 Task: Use an email tracking extension to know when your emails are read.
Action: Mouse moved to (956, 30)
Screenshot: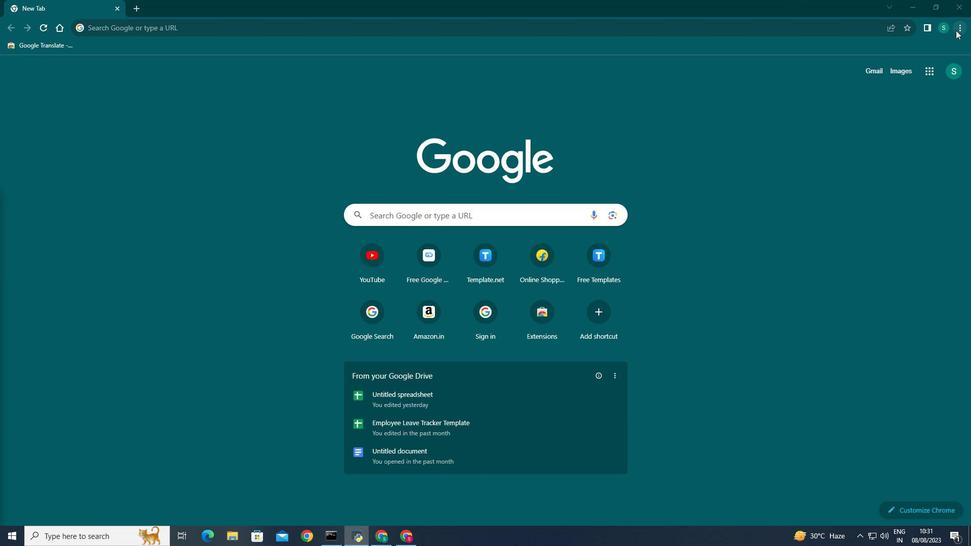 
Action: Mouse pressed left at (956, 30)
Screenshot: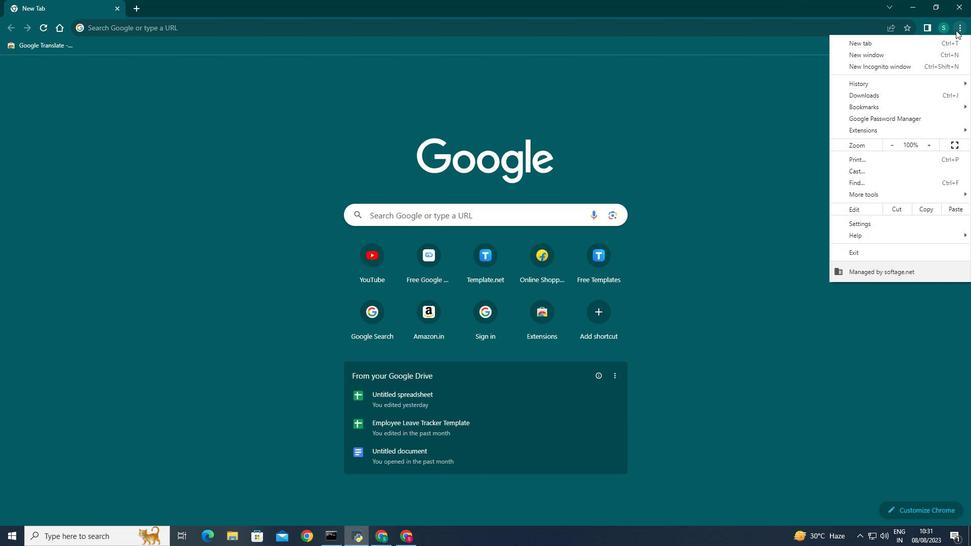 
Action: Mouse moved to (854, 221)
Screenshot: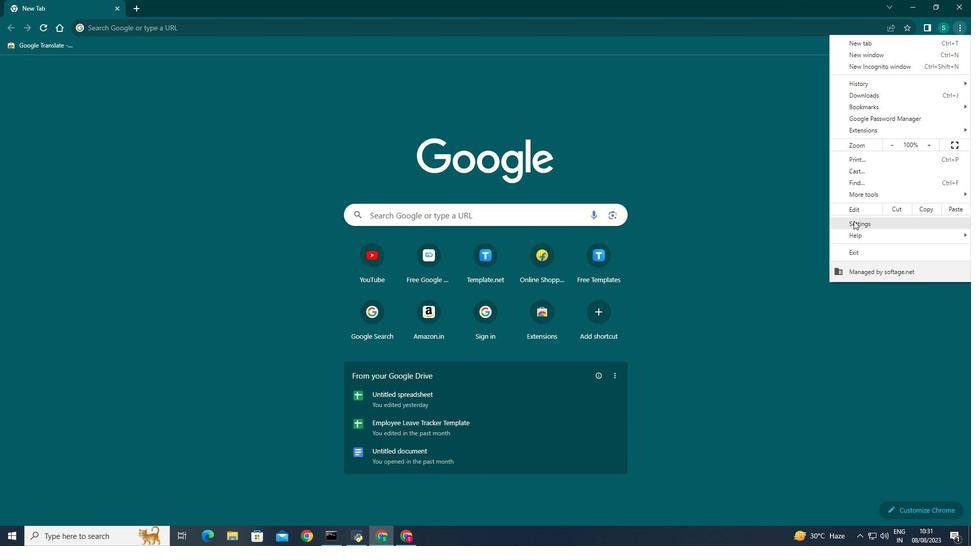 
Action: Mouse pressed left at (854, 221)
Screenshot: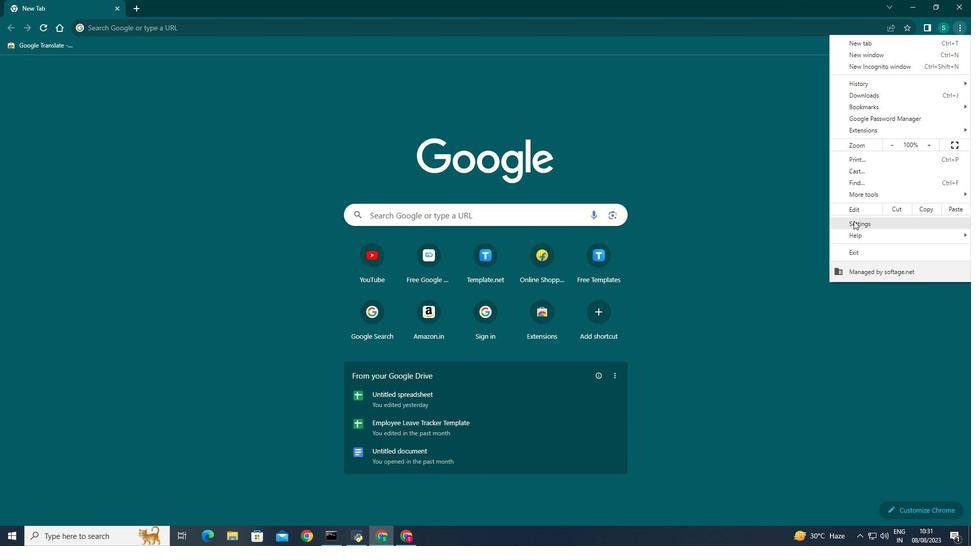 
Action: Mouse moved to (52, 377)
Screenshot: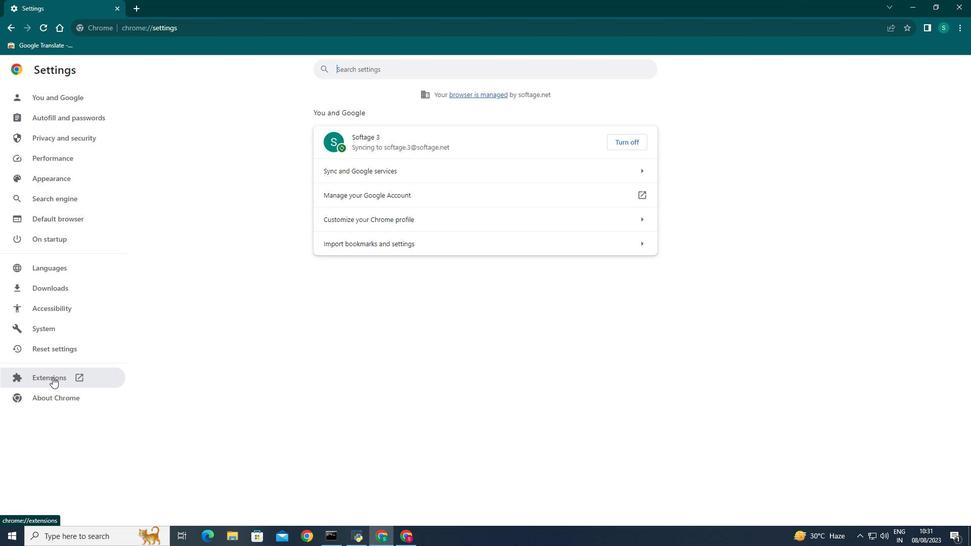 
Action: Mouse pressed left at (52, 377)
Screenshot: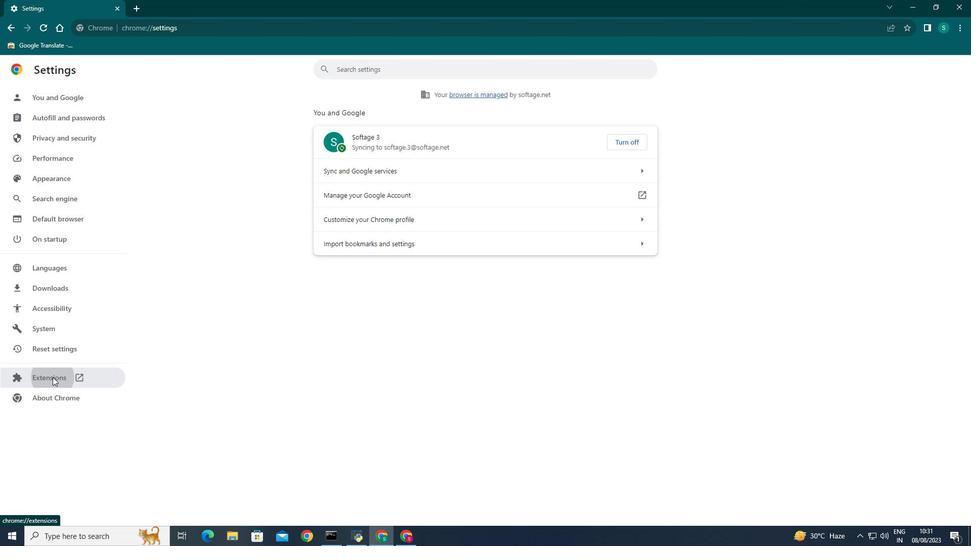 
Action: Mouse moved to (21, 68)
Screenshot: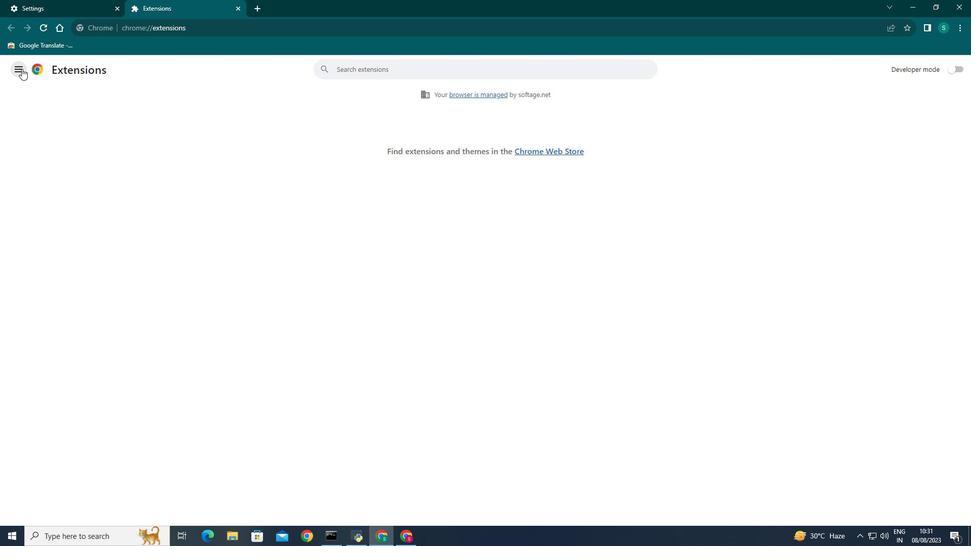 
Action: Mouse pressed left at (21, 68)
Screenshot: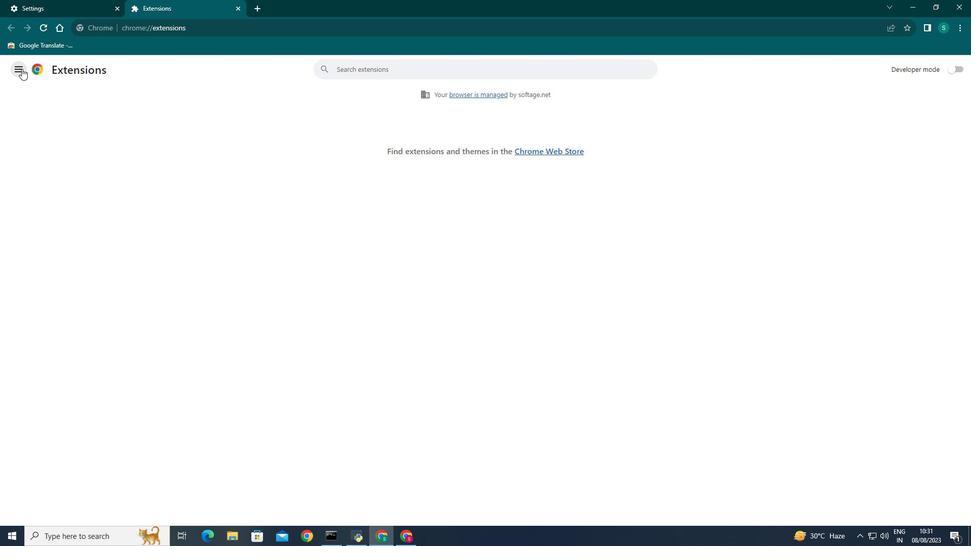
Action: Mouse moved to (47, 514)
Screenshot: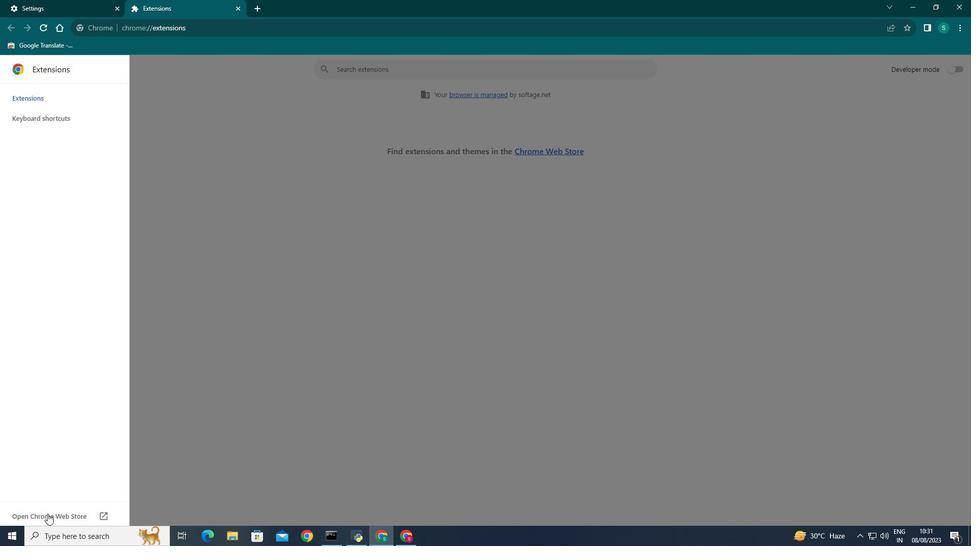 
Action: Mouse pressed left at (47, 514)
Screenshot: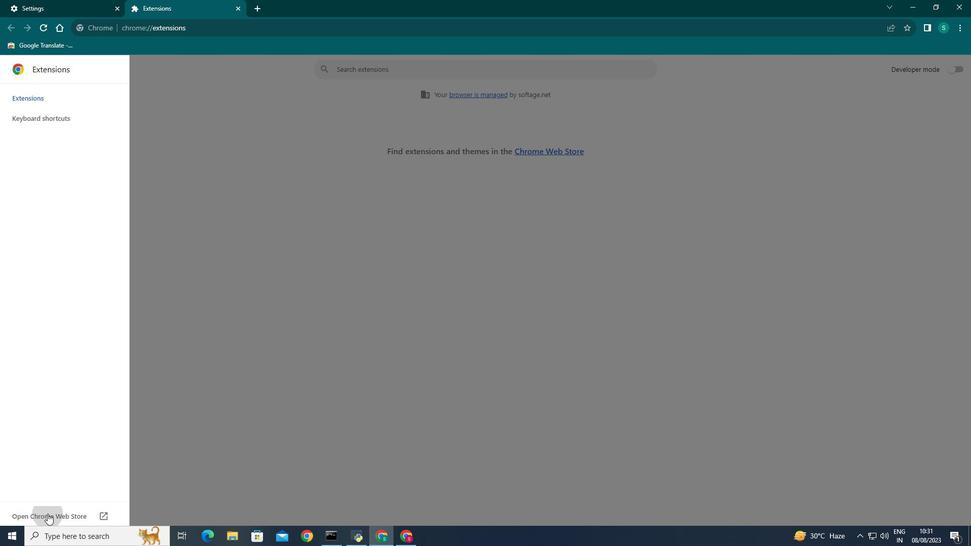 
Action: Mouse moved to (276, 108)
Screenshot: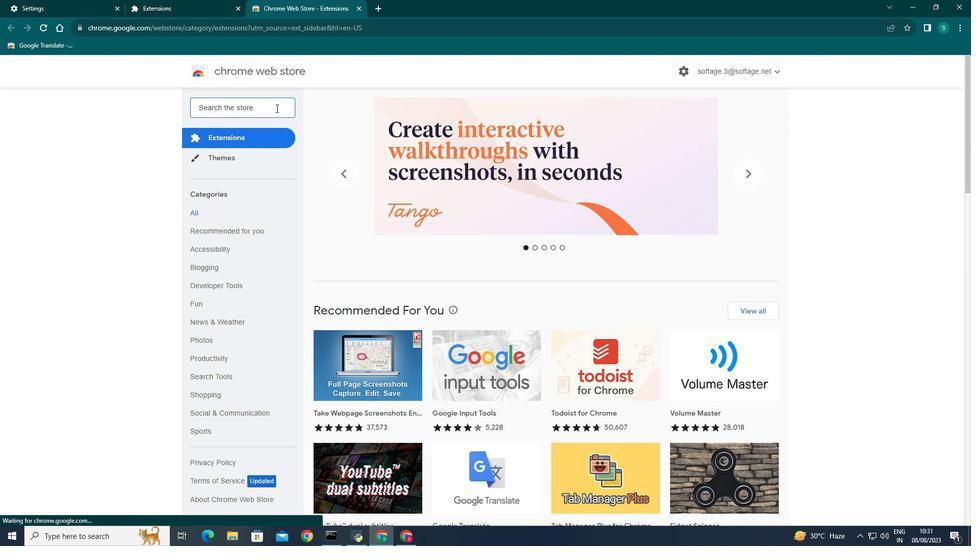 
Action: Mouse pressed left at (276, 108)
Screenshot: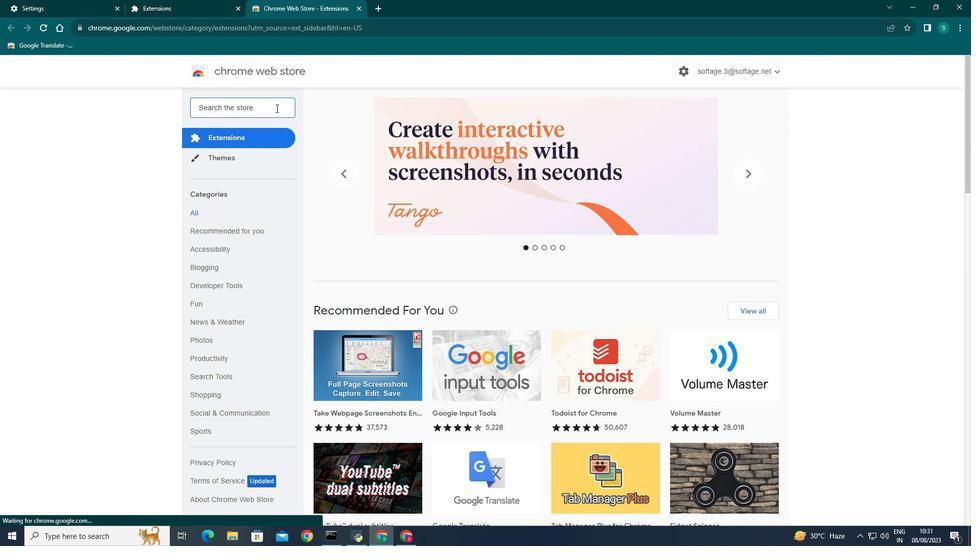 
Action: Key pressed email<Key.space>trai
Screenshot: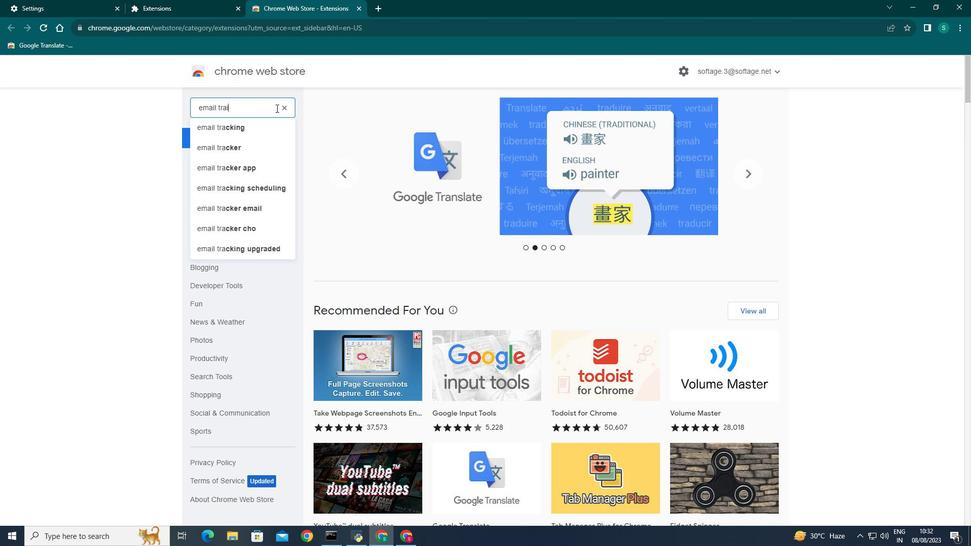 
Action: Mouse moved to (248, 141)
Screenshot: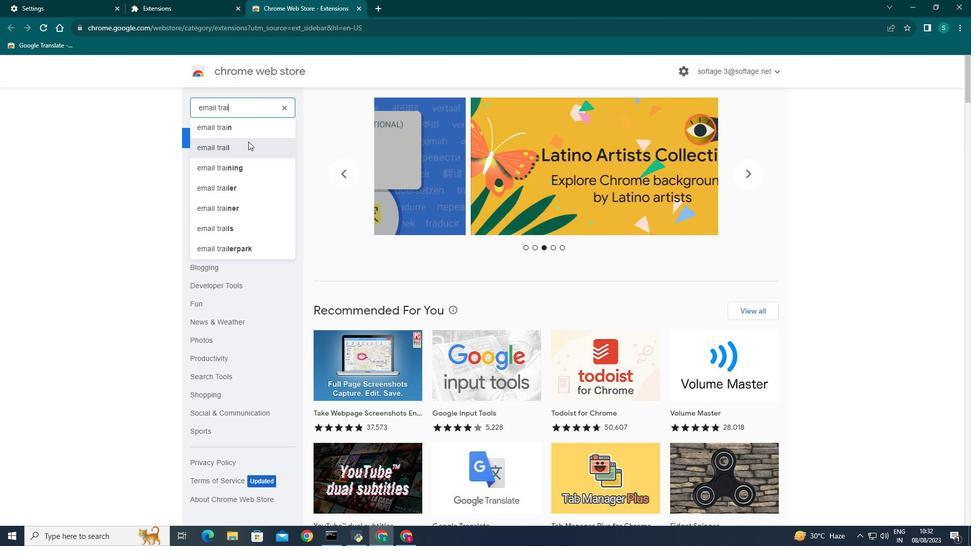 
Action: Key pressed ck
Screenshot: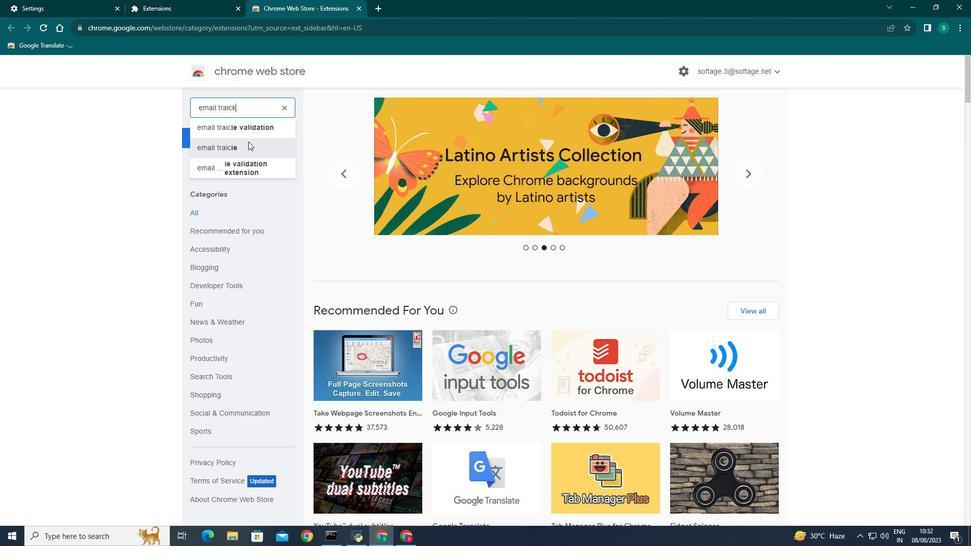 
Action: Mouse moved to (246, 114)
Screenshot: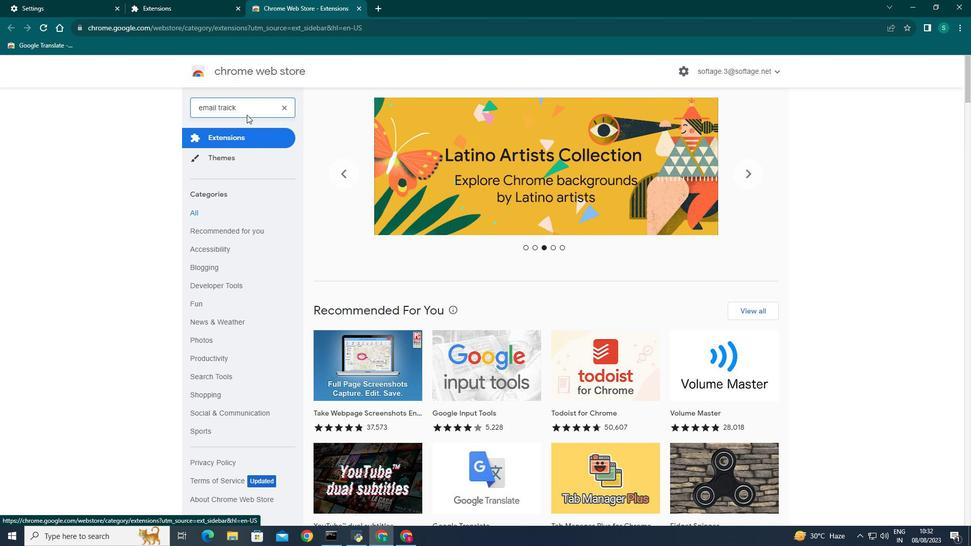 
Action: Key pressed <Key.backspace><Key.backspace><Key.backspace>
Screenshot: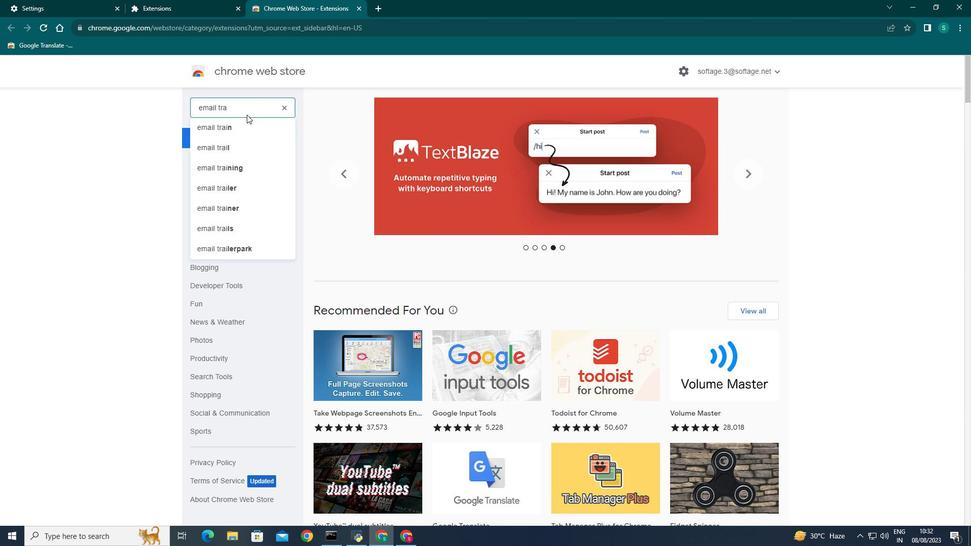 
Action: Mouse moved to (244, 132)
Screenshot: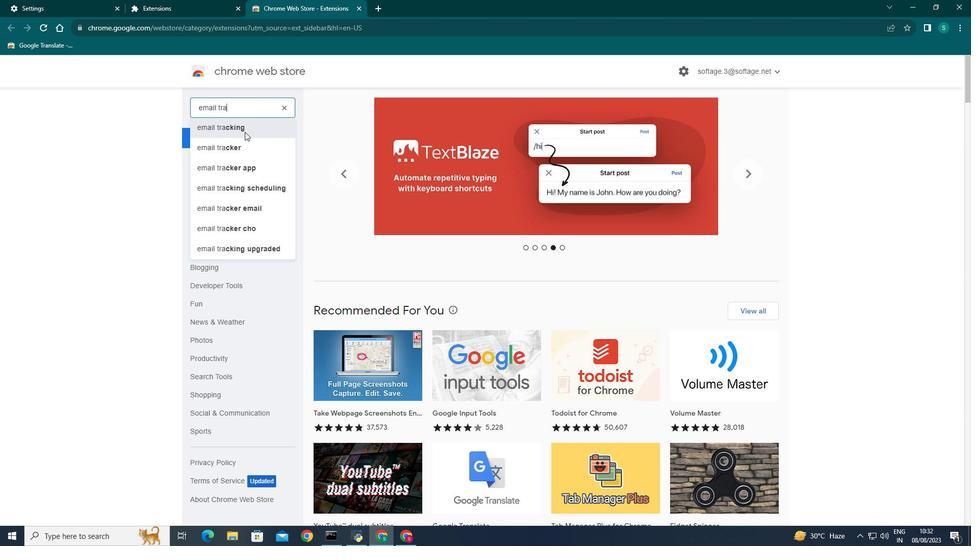 
Action: Mouse pressed left at (244, 132)
Screenshot: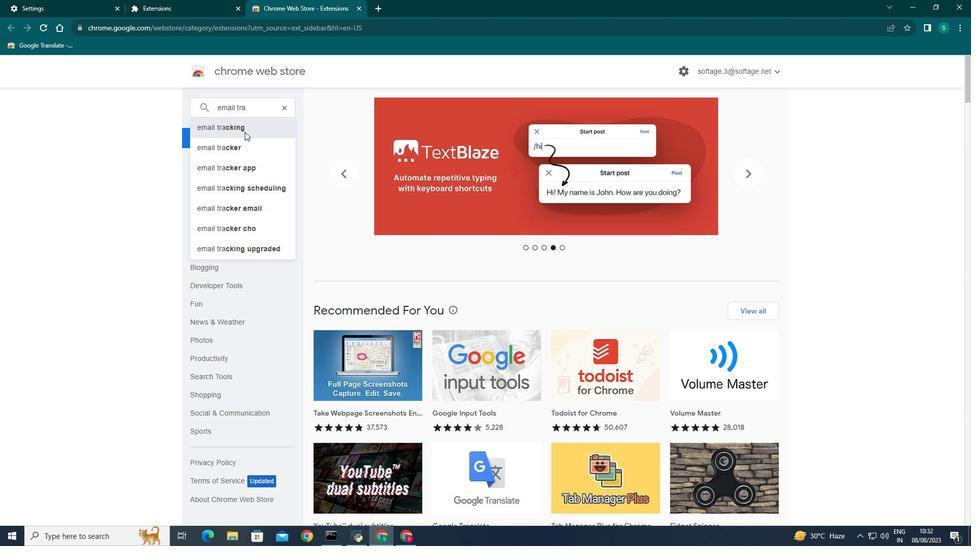 
Action: Mouse moved to (471, 272)
Screenshot: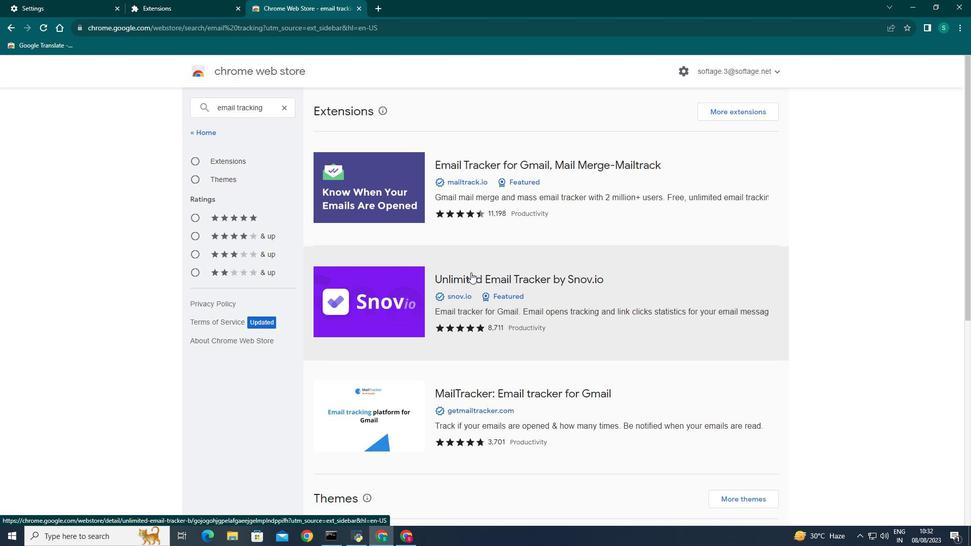 
Action: Mouse pressed left at (471, 272)
Screenshot: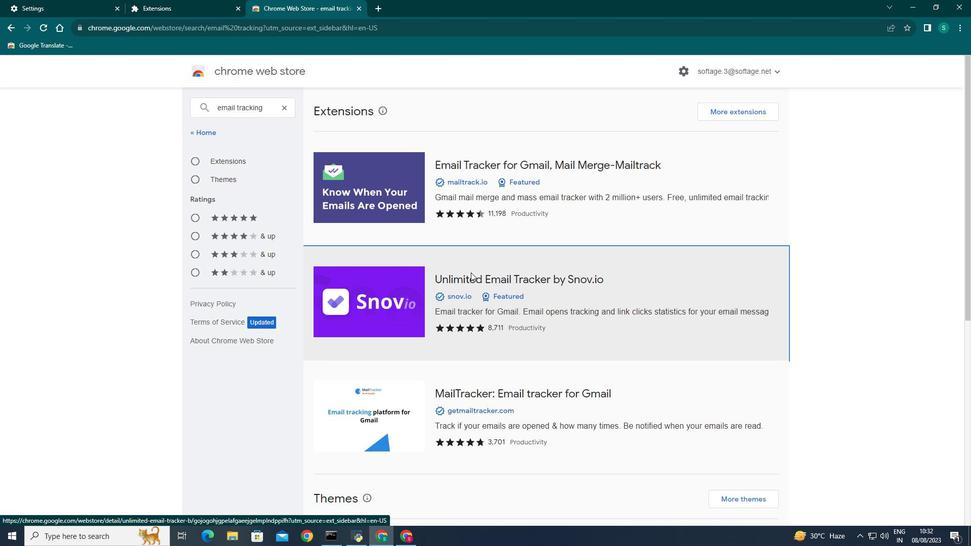 
Action: Mouse moved to (714, 142)
Screenshot: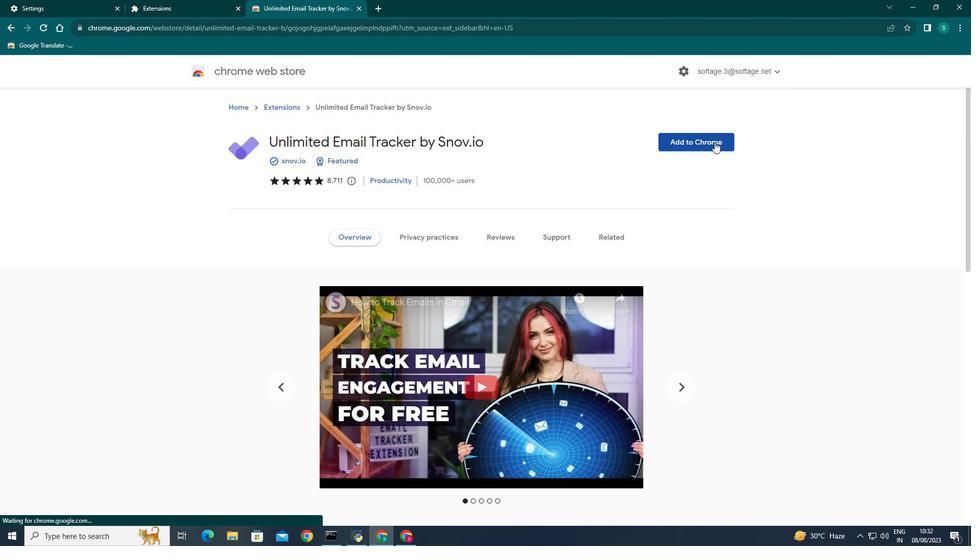 
Action: Mouse pressed left at (714, 142)
Screenshot: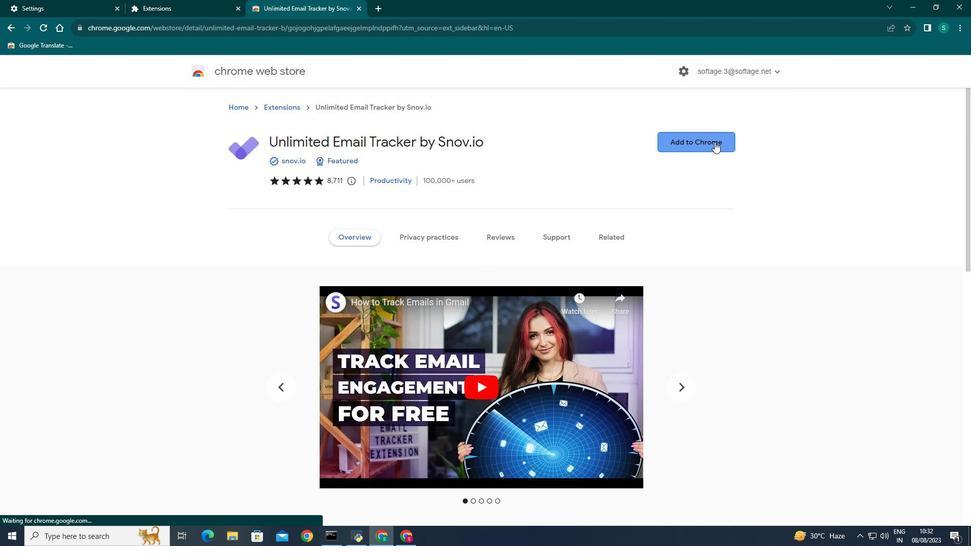 
Action: Mouse moved to (509, 149)
Screenshot: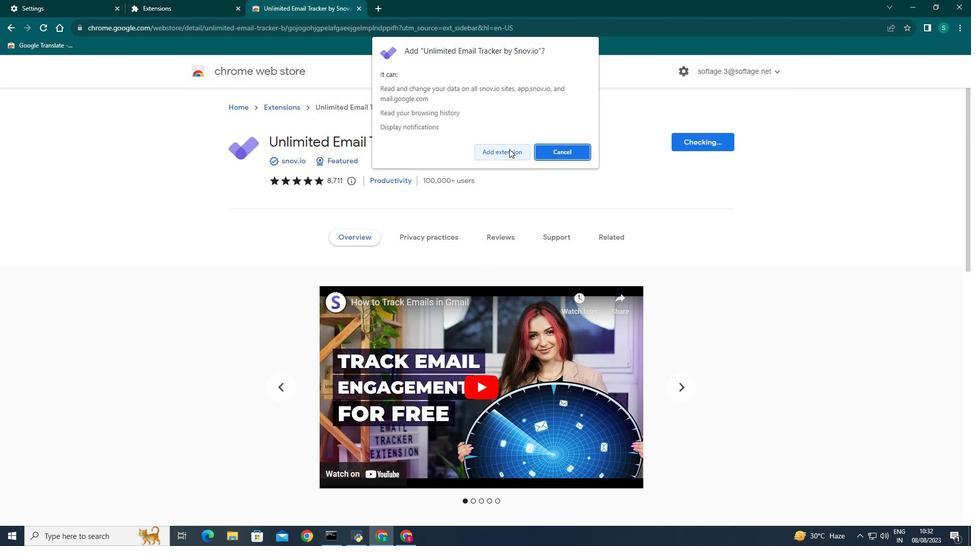 
Action: Mouse pressed left at (509, 149)
Screenshot: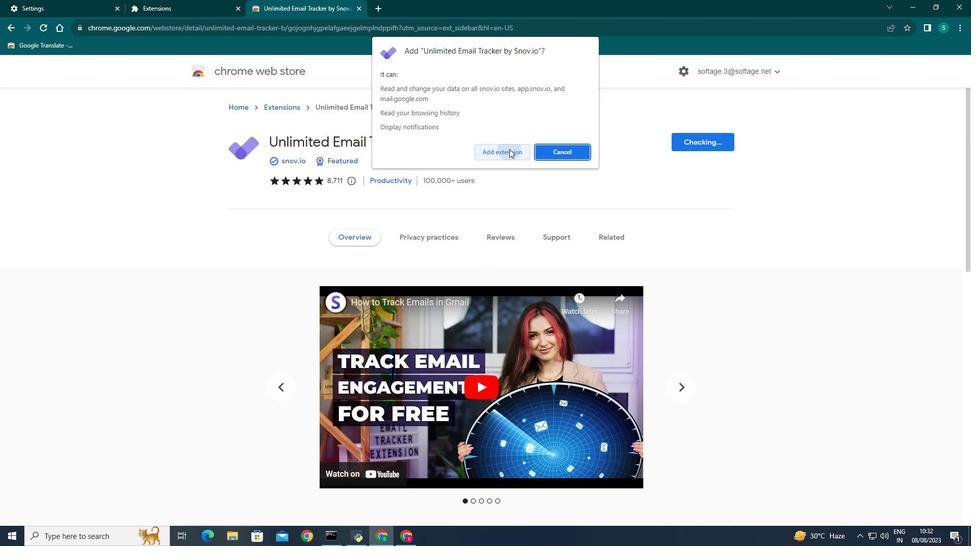 
Action: Mouse moved to (478, 419)
Screenshot: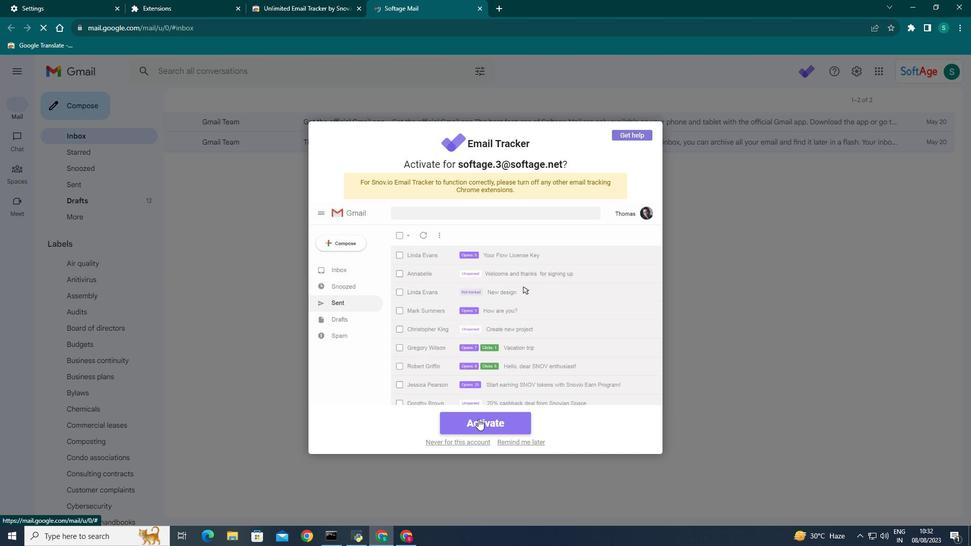 
Action: Mouse pressed left at (478, 419)
Screenshot: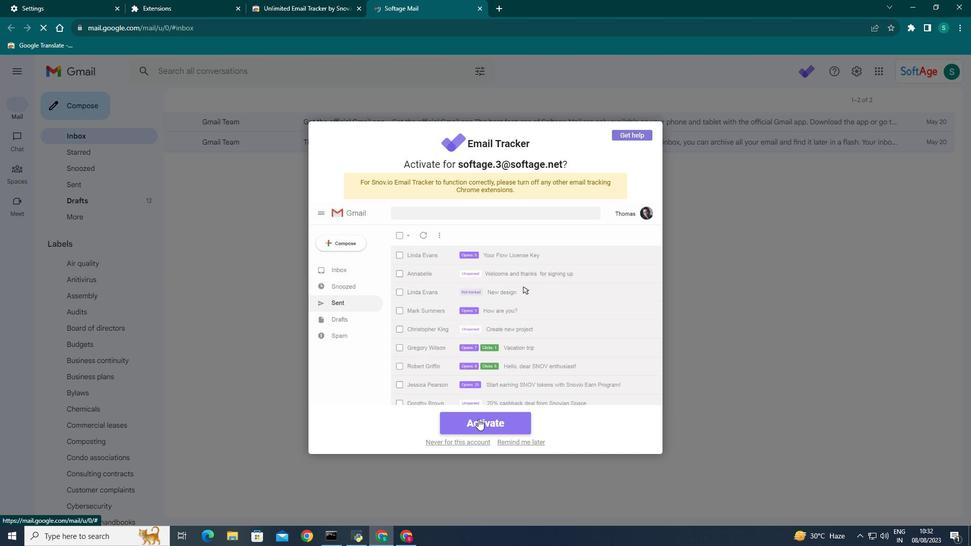 
Action: Mouse moved to (528, 85)
Screenshot: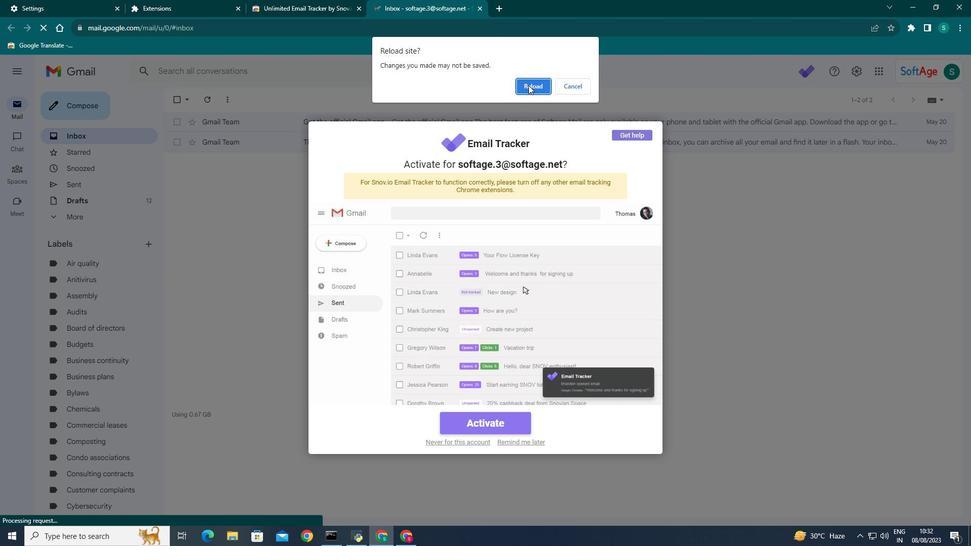 
Action: Mouse pressed left at (528, 85)
Screenshot: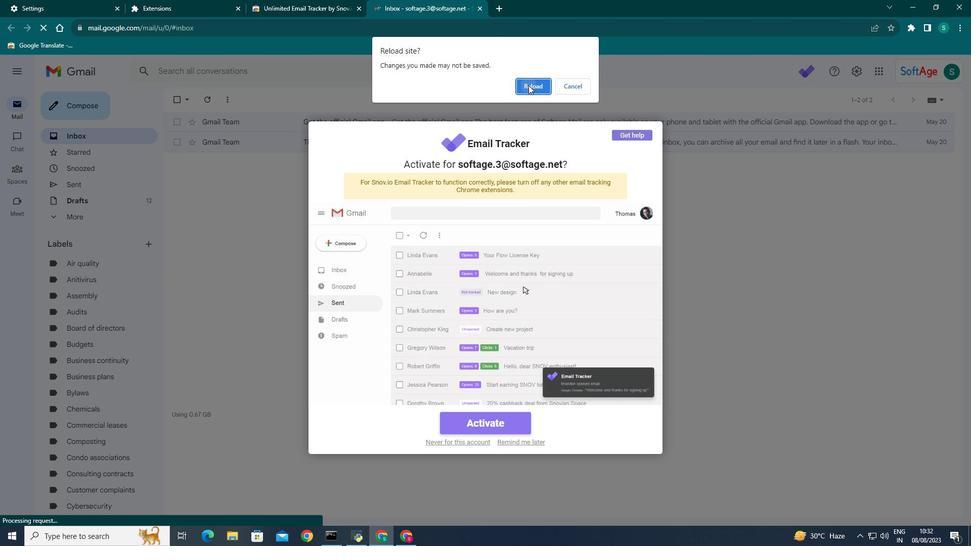 
Action: Mouse moved to (674, 512)
Screenshot: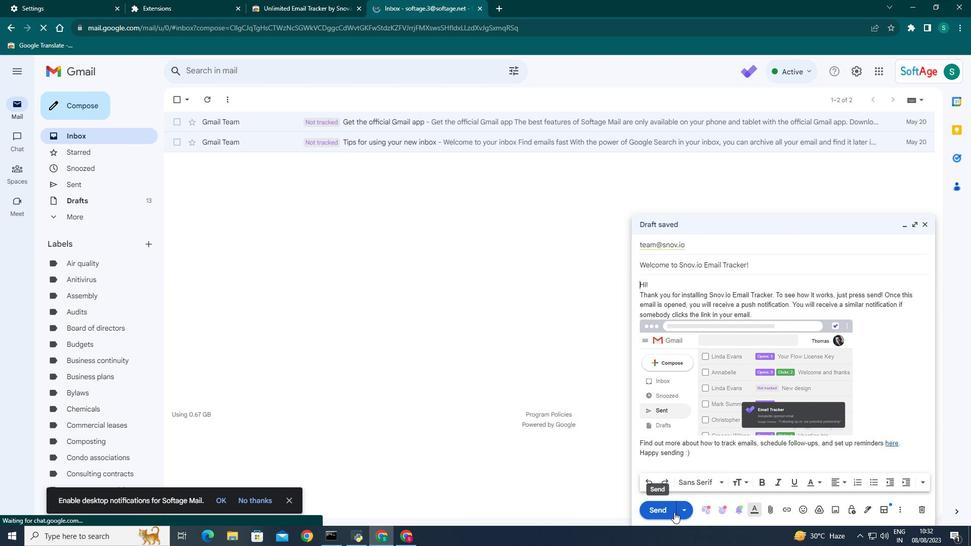 
Action: Mouse pressed left at (674, 512)
Screenshot: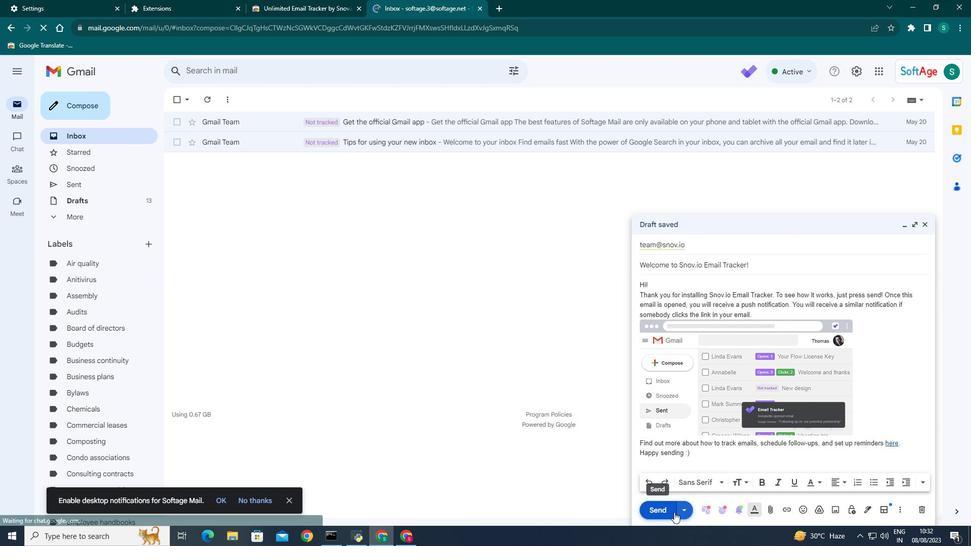 
Action: Mouse moved to (927, 74)
Screenshot: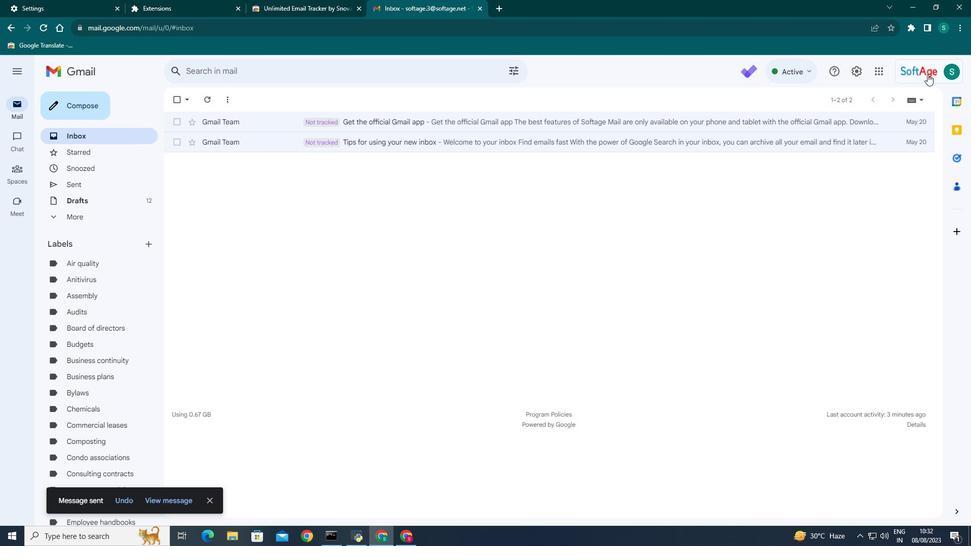 
Action: Mouse pressed left at (927, 74)
Screenshot: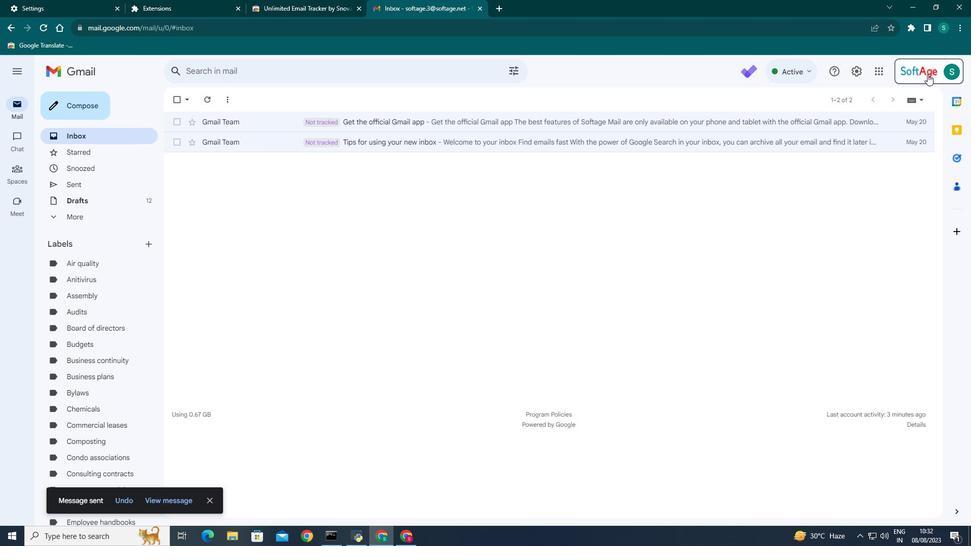 
Action: Mouse moved to (713, 267)
Screenshot: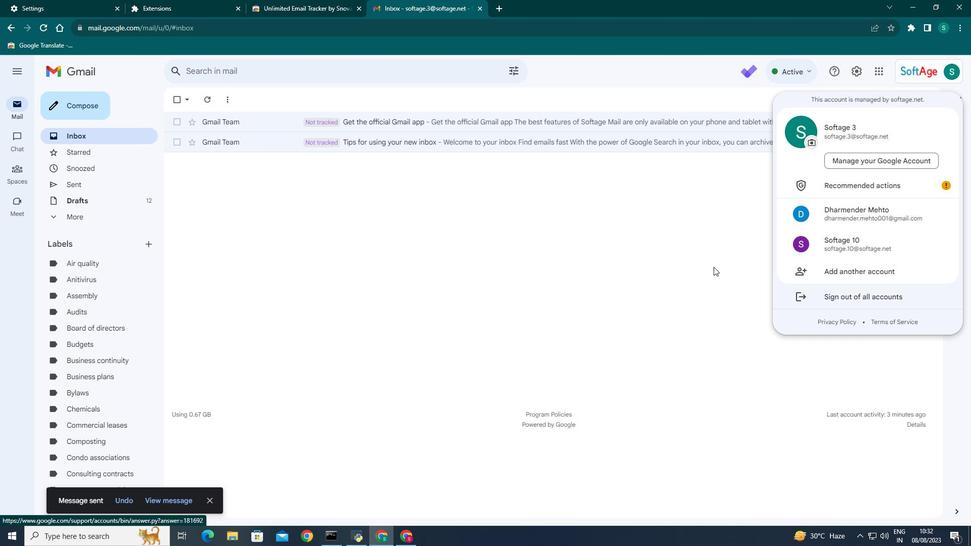 
Action: Mouse pressed left at (713, 267)
Screenshot: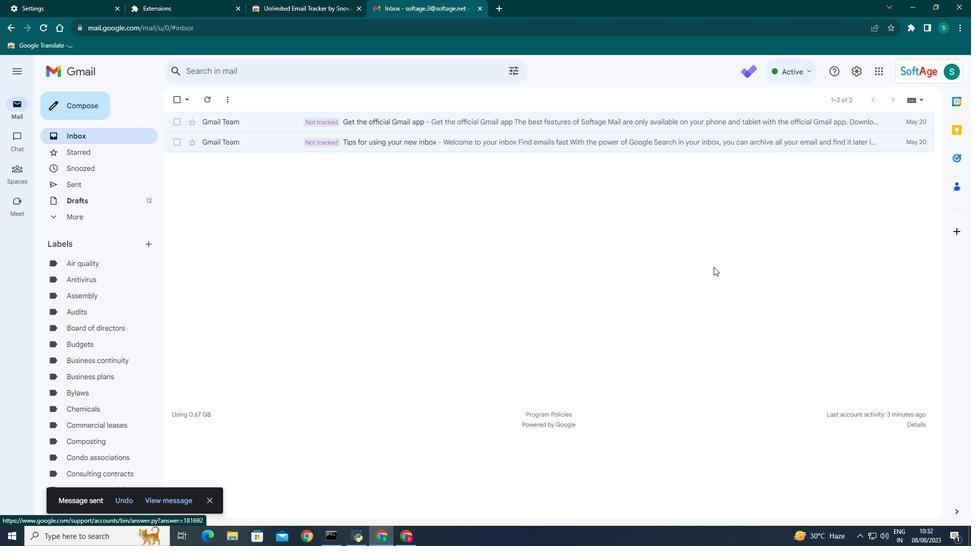 
Action: Mouse moved to (333, 215)
Screenshot: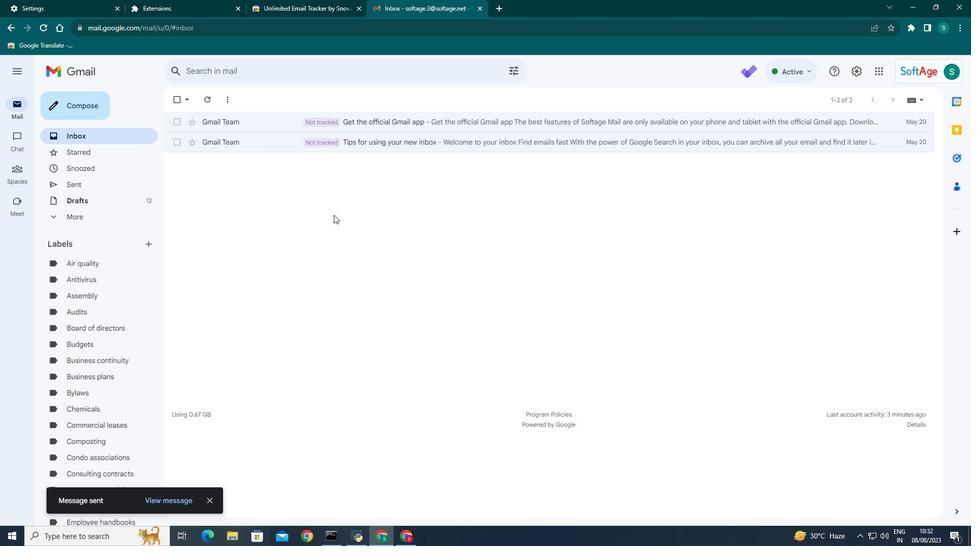 
Action: Mouse pressed left at (333, 215)
Screenshot: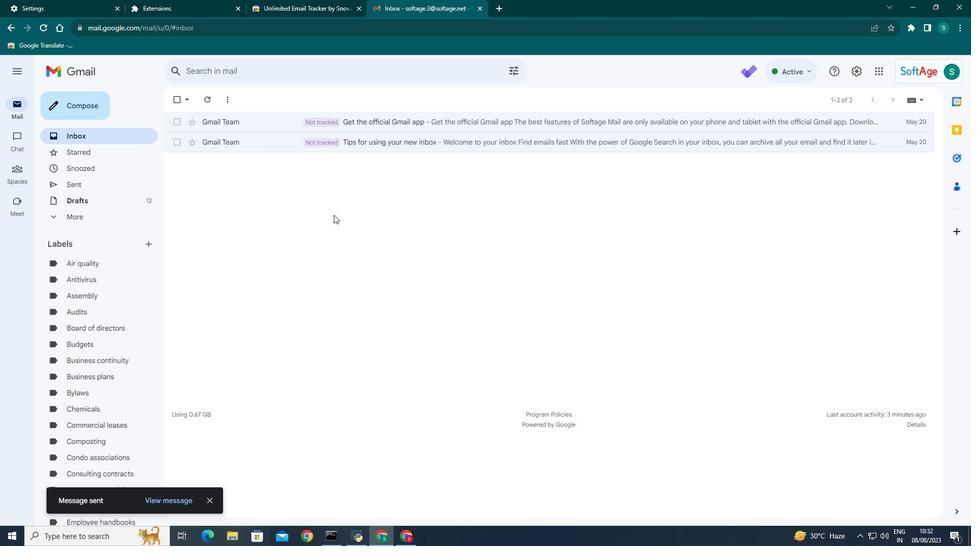 
Action: Mouse moved to (81, 106)
Screenshot: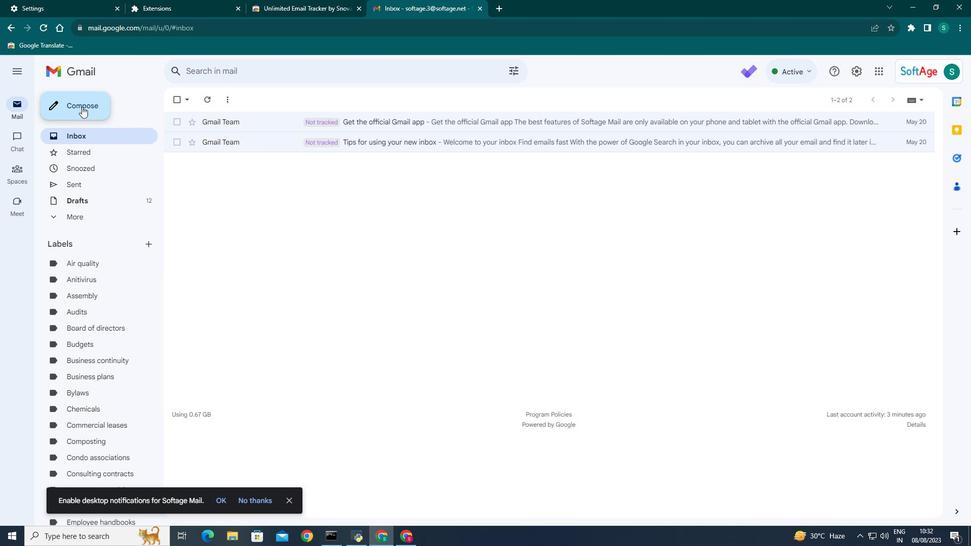 
Action: Mouse pressed left at (81, 106)
Screenshot: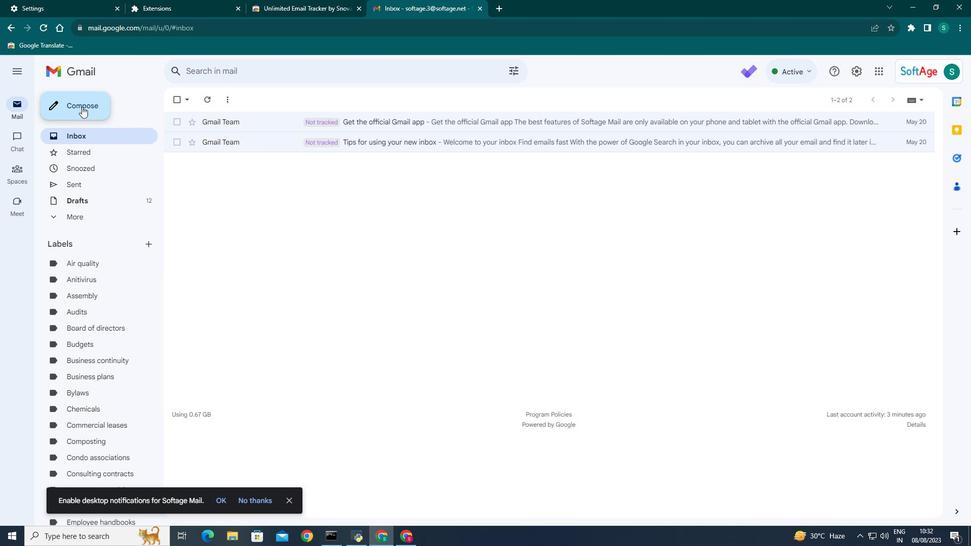 
Action: Mouse moved to (687, 245)
Screenshot: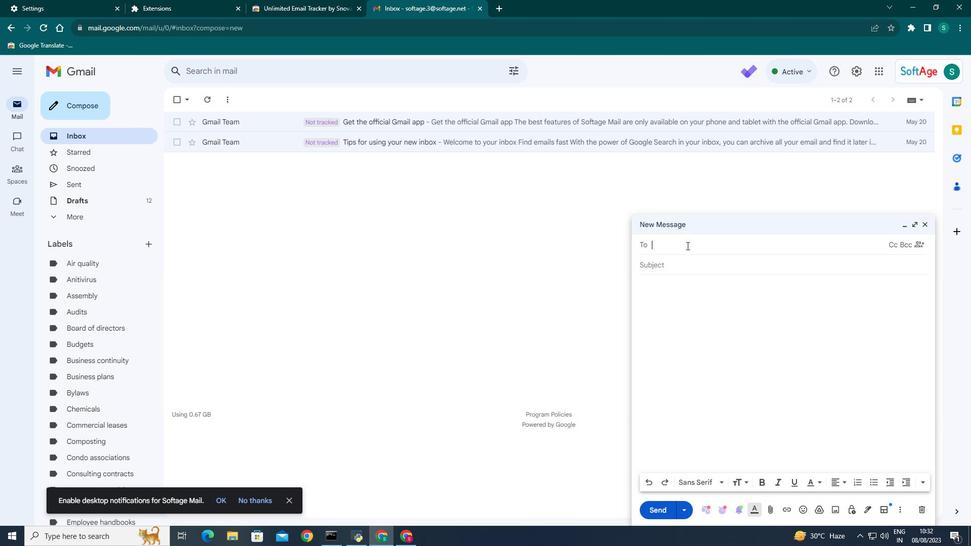 
Action: Mouse pressed left at (687, 245)
Screenshot: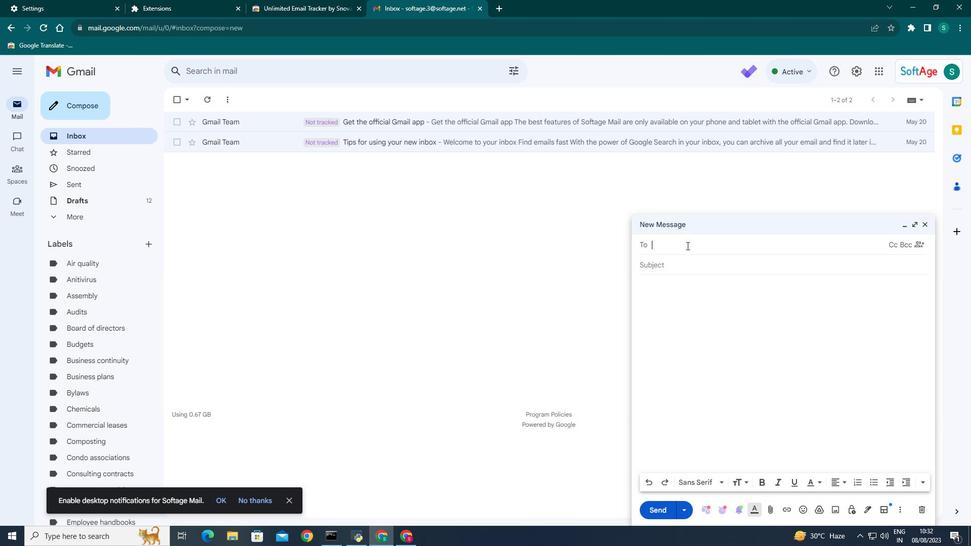 
Action: Key pressed dhs<Key.backspace>amen
Screenshot: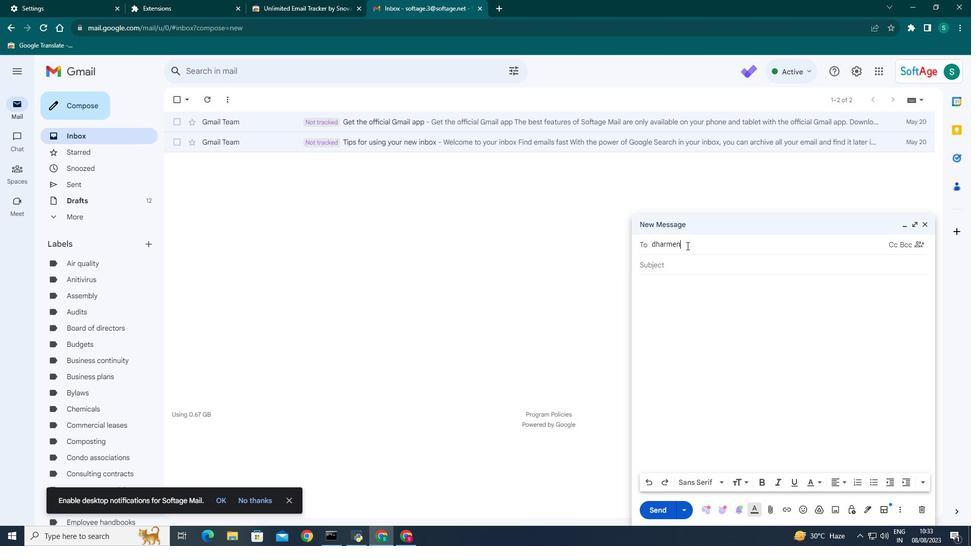 
Action: Mouse moved to (892, 499)
Screenshot: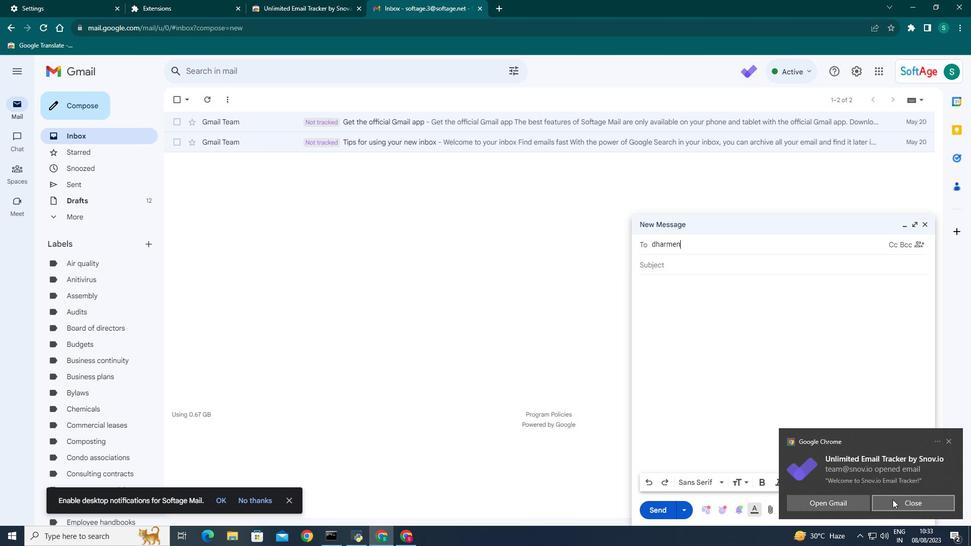
Action: Mouse pressed left at (892, 499)
Screenshot: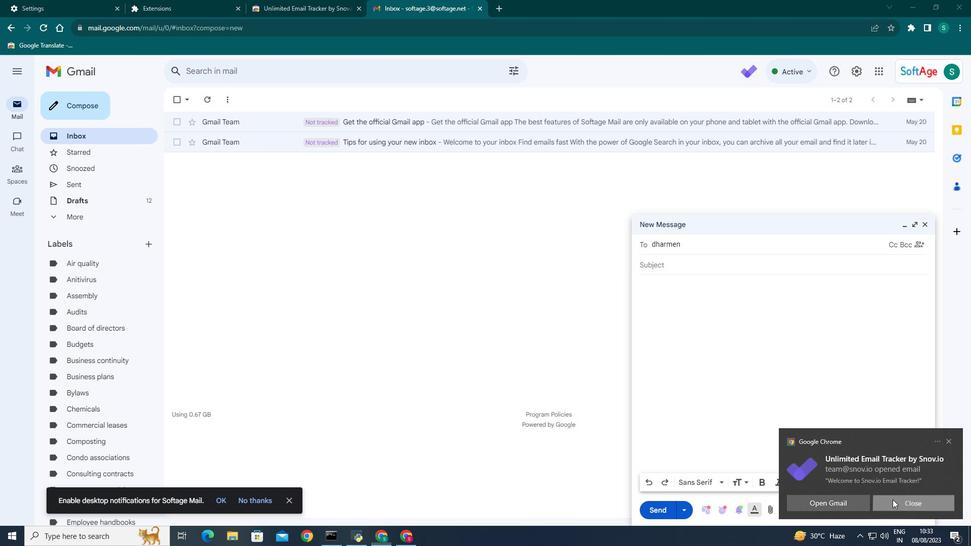 
Action: Mouse moved to (877, 457)
Screenshot: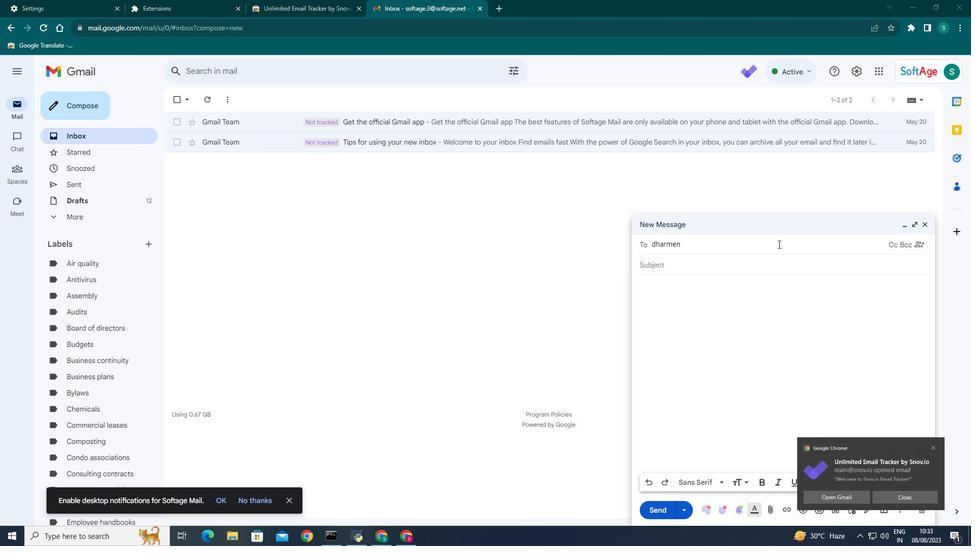 
Action: Key pressed <<0>>
Screenshot: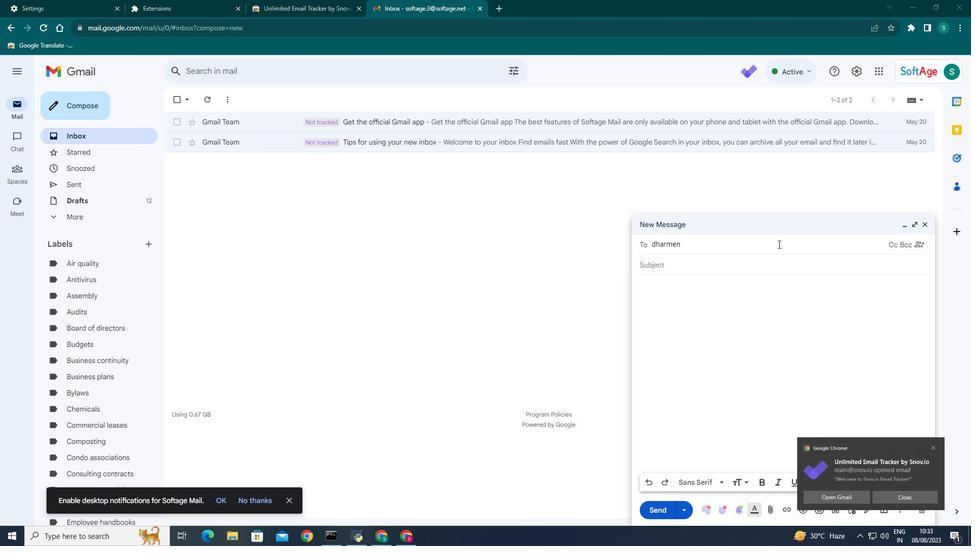 
Action: Mouse moved to (679, 247)
Screenshot: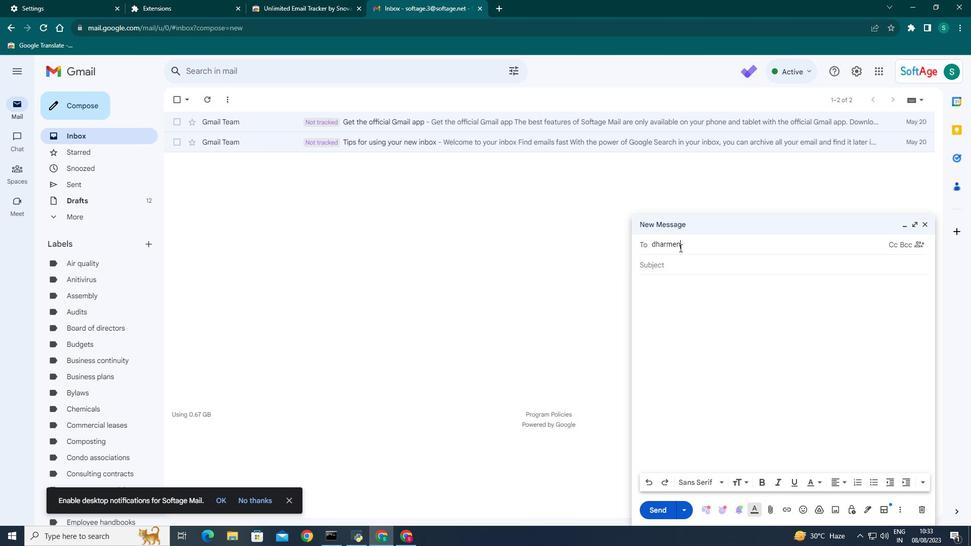 
Action: Mouse pressed left at (679, 247)
Screenshot: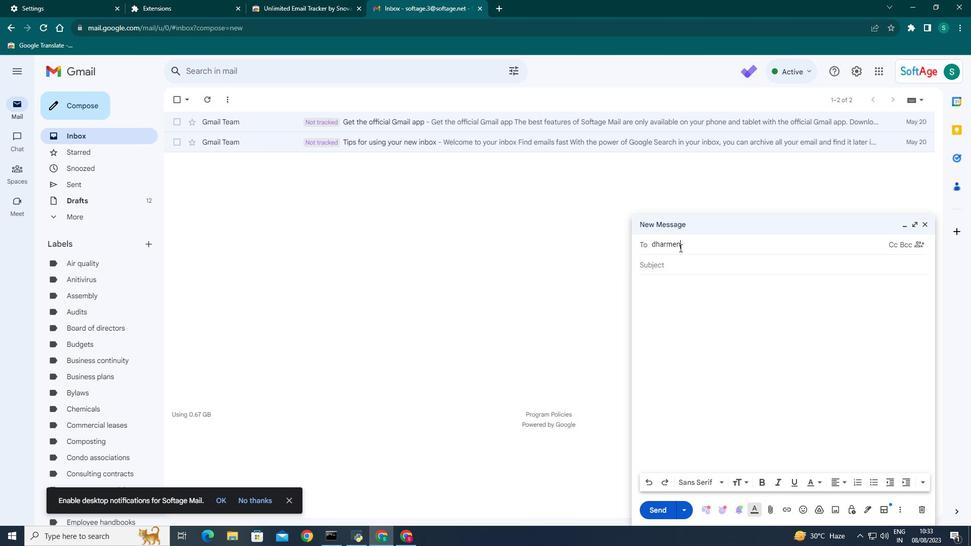 
Action: Key pressed <Key.backspace><Key.backspace><Key.backspace><Key.backspace><Key.backspace><Key.backspace><Key.backspace>so
Screenshot: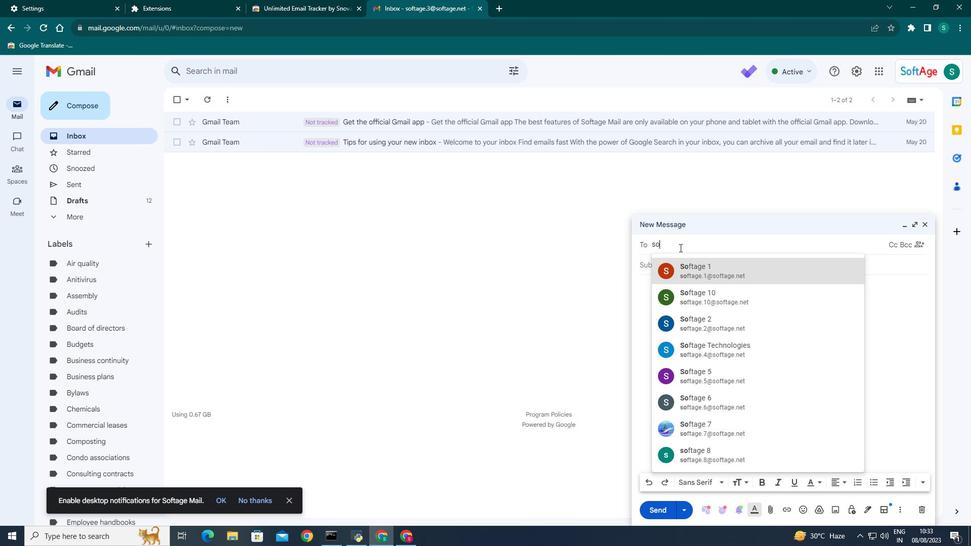 
Action: Mouse moved to (690, 294)
Screenshot: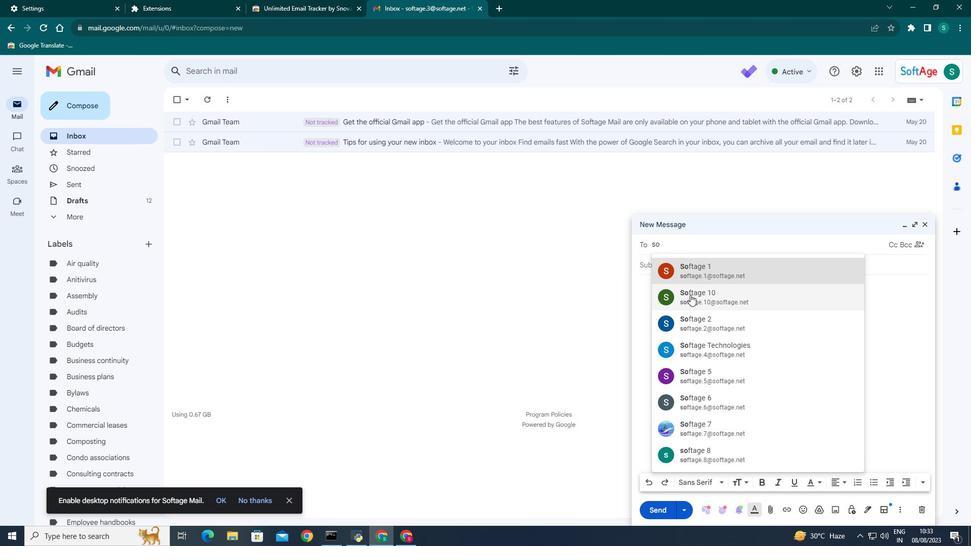 
Action: Mouse pressed left at (690, 294)
Screenshot: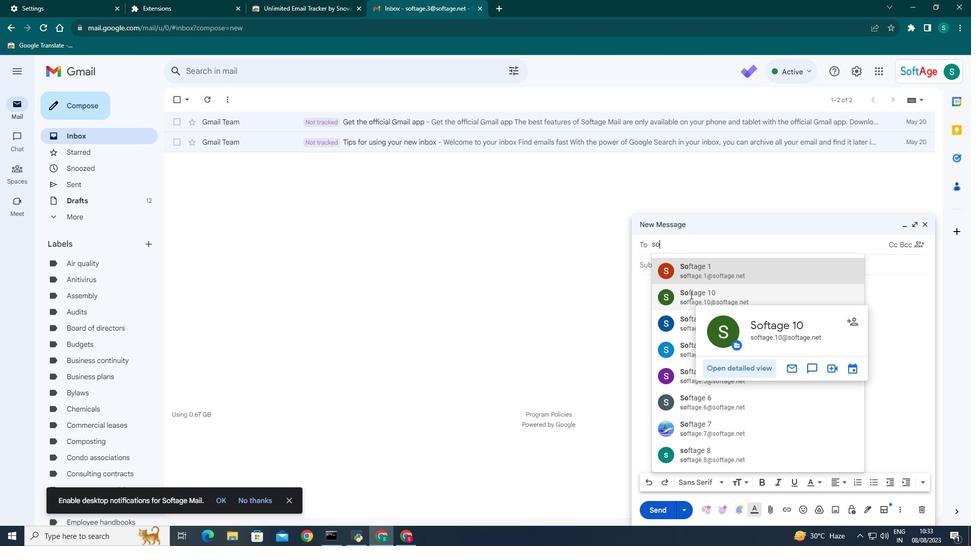 
Action: Mouse moved to (561, 301)
Screenshot: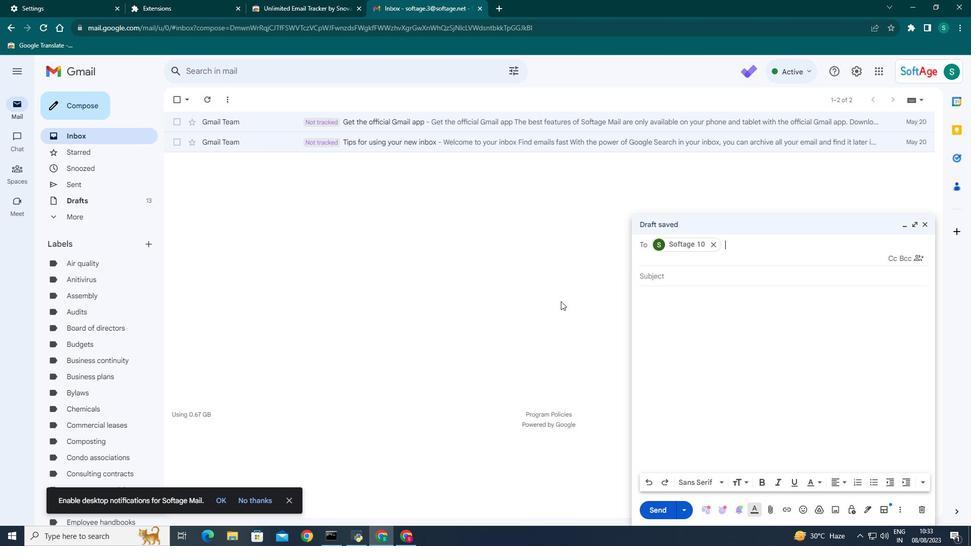 
Action: Mouse pressed left at (561, 301)
Screenshot: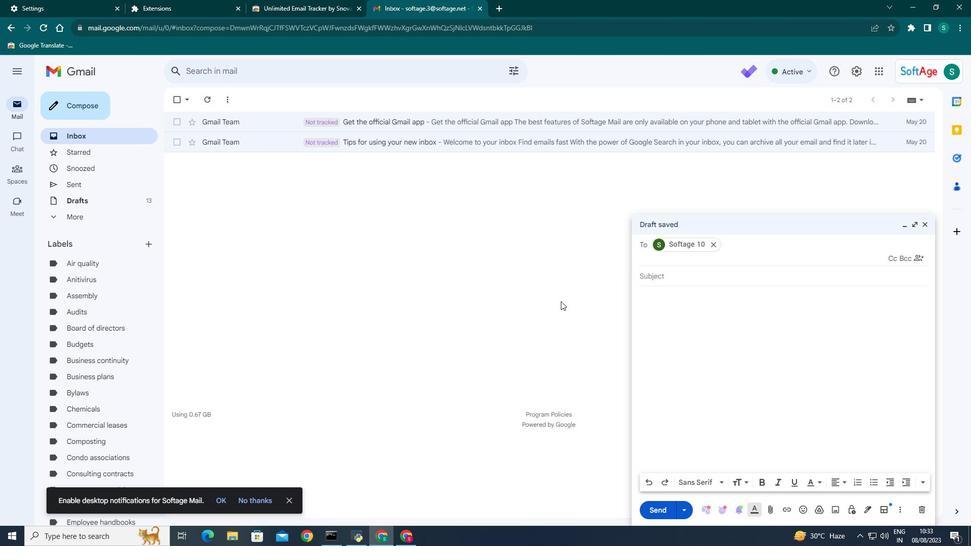 
Action: Mouse moved to (654, 273)
Screenshot: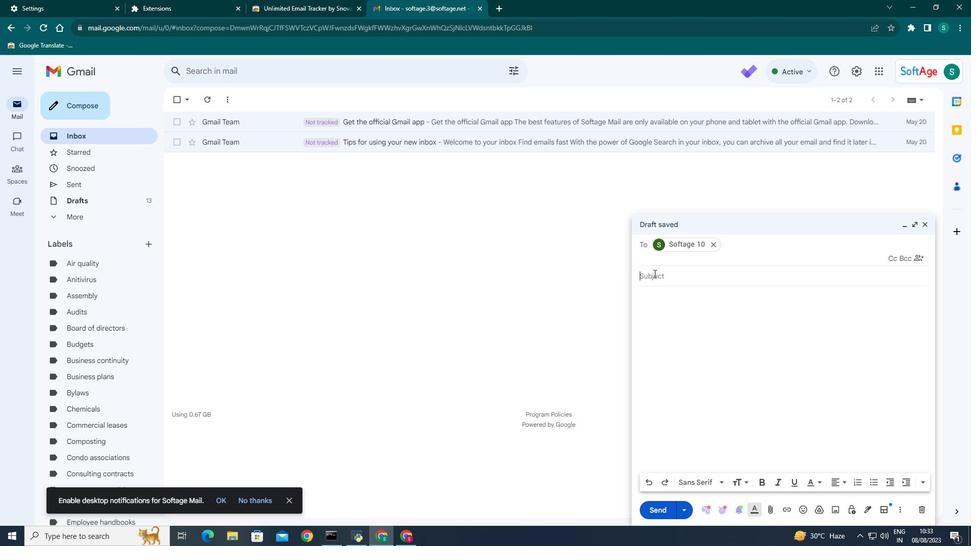 
Action: Mouse pressed left at (654, 273)
Screenshot: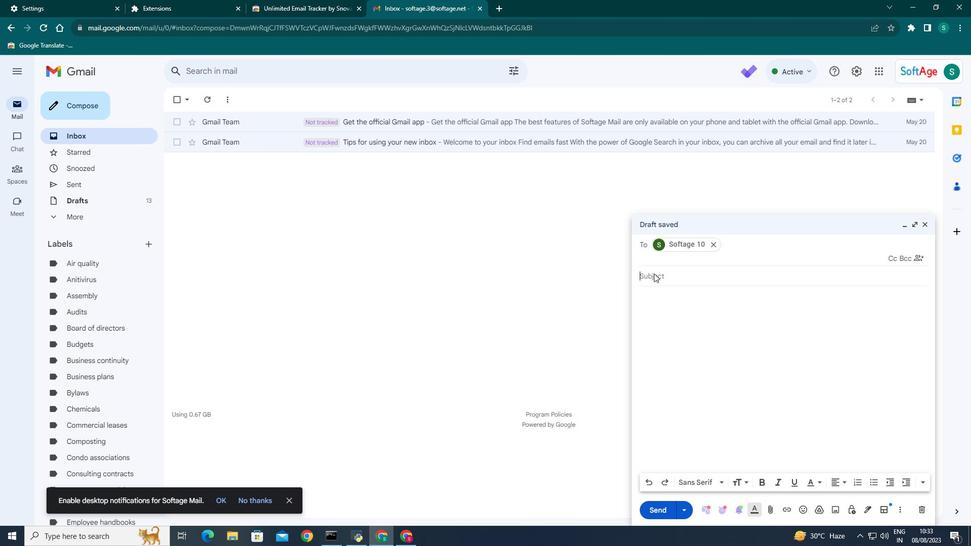 
Action: Key pressed <Key.shift>Demo<Key.space><Key.shift>Testing
Screenshot: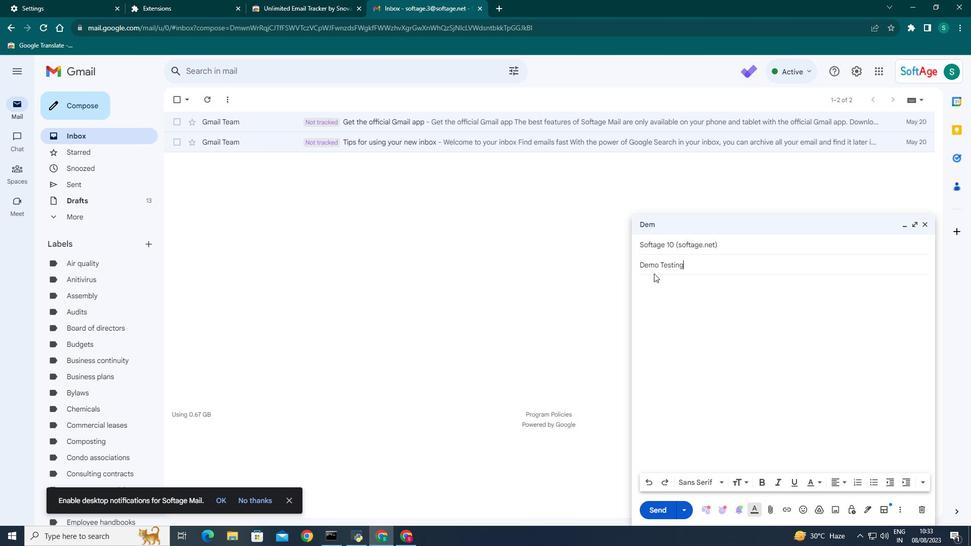 
Action: Mouse moved to (657, 296)
Screenshot: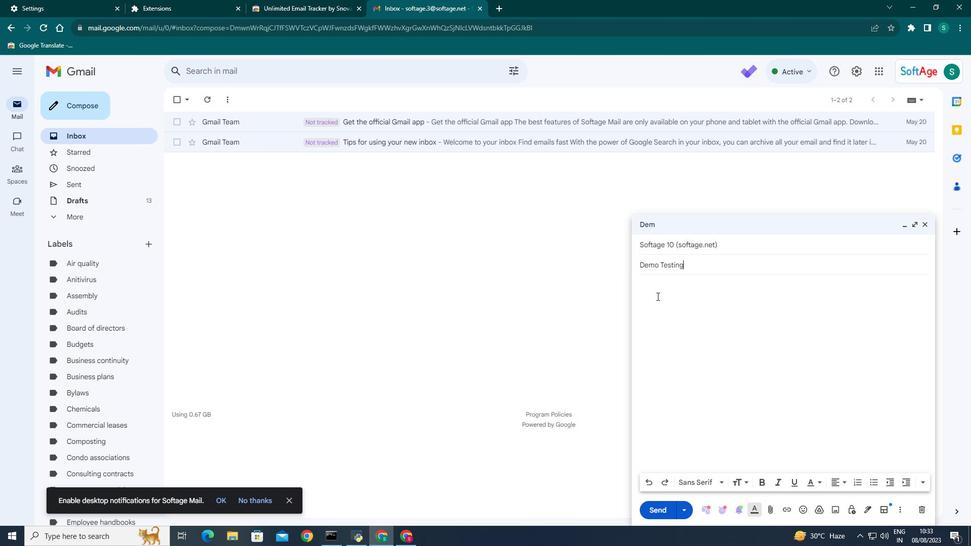 
Action: Mouse pressed left at (657, 296)
Screenshot: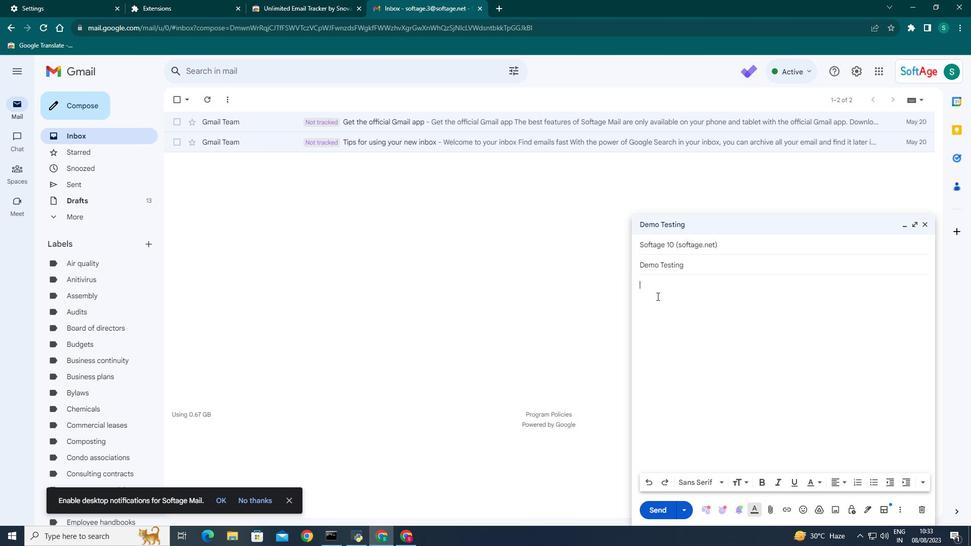 
Action: Key pressed <Key.shift>Hello<Key.space><Key.shift>Dear
Screenshot: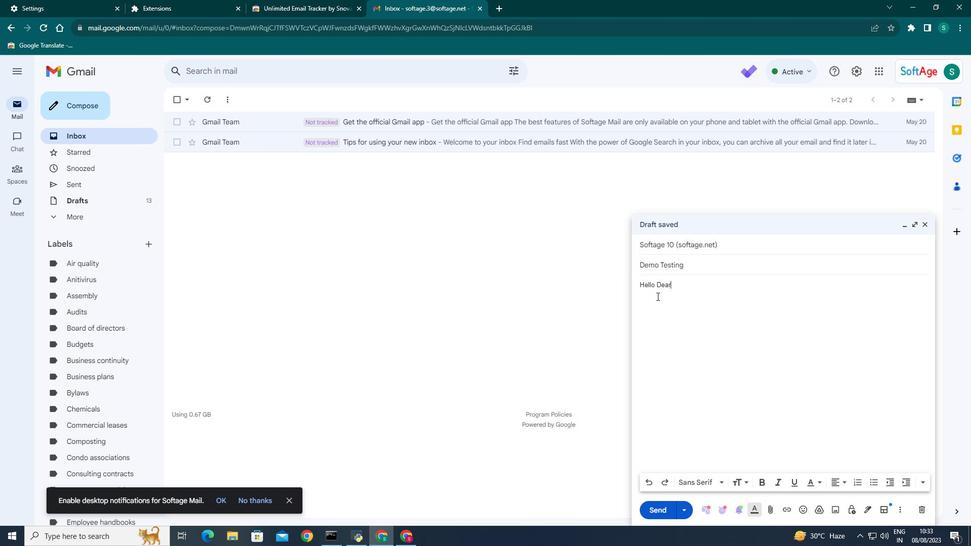 
Action: Mouse moved to (660, 513)
Screenshot: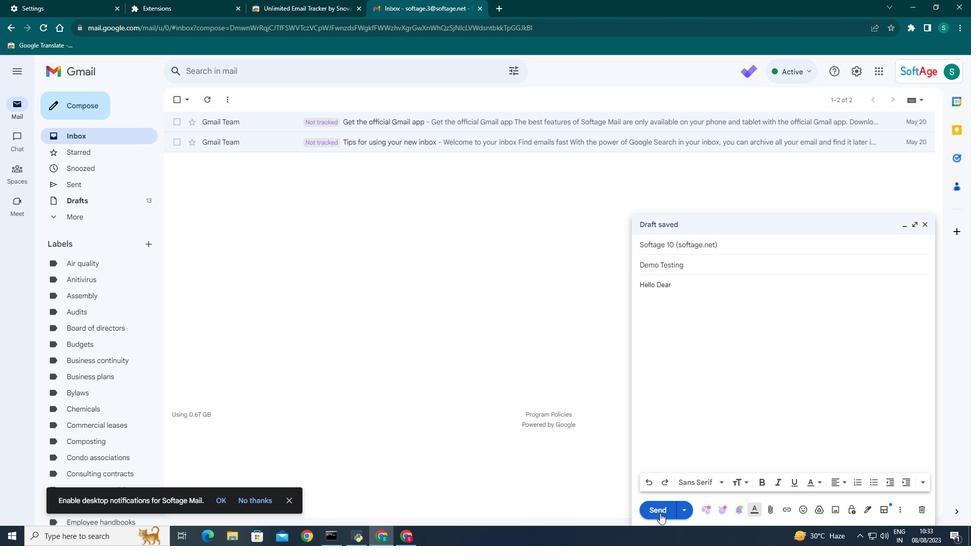 
Action: Mouse pressed left at (660, 513)
Screenshot: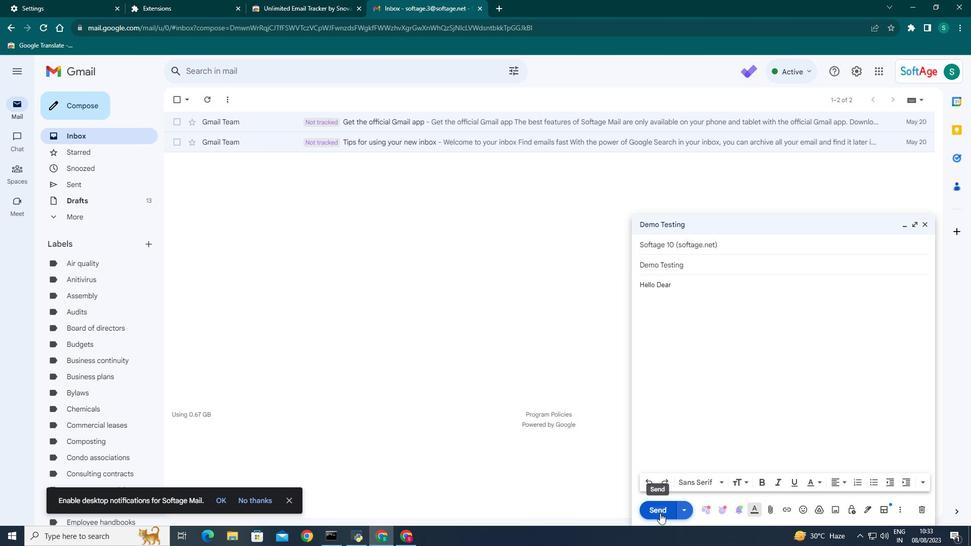 
Action: Mouse moved to (72, 183)
Screenshot: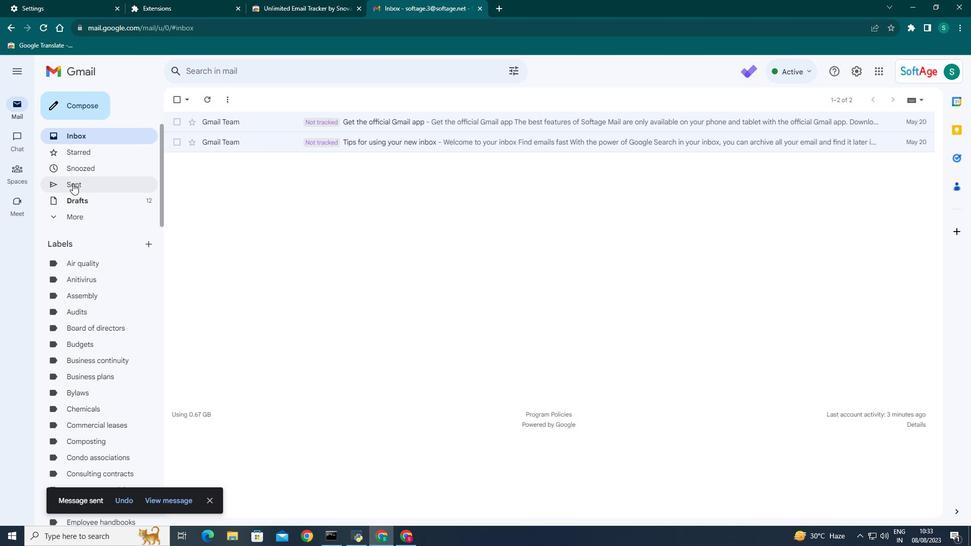 
Action: Mouse pressed left at (72, 183)
Screenshot: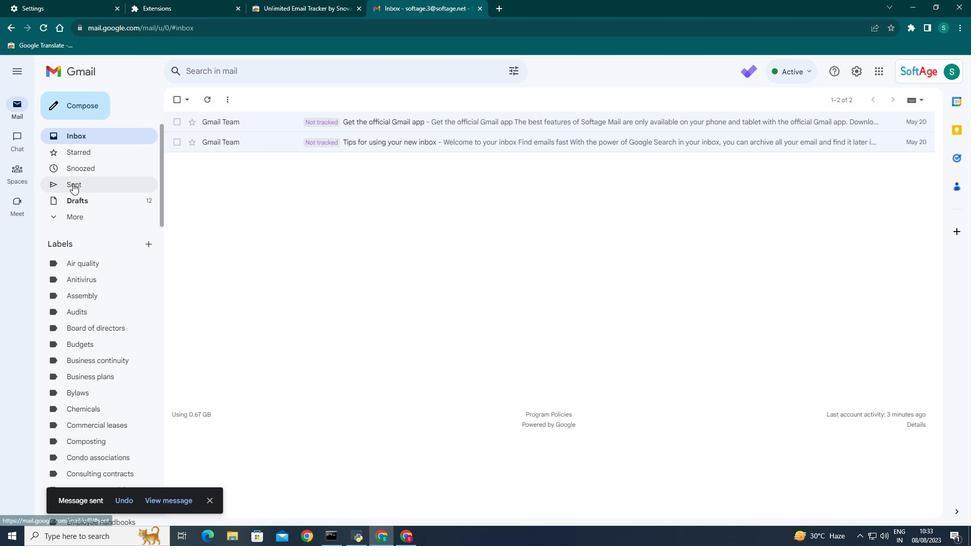 
Action: Mouse moved to (495, 5)
Screenshot: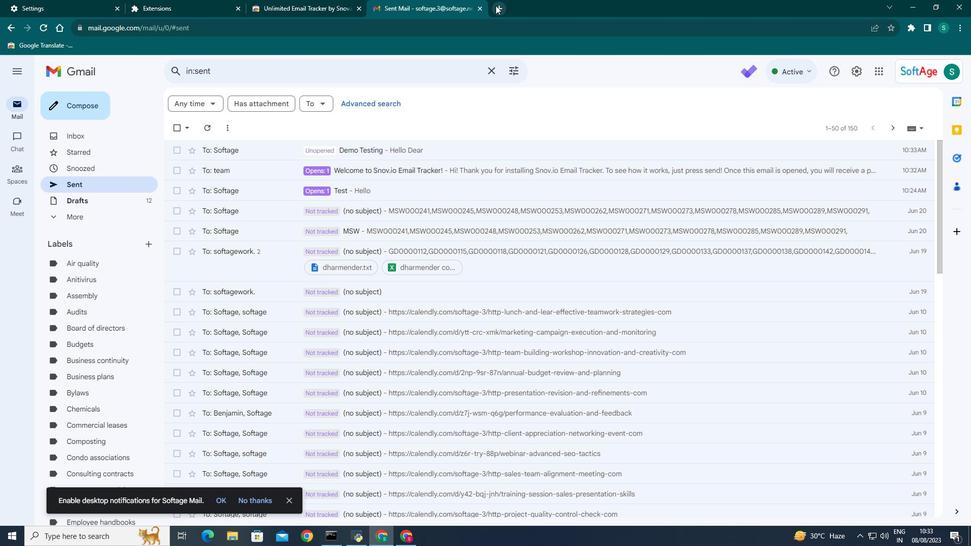 
Action: Mouse pressed left at (495, 5)
Screenshot: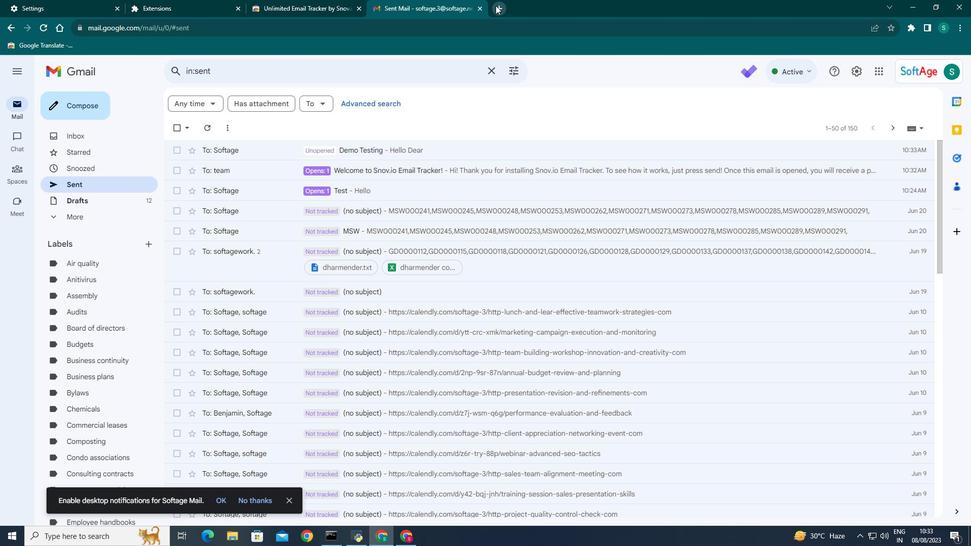 
Action: Mouse moved to (938, 74)
Screenshot: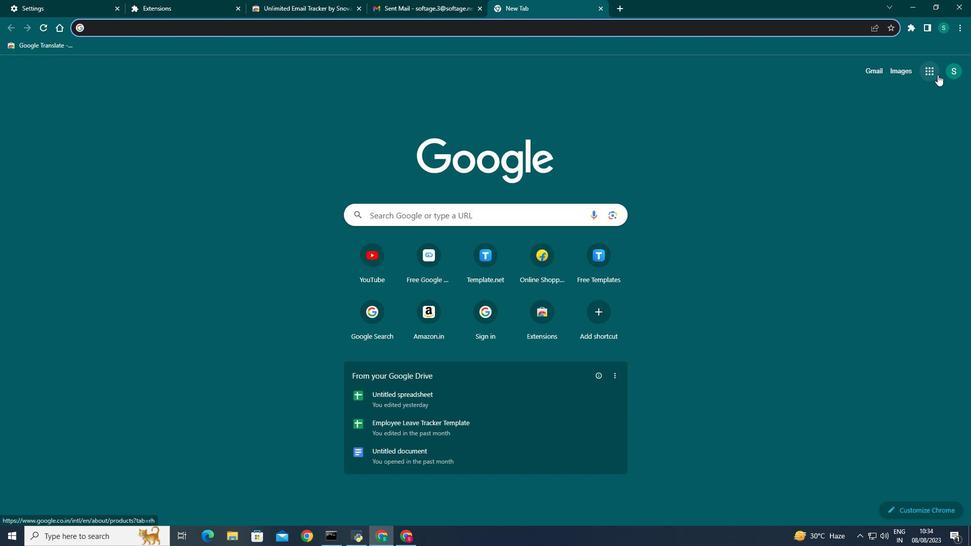 
Action: Mouse pressed left at (938, 74)
Screenshot: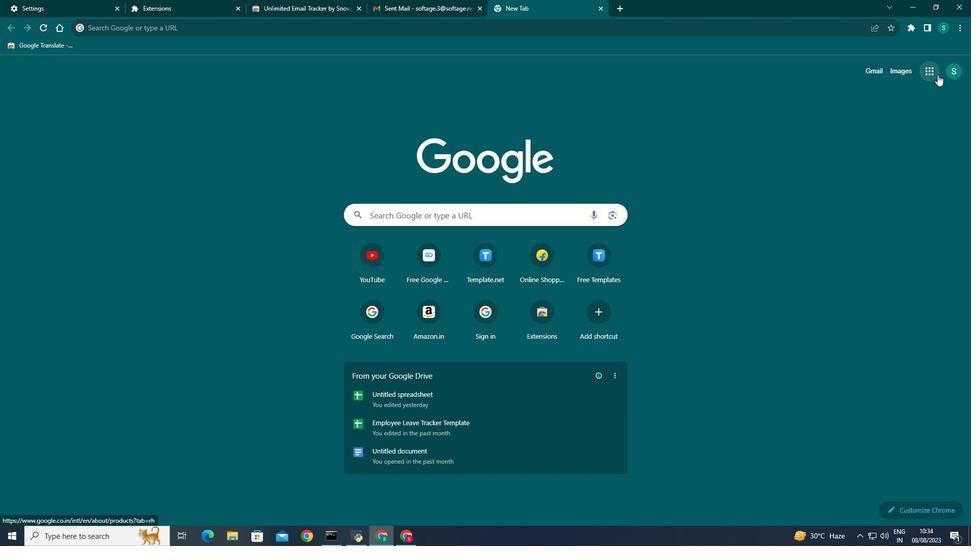
Action: Mouse moved to (878, 137)
Screenshot: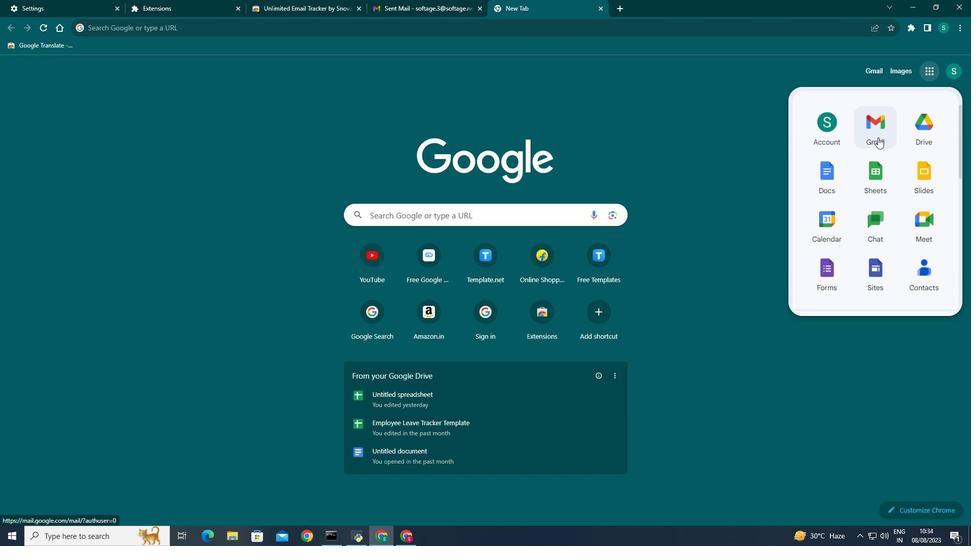 
Action: Mouse pressed left at (878, 137)
Screenshot: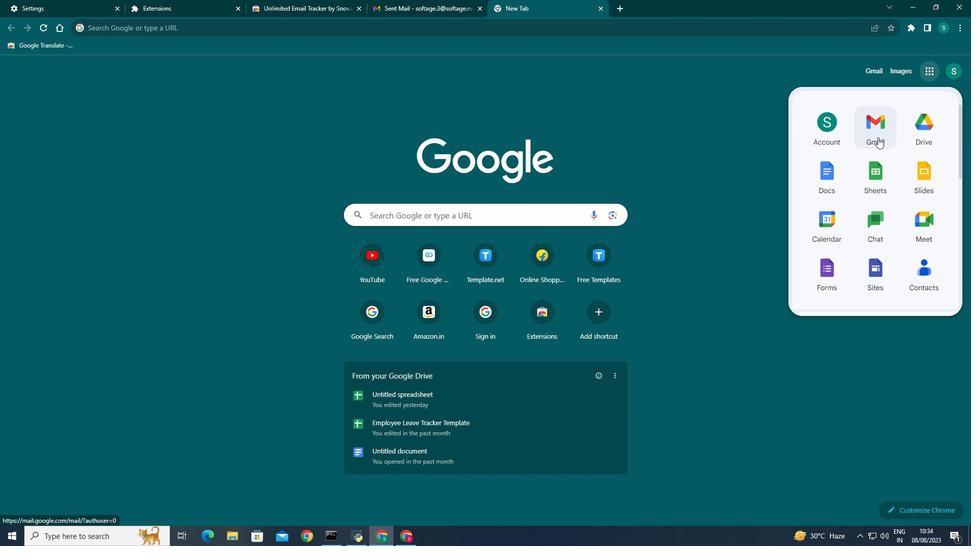 
Action: Mouse moved to (935, 74)
Screenshot: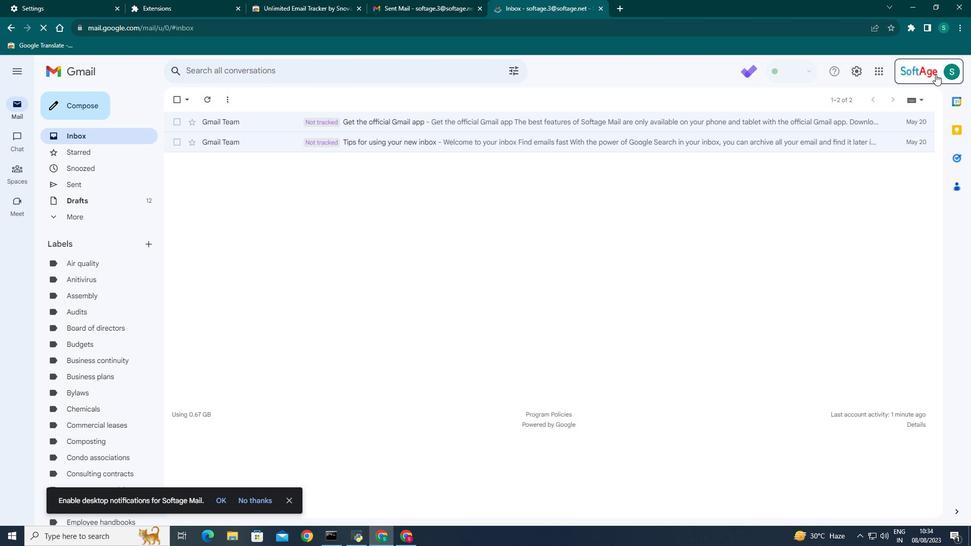 
Action: Mouse pressed left at (935, 74)
Screenshot: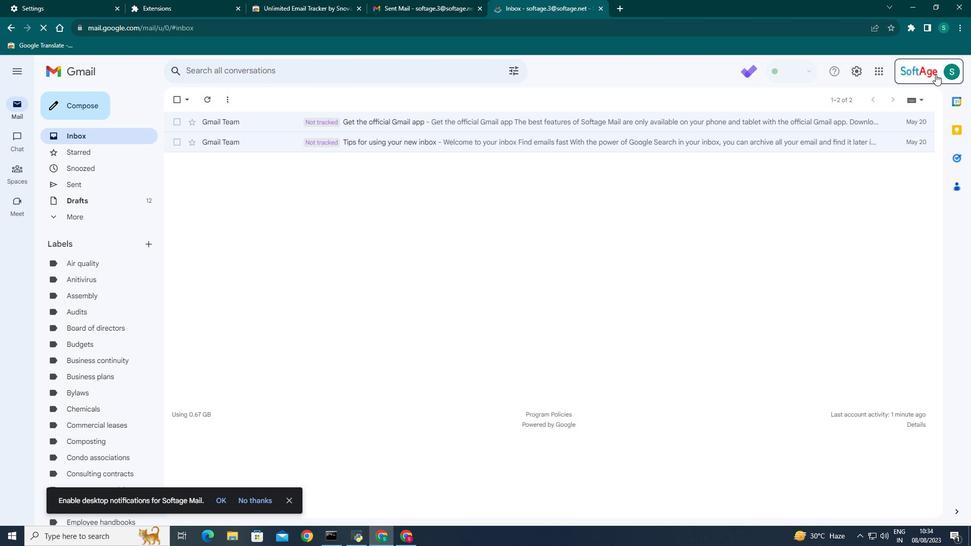 
Action: Mouse moved to (857, 248)
Screenshot: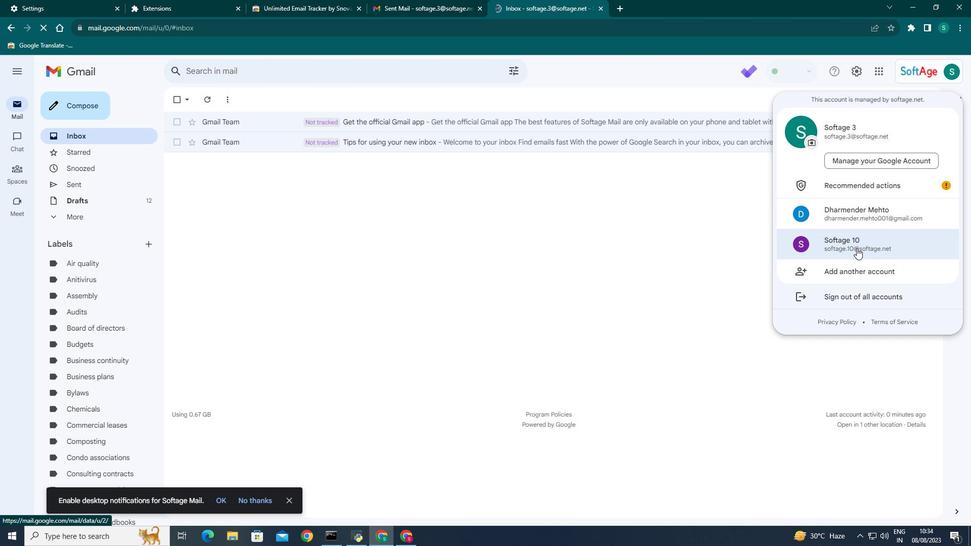 
Action: Mouse pressed left at (857, 248)
Screenshot: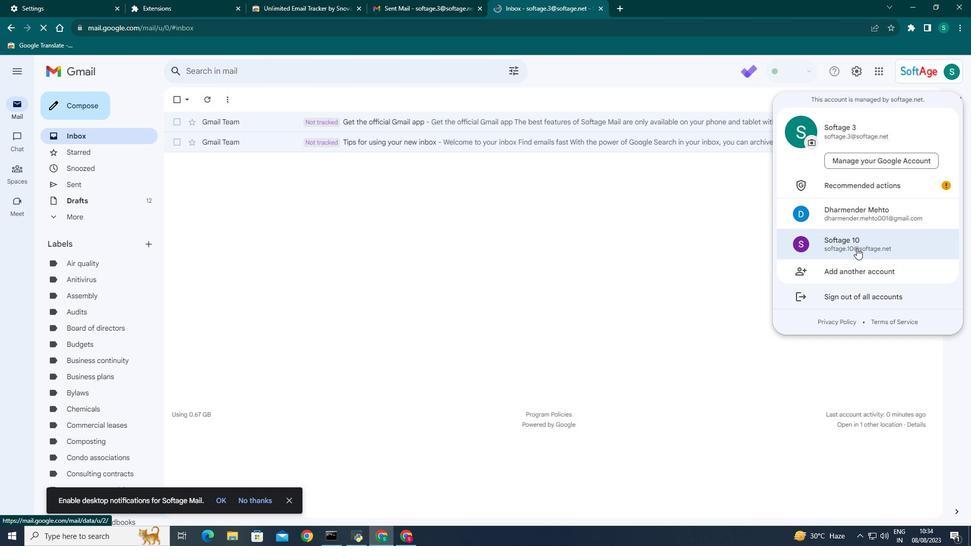
Action: Mouse moved to (599, 6)
Screenshot: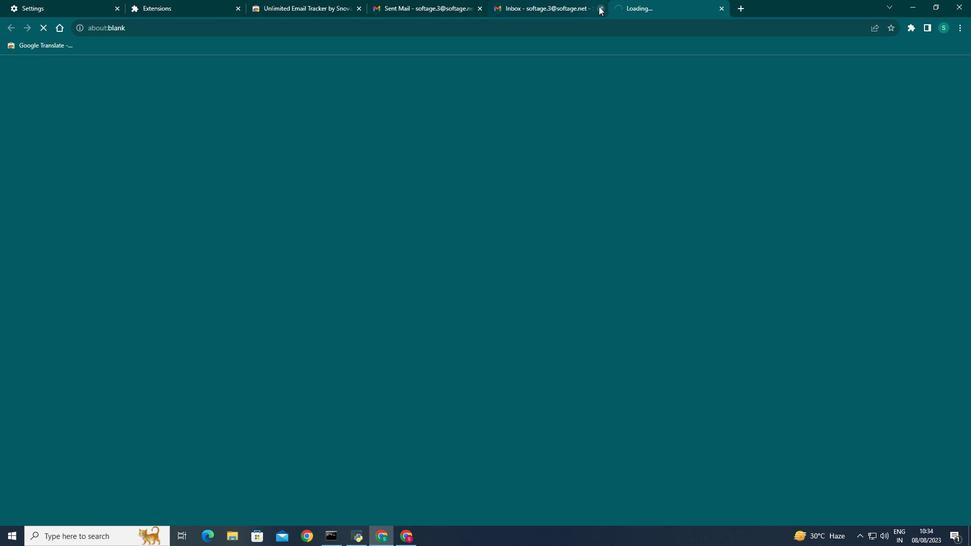 
Action: Mouse pressed left at (599, 6)
Screenshot: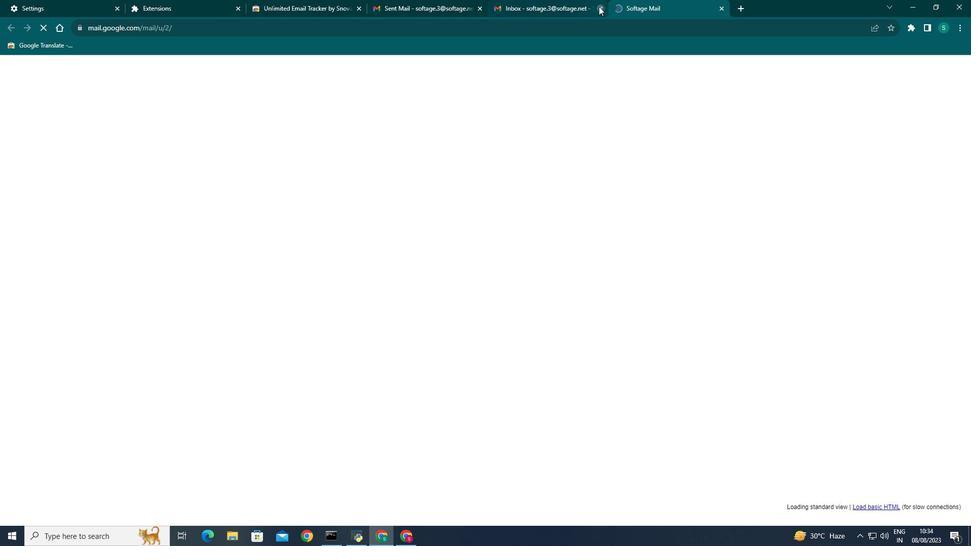 
Action: Mouse moved to (476, 418)
Screenshot: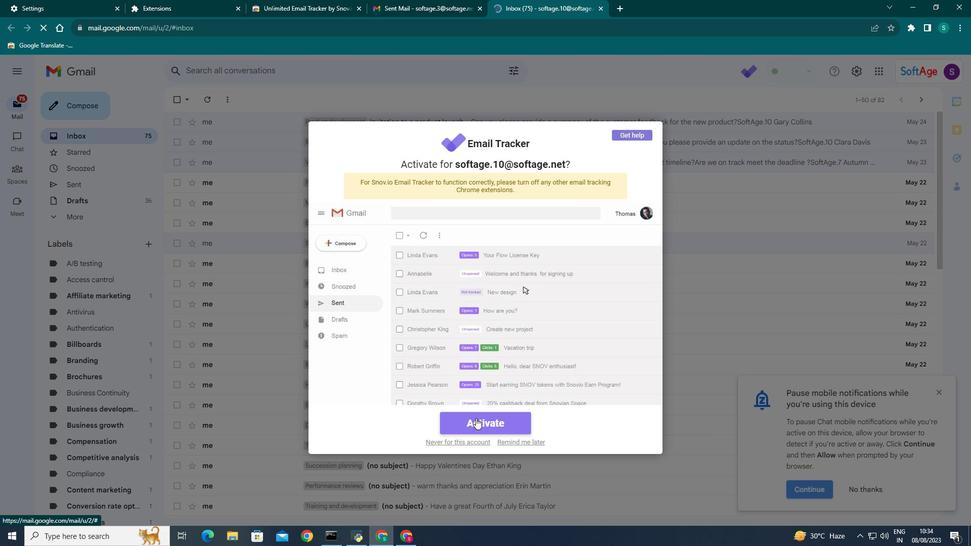 
Action: Mouse pressed left at (476, 418)
Screenshot: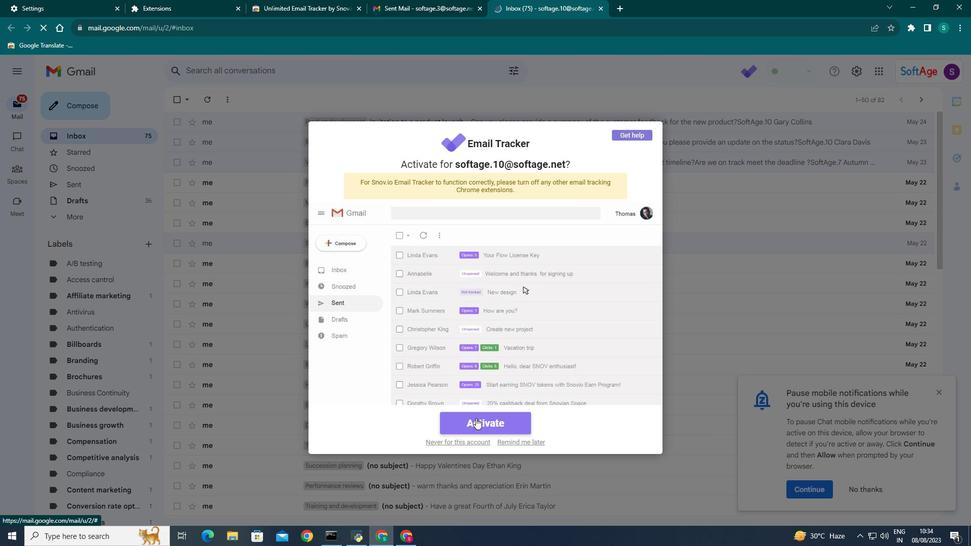 
Action: Mouse moved to (98, 324)
Screenshot: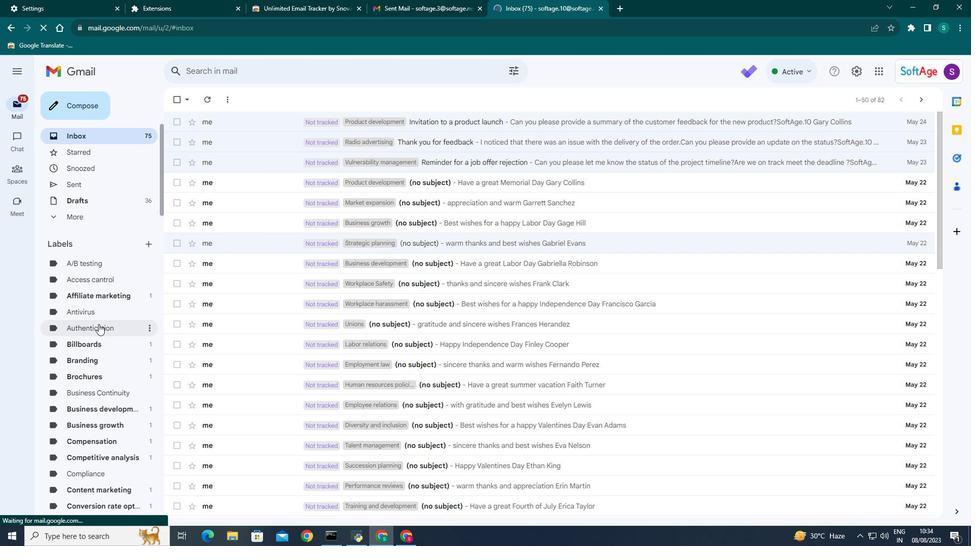 
Action: Mouse scrolled (98, 323) with delta (0, 0)
Screenshot: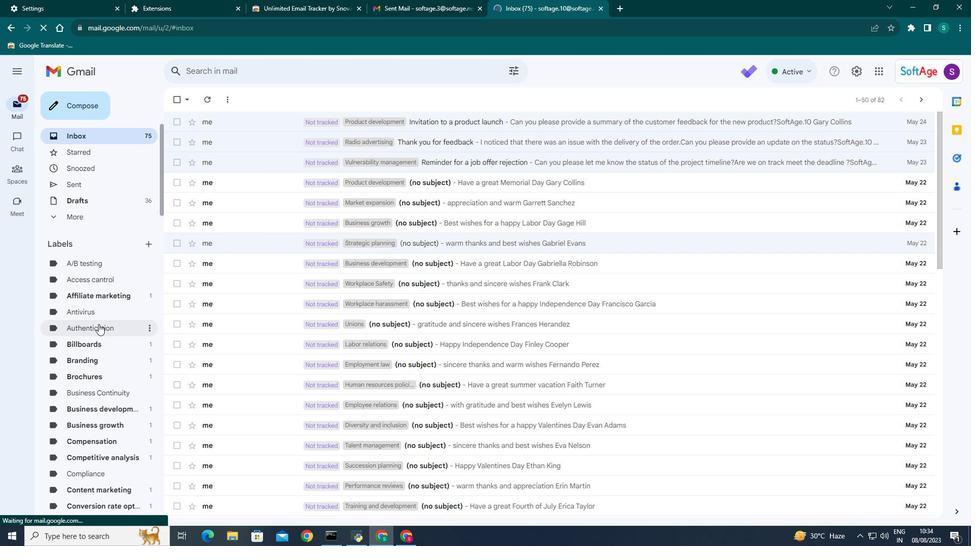 
Action: Mouse scrolled (98, 323) with delta (0, 0)
Screenshot: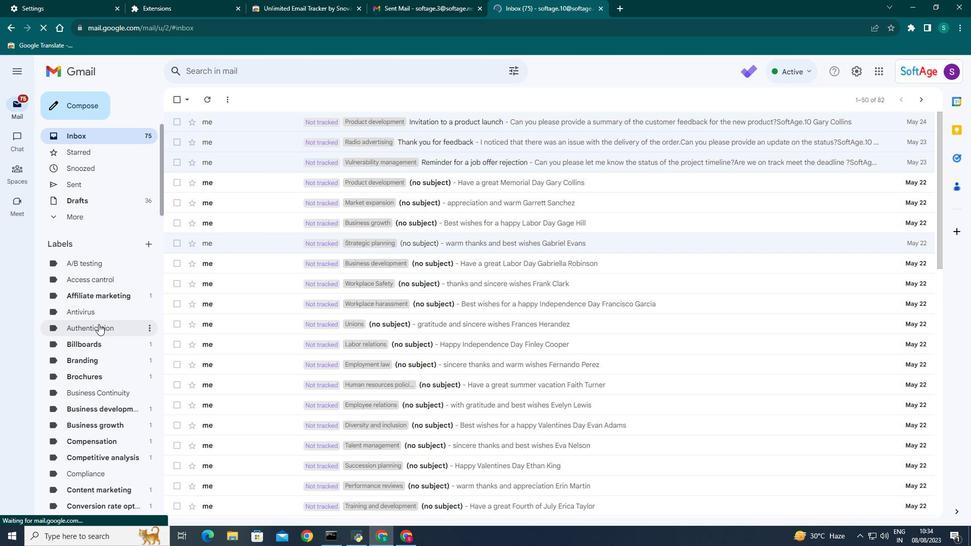 
Action: Mouse scrolled (98, 323) with delta (0, 0)
Screenshot: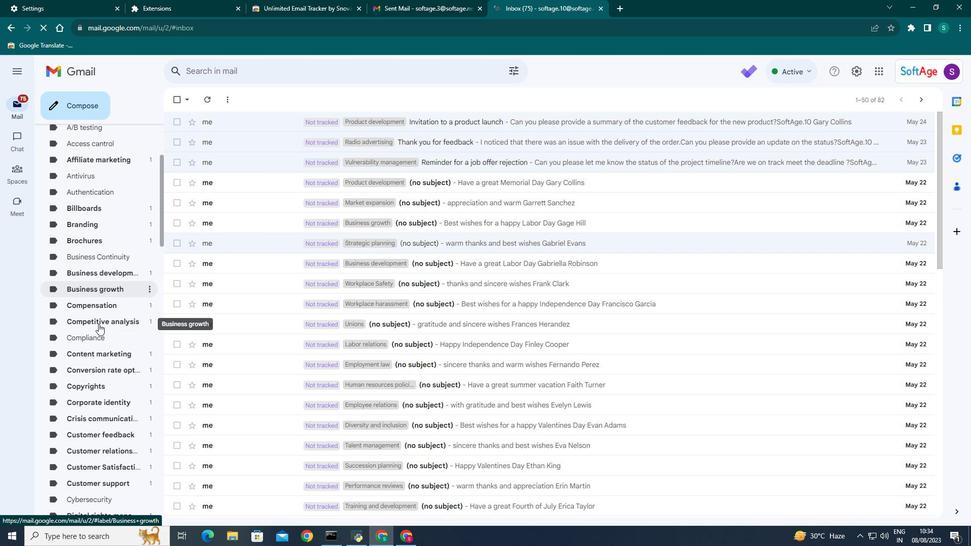 
Action: Mouse scrolled (98, 323) with delta (0, 0)
Screenshot: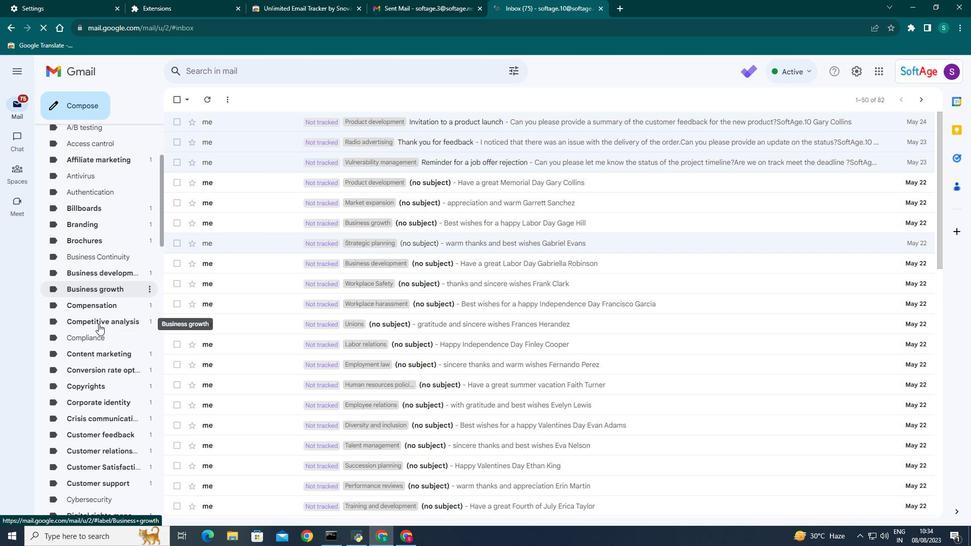 
Action: Mouse scrolled (98, 323) with delta (0, 0)
Screenshot: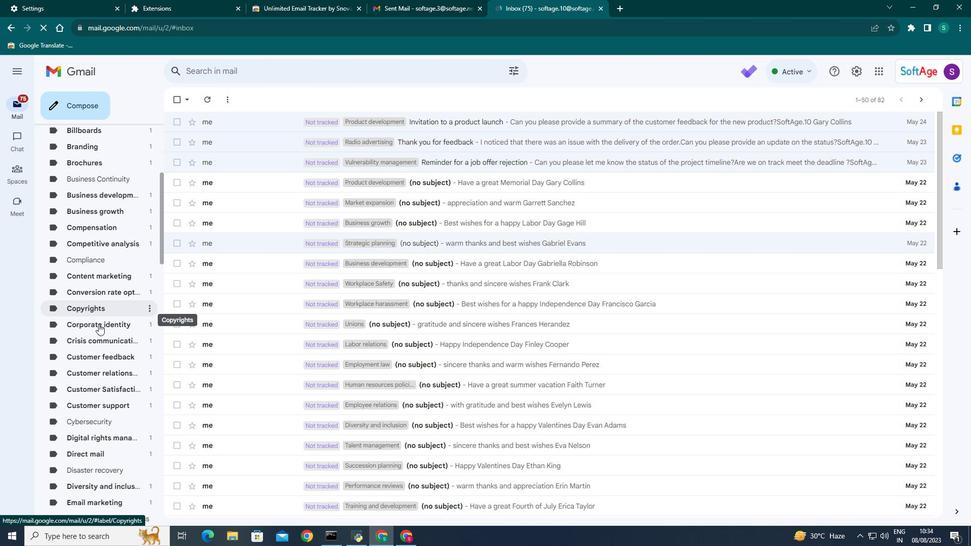 
Action: Mouse scrolled (98, 323) with delta (0, 0)
Screenshot: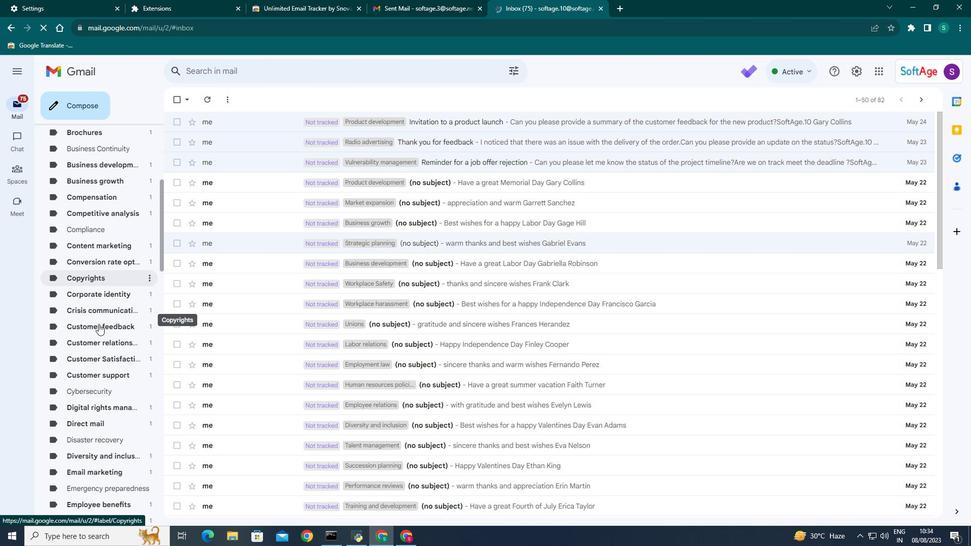 
Action: Mouse scrolled (98, 323) with delta (0, 0)
Screenshot: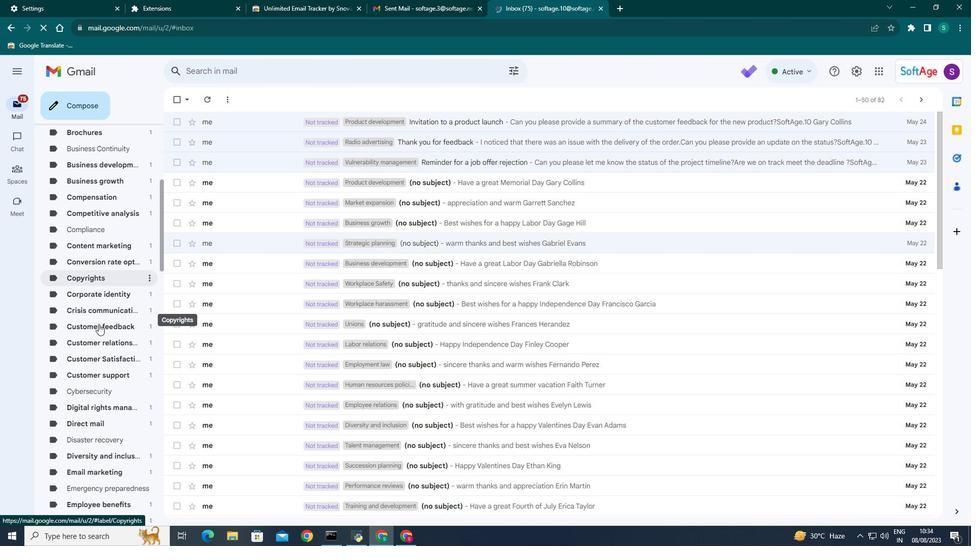 
Action: Mouse scrolled (98, 323) with delta (0, 0)
Screenshot: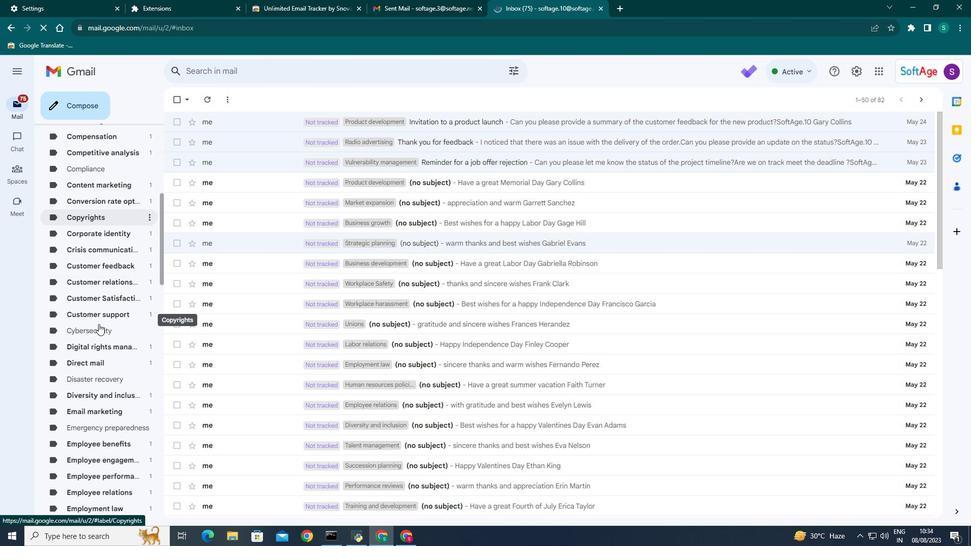 
Action: Mouse scrolled (98, 324) with delta (0, 0)
Screenshot: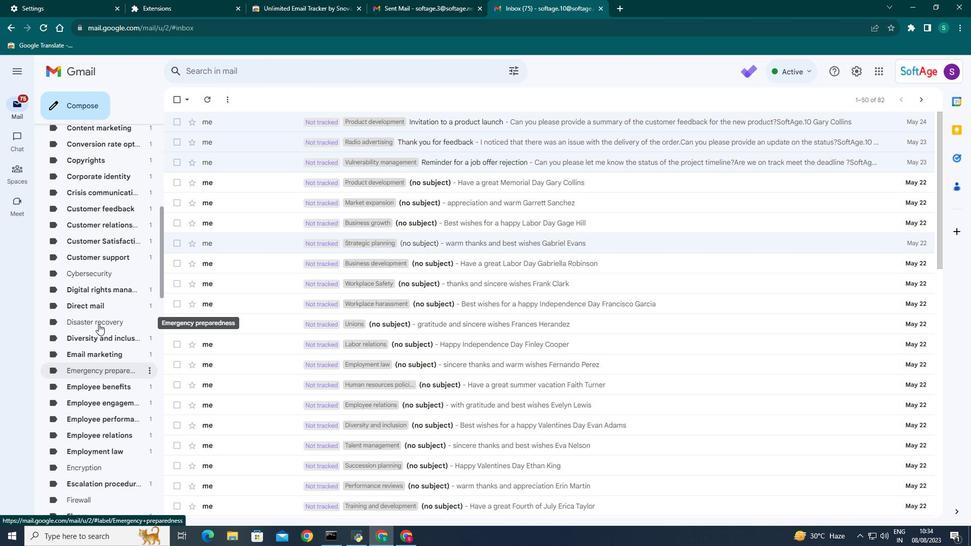 
Action: Mouse scrolled (98, 324) with delta (0, 0)
Screenshot: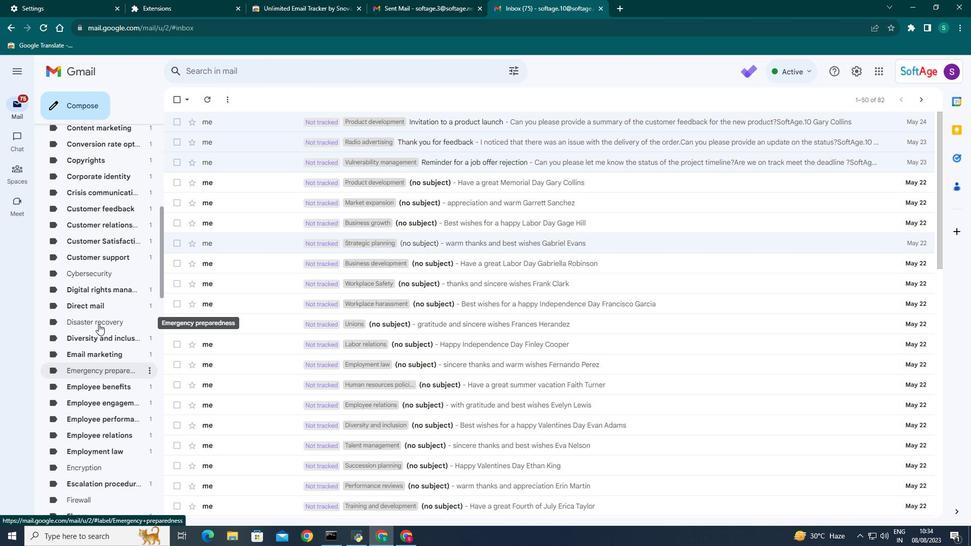 
Action: Mouse scrolled (98, 324) with delta (0, 0)
Screenshot: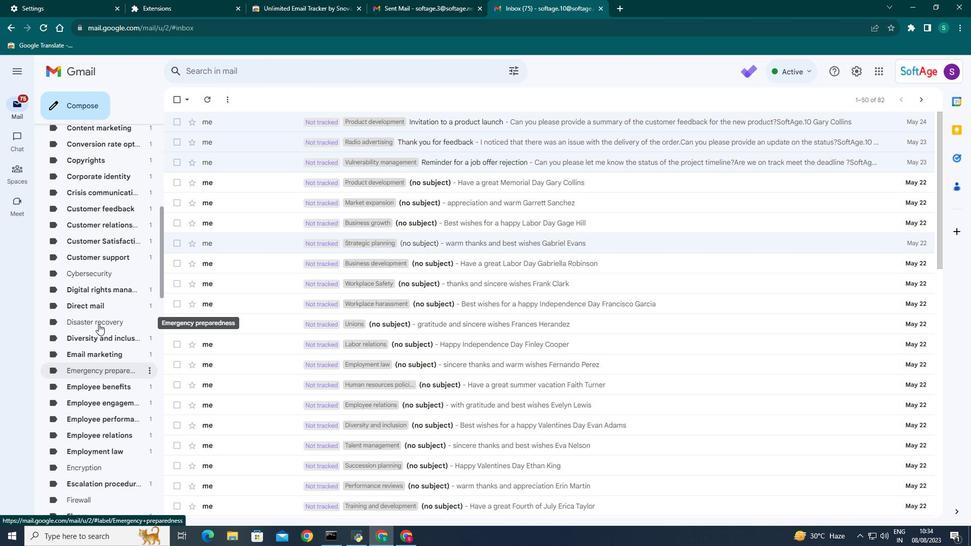 
Action: Mouse scrolled (98, 324) with delta (0, 0)
Screenshot: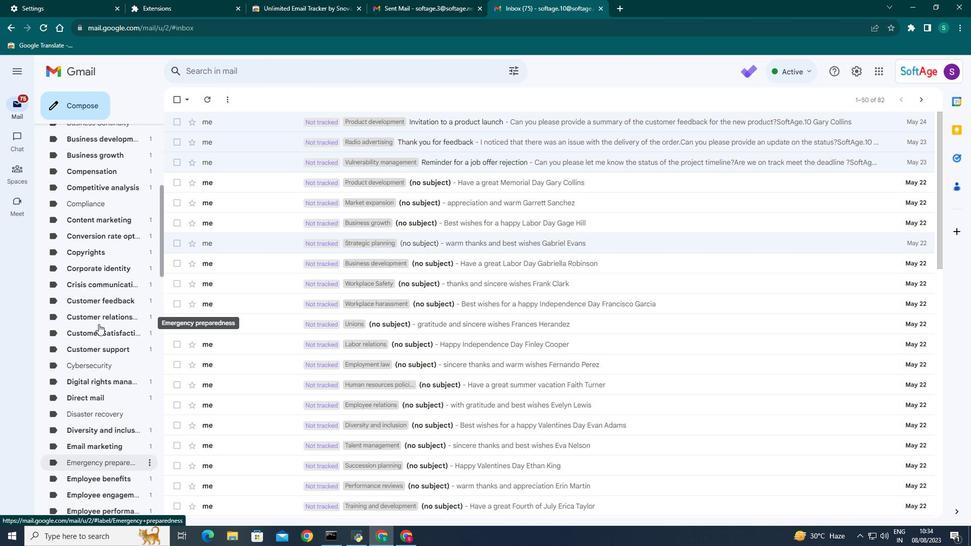 
Action: Mouse scrolled (98, 324) with delta (0, 0)
Screenshot: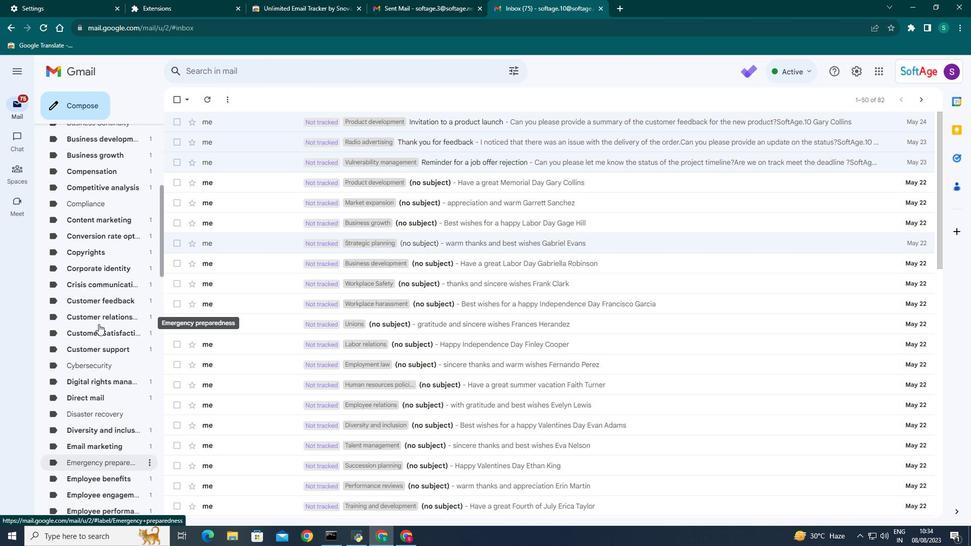 
Action: Mouse scrolled (98, 324) with delta (0, 0)
Screenshot: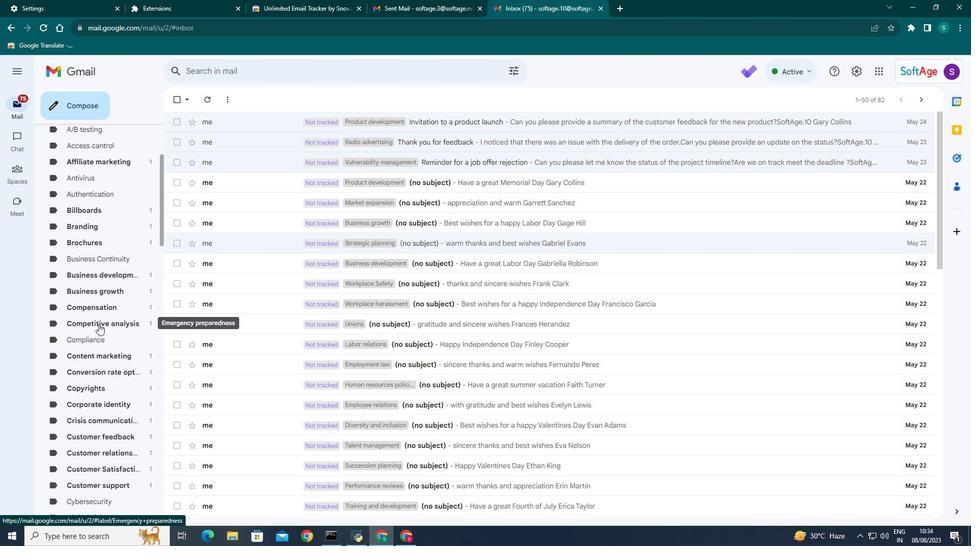 
Action: Mouse scrolled (98, 324) with delta (0, 0)
Screenshot: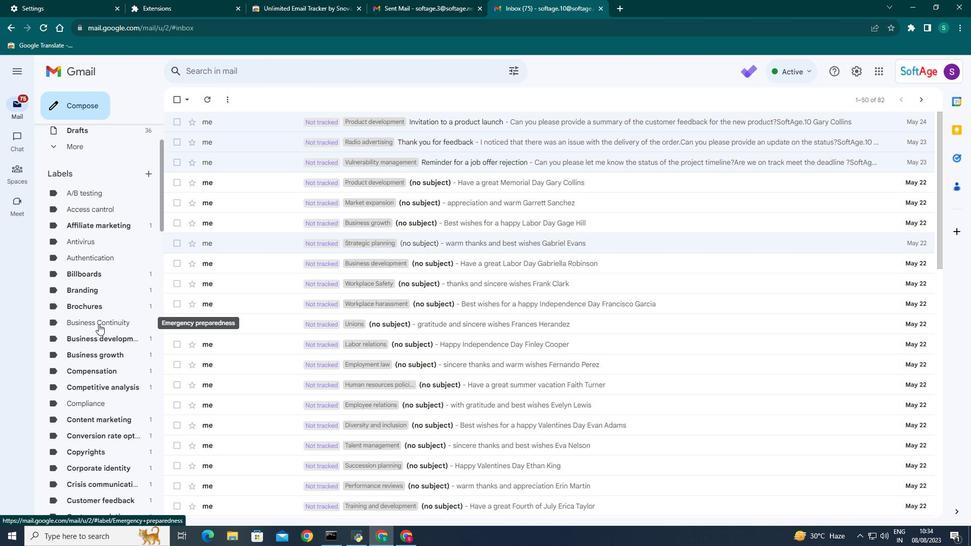 
Action: Mouse scrolled (98, 324) with delta (0, 0)
Screenshot: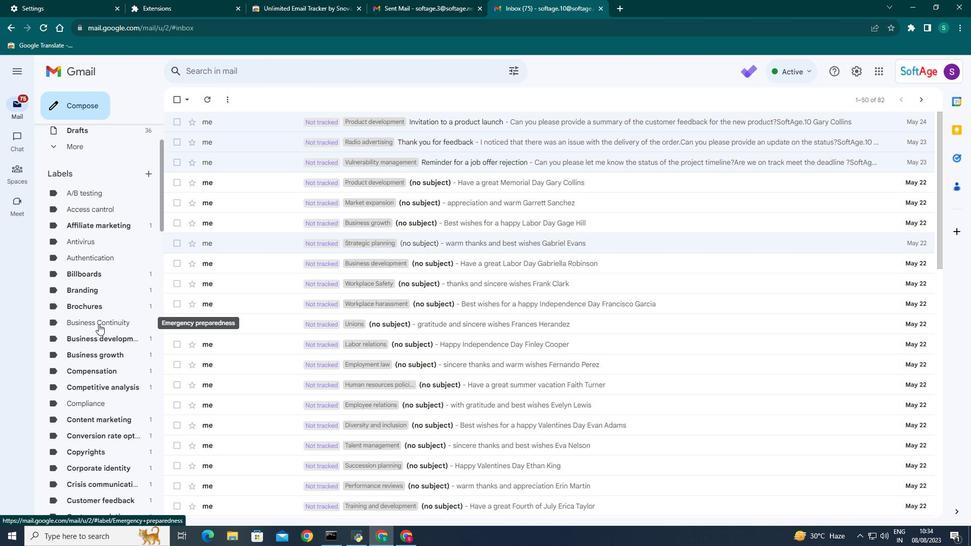 
Action: Mouse scrolled (98, 324) with delta (0, 0)
Screenshot: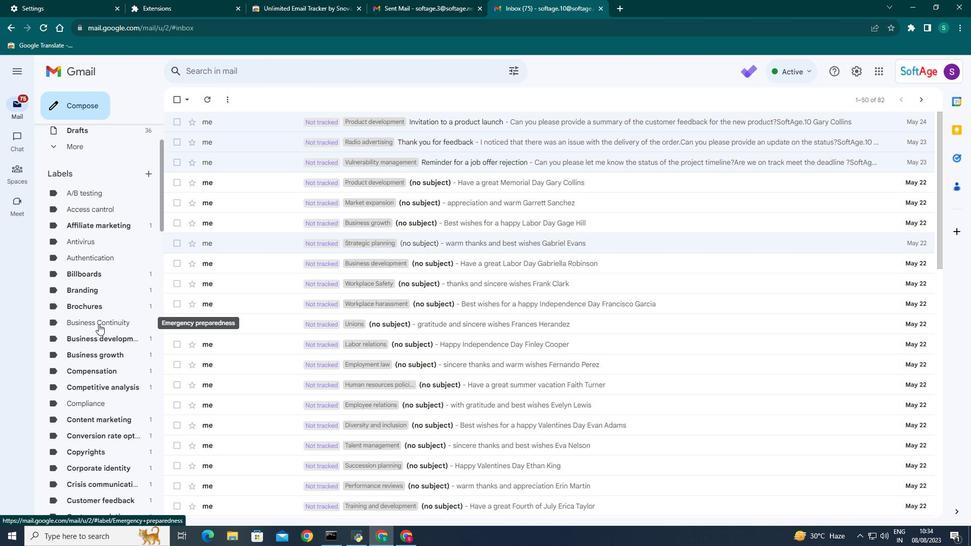 
Action: Mouse scrolled (98, 324) with delta (0, 0)
Screenshot: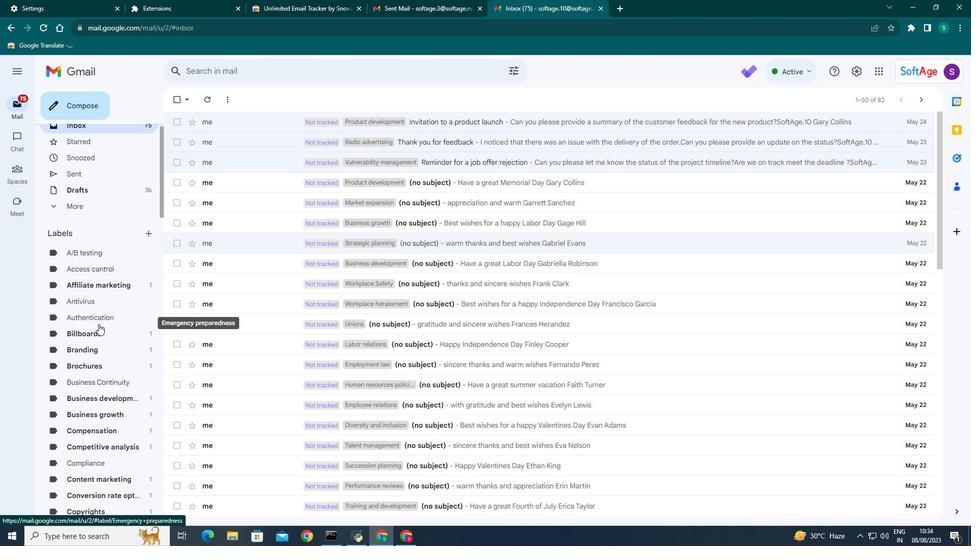 
Action: Mouse scrolled (98, 324) with delta (0, 0)
Screenshot: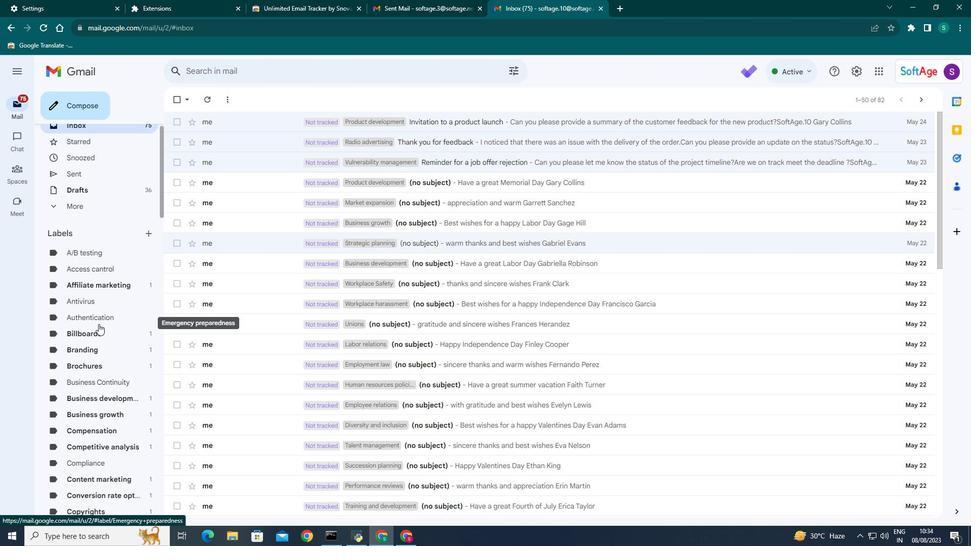 
Action: Mouse scrolled (98, 324) with delta (0, 0)
Screenshot: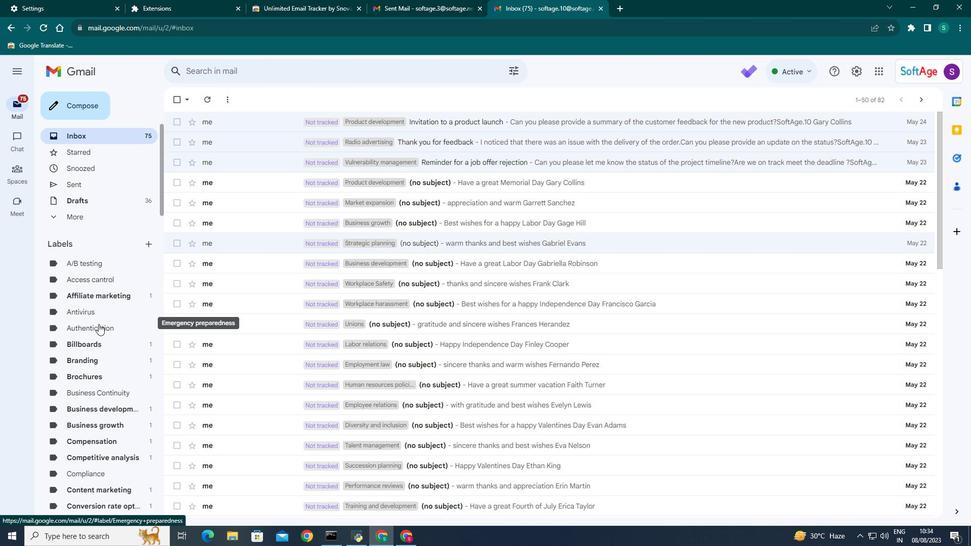 
Action: Mouse scrolled (98, 324) with delta (0, 0)
Screenshot: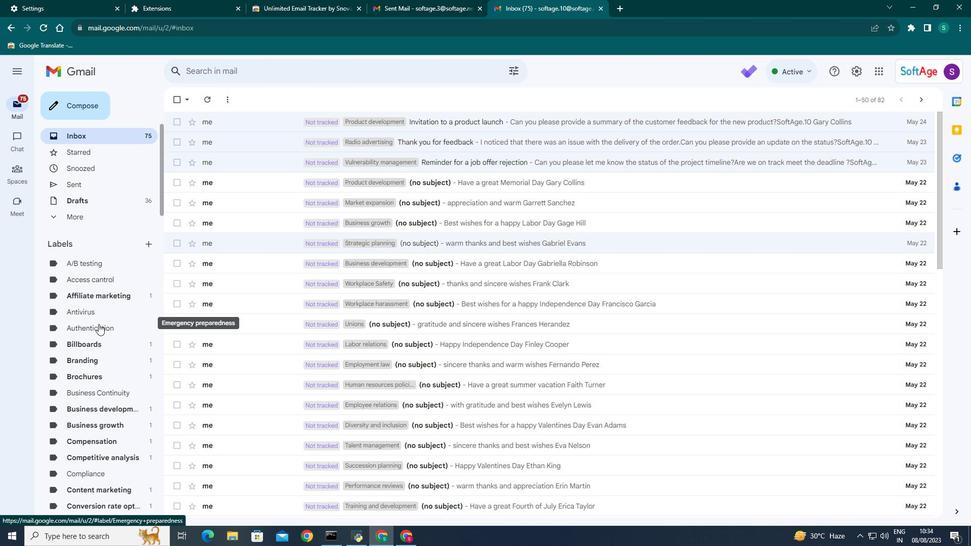 
Action: Mouse scrolled (98, 324) with delta (0, 0)
Screenshot: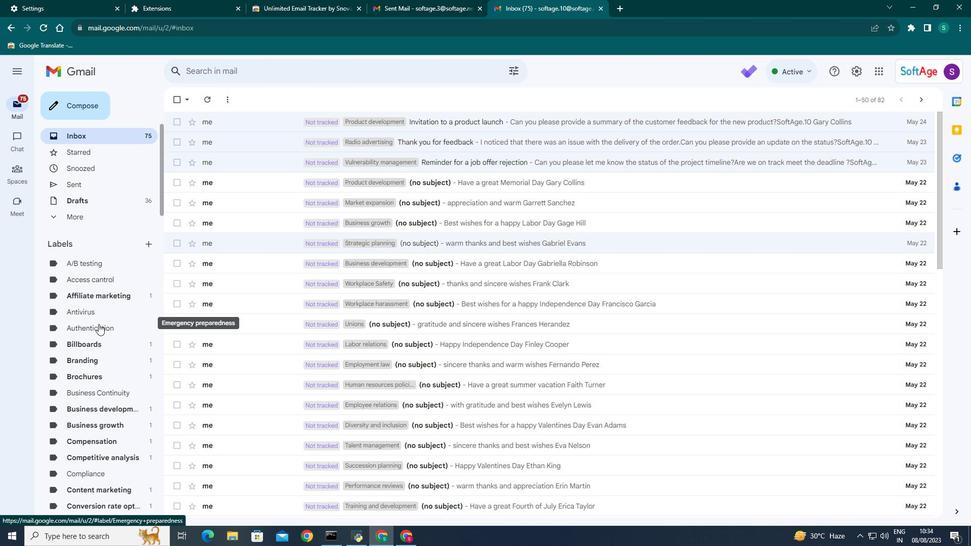 
Action: Mouse scrolled (98, 324) with delta (0, 0)
Screenshot: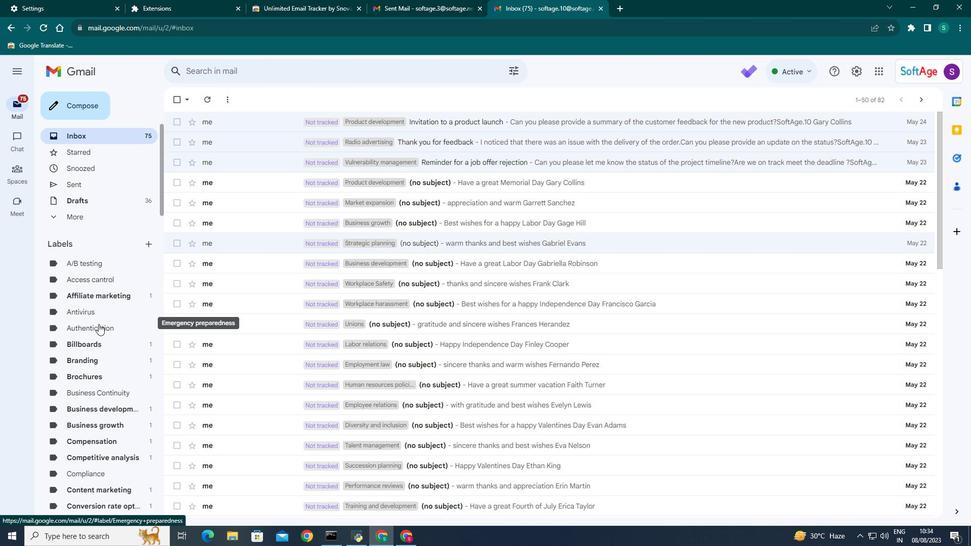 
Action: Mouse scrolled (98, 324) with delta (0, 0)
Screenshot: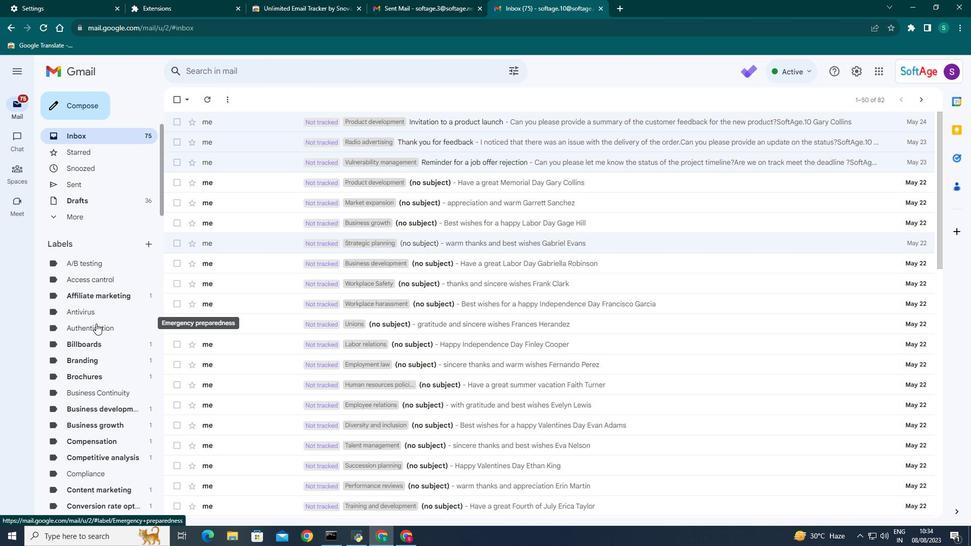 
Action: Mouse moved to (69, 212)
Screenshot: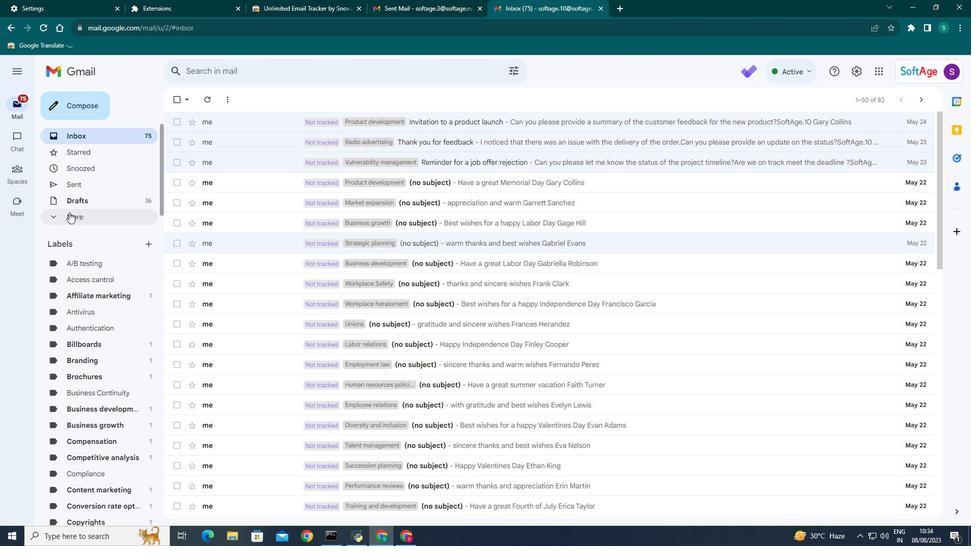 
Action: Mouse pressed left at (69, 212)
Screenshot: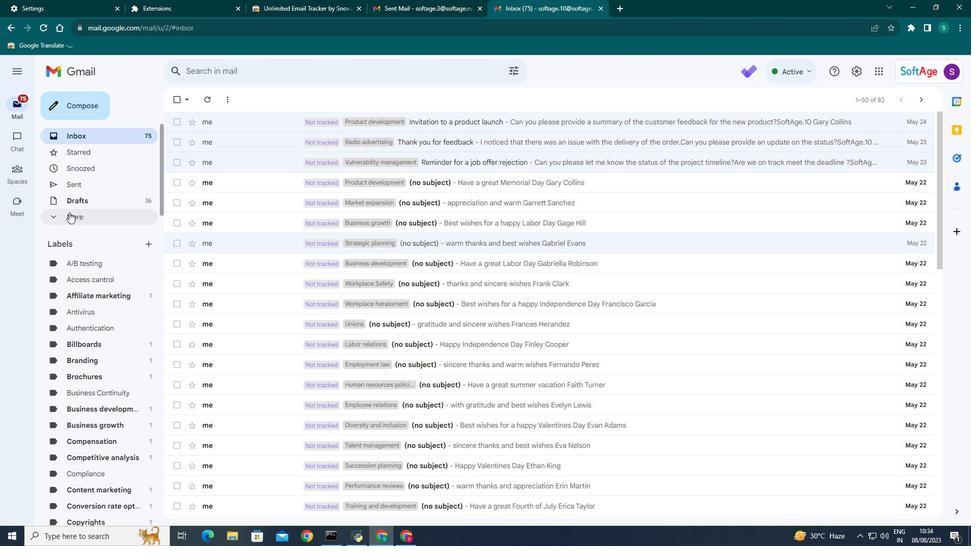 
Action: Mouse moved to (78, 260)
Screenshot: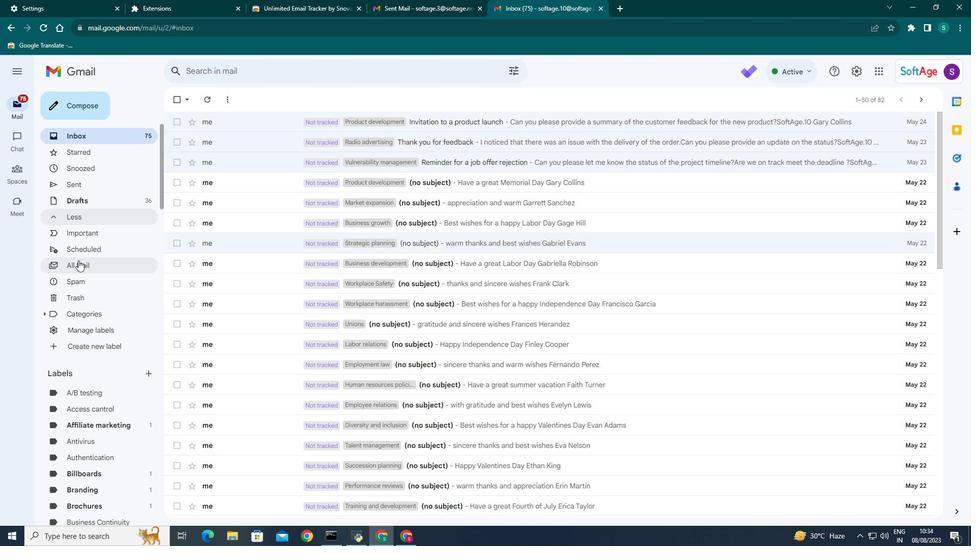 
Action: Mouse pressed left at (78, 260)
Screenshot: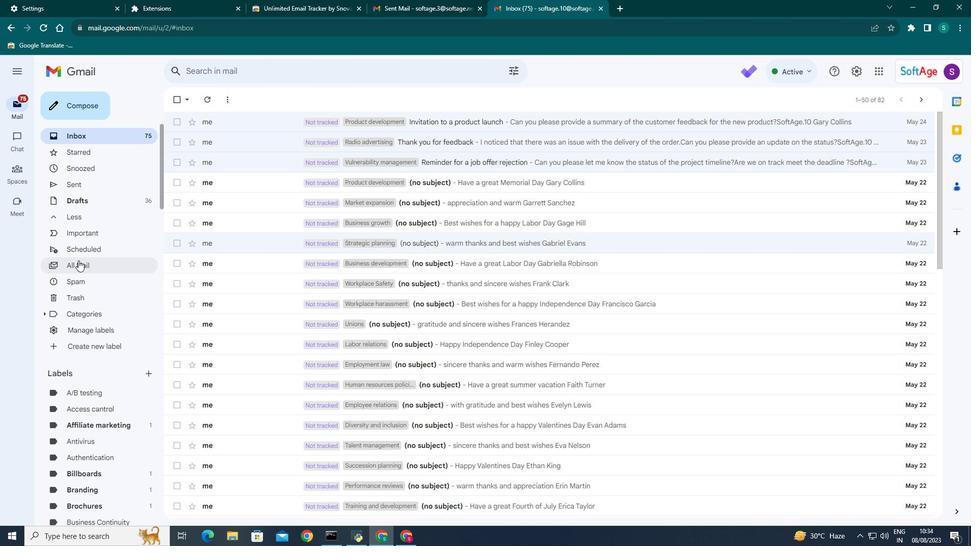 
Action: Mouse moved to (295, 228)
Screenshot: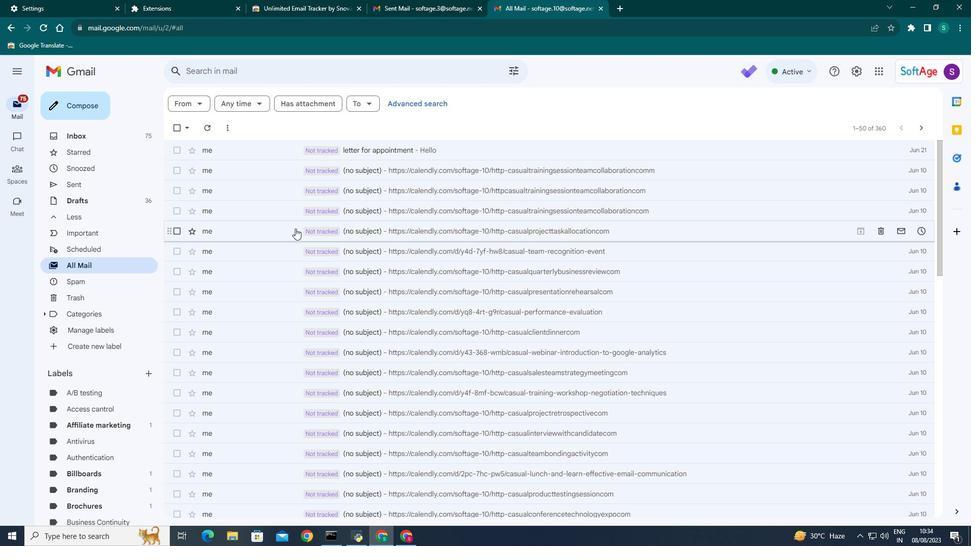 
Action: Mouse scrolled (295, 229) with delta (0, 0)
Screenshot: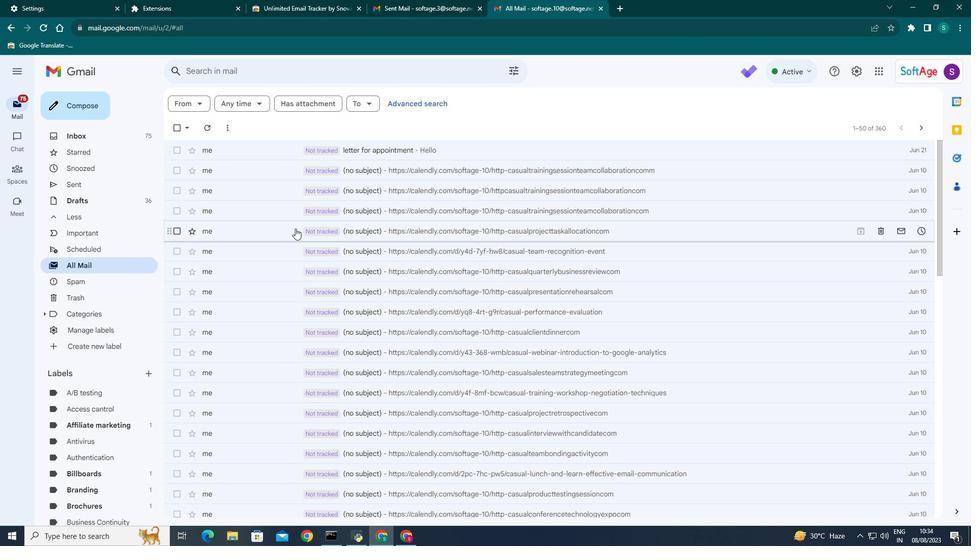 
Action: Mouse scrolled (295, 229) with delta (0, 0)
Screenshot: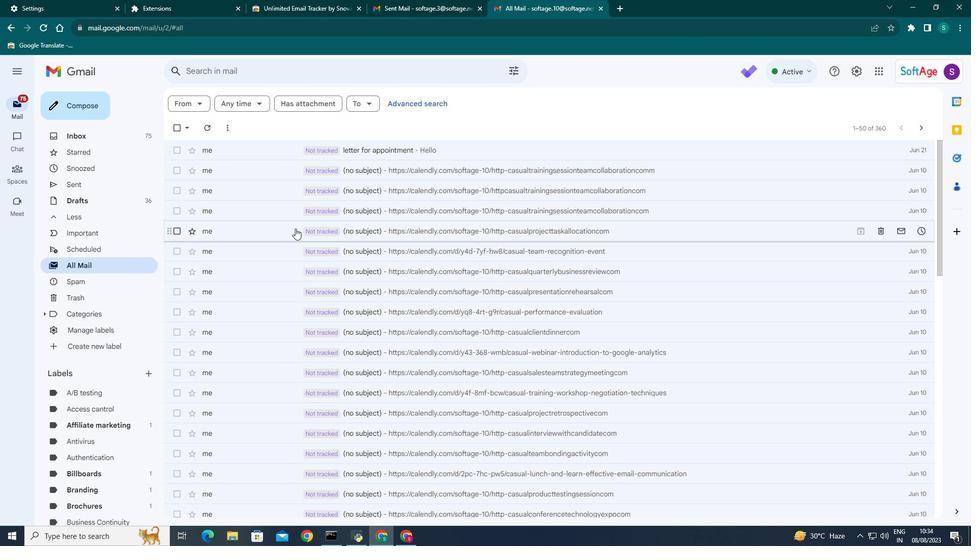 
Action: Mouse scrolled (295, 229) with delta (0, 0)
Screenshot: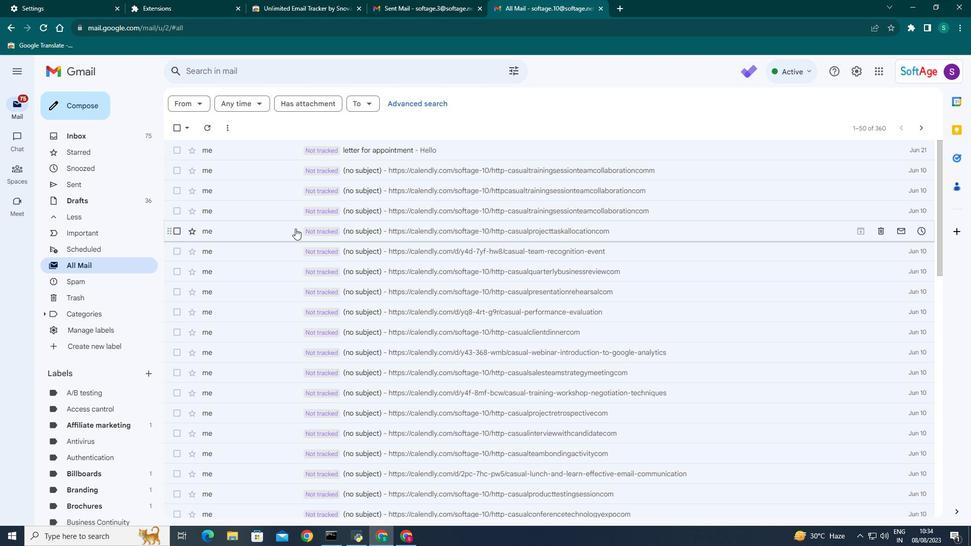 
Action: Mouse scrolled (295, 229) with delta (0, 0)
Screenshot: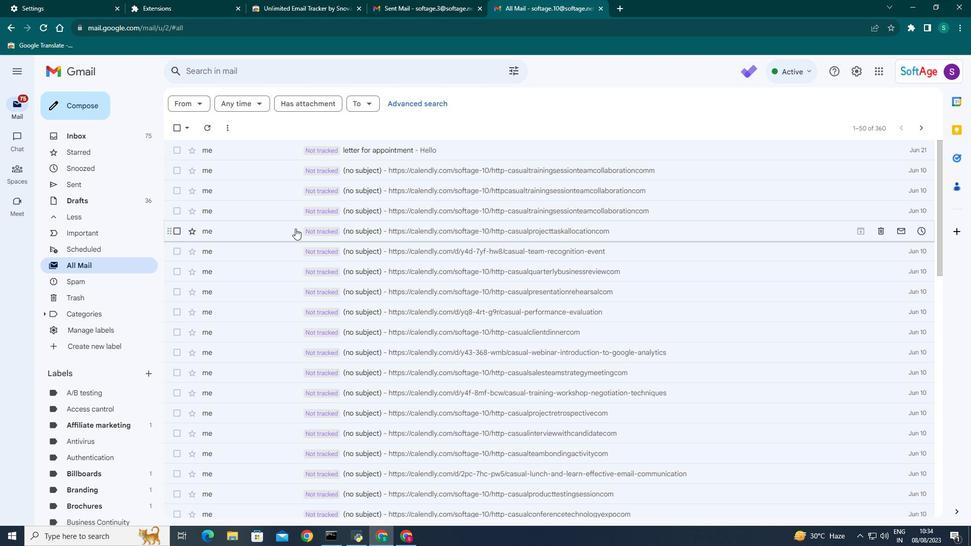 
Action: Mouse scrolled (295, 229) with delta (0, 0)
Screenshot: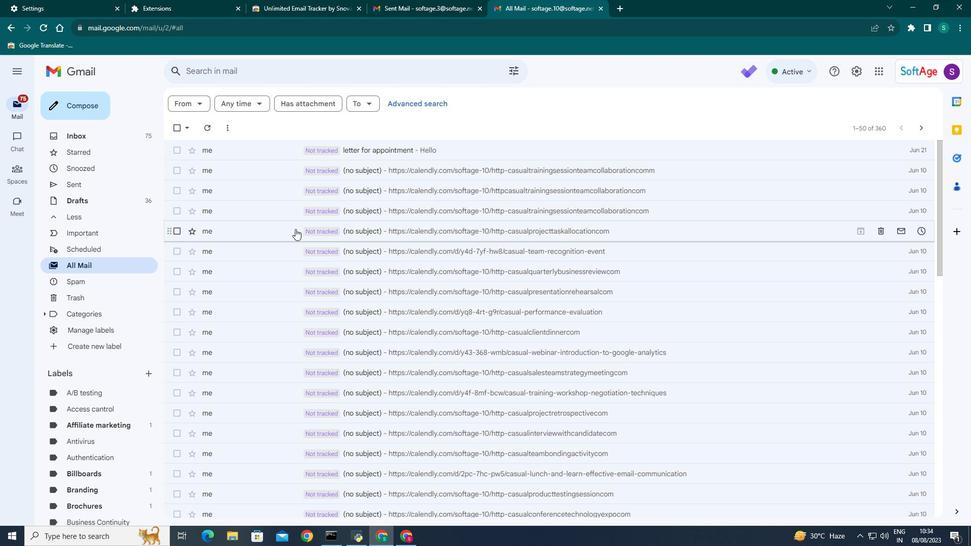 
Action: Mouse moved to (289, 245)
Screenshot: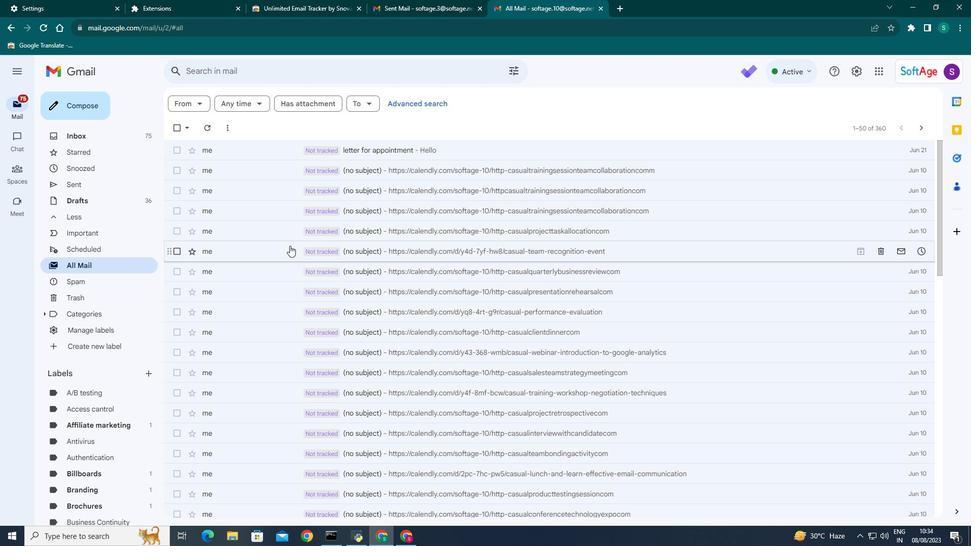 
Action: Mouse scrolled (289, 246) with delta (0, 0)
Screenshot: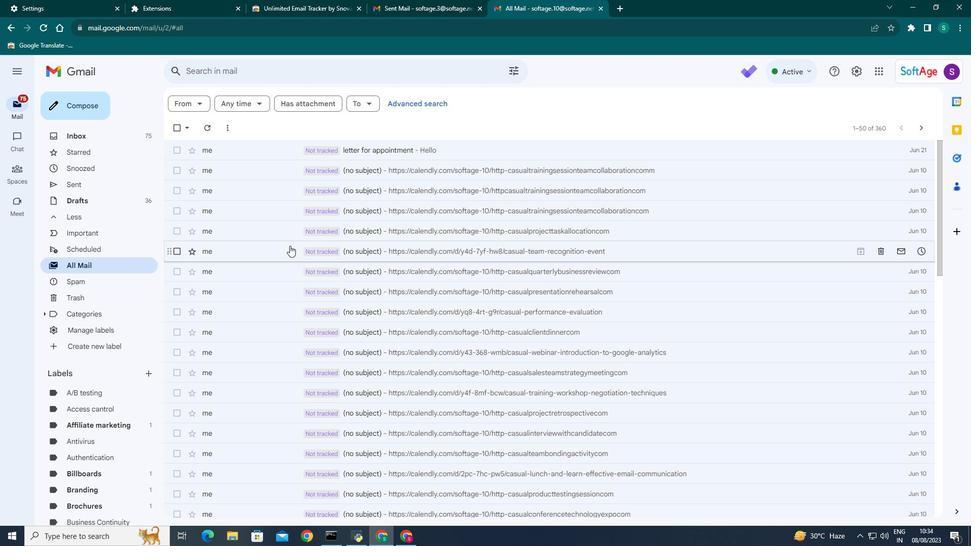 
Action: Mouse scrolled (289, 246) with delta (0, 0)
Screenshot: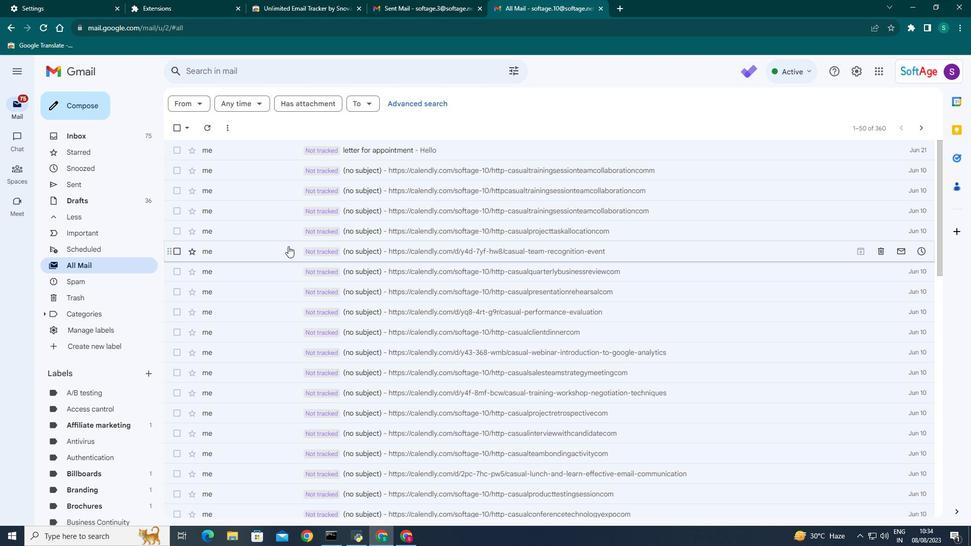 
Action: Mouse moved to (291, 166)
Screenshot: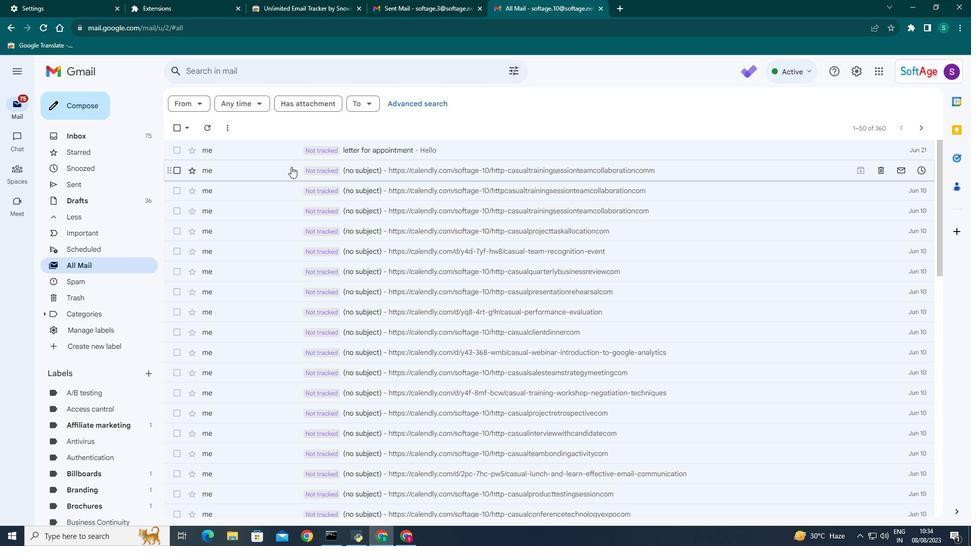 
Action: Mouse scrolled (291, 167) with delta (0, 0)
Screenshot: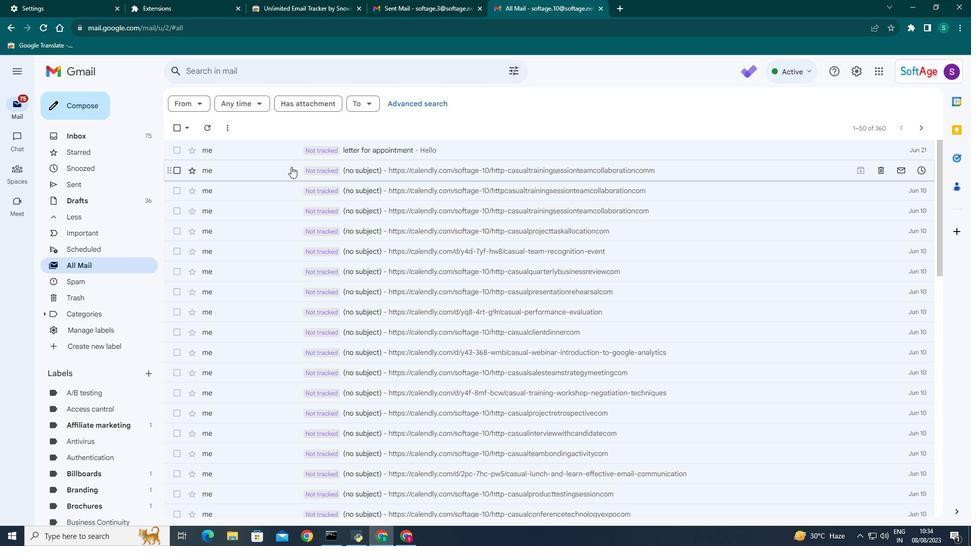 
Action: Mouse scrolled (291, 167) with delta (0, 0)
Screenshot: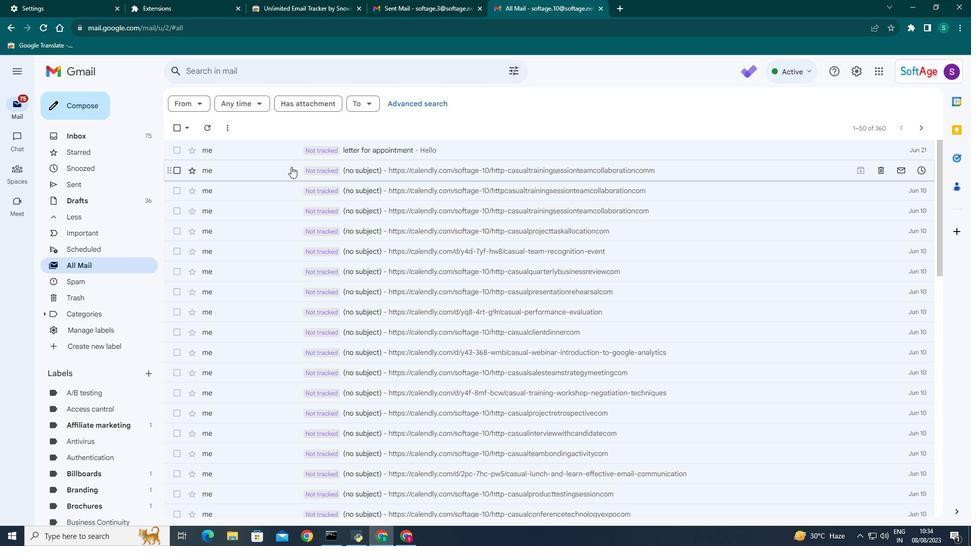 
Action: Mouse scrolled (291, 167) with delta (0, 0)
Screenshot: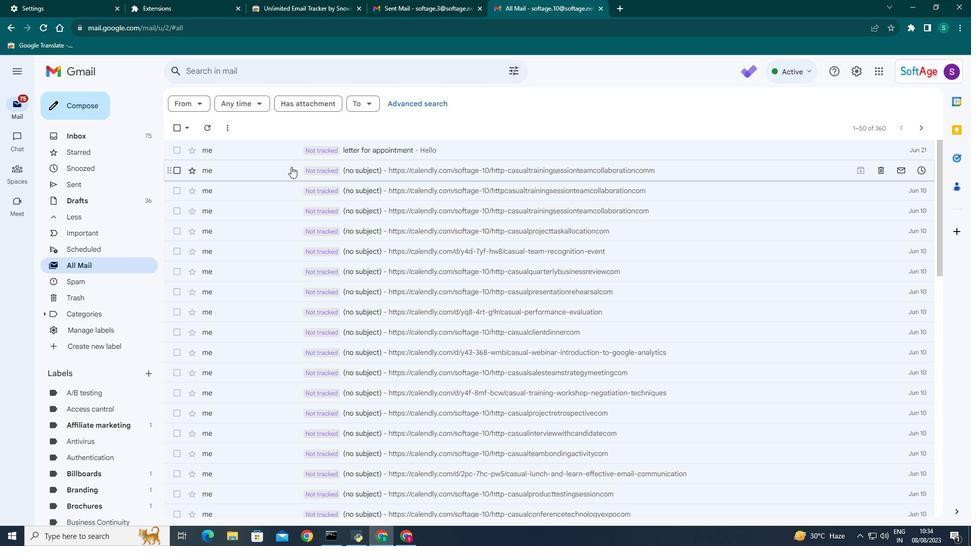 
Action: Mouse scrolled (291, 167) with delta (0, 0)
Screenshot: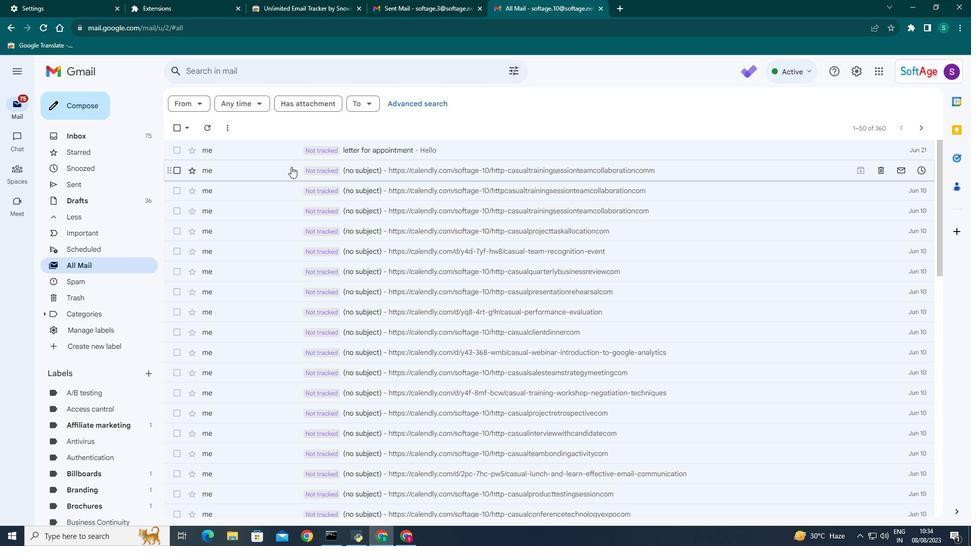
Action: Mouse moved to (287, 249)
Screenshot: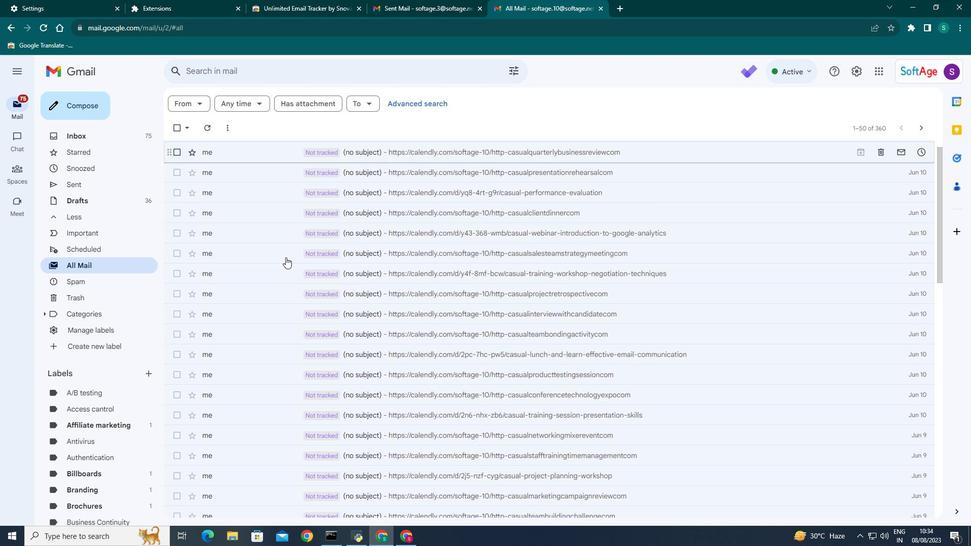 
Action: Mouse scrolled (290, 233) with delta (0, 0)
Screenshot: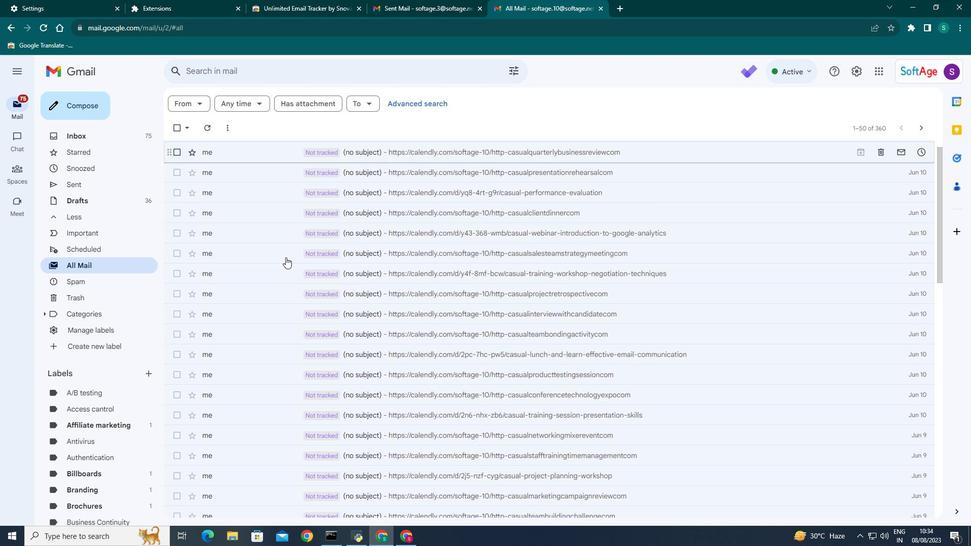 
Action: Mouse moved to (287, 249)
Screenshot: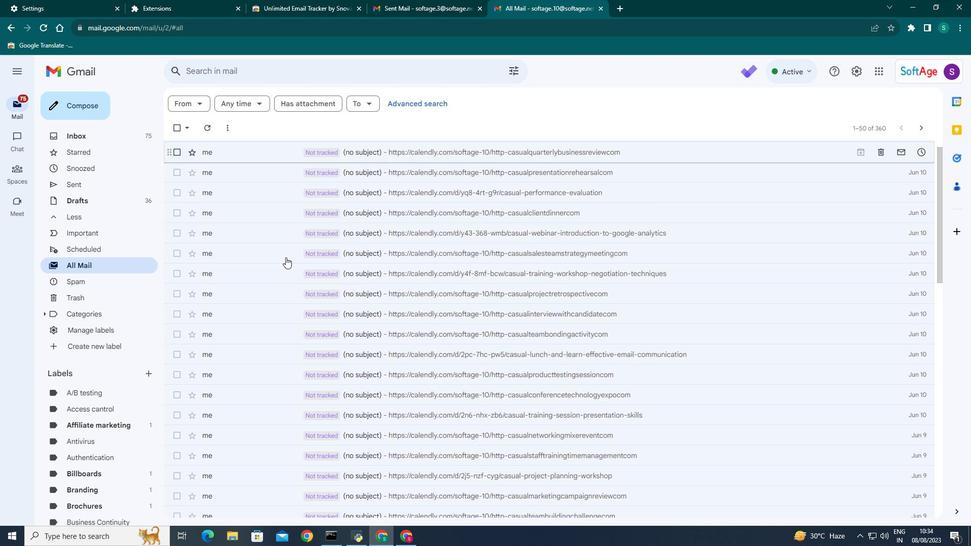 
Action: Mouse scrolled (289, 240) with delta (0, 0)
Screenshot: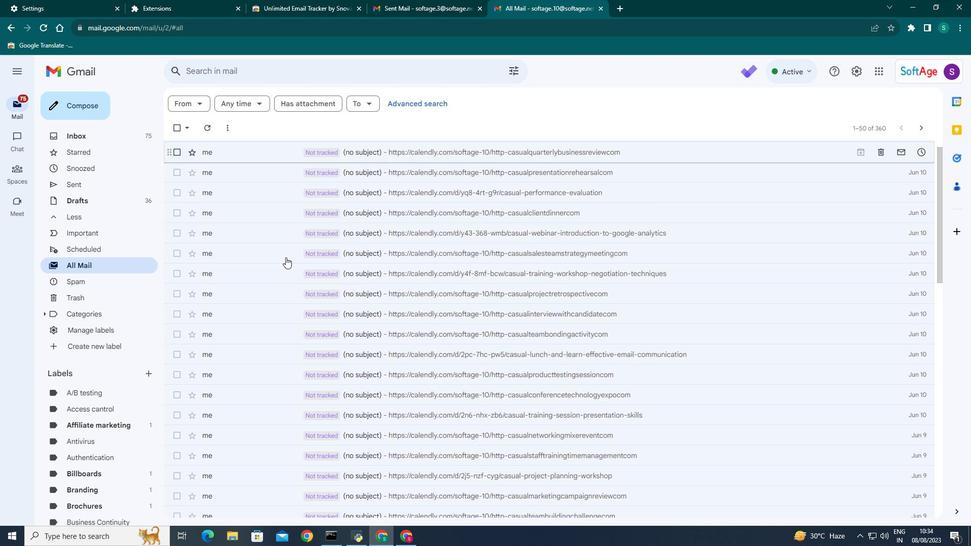 
Action: Mouse scrolled (288, 245) with delta (0, 0)
Screenshot: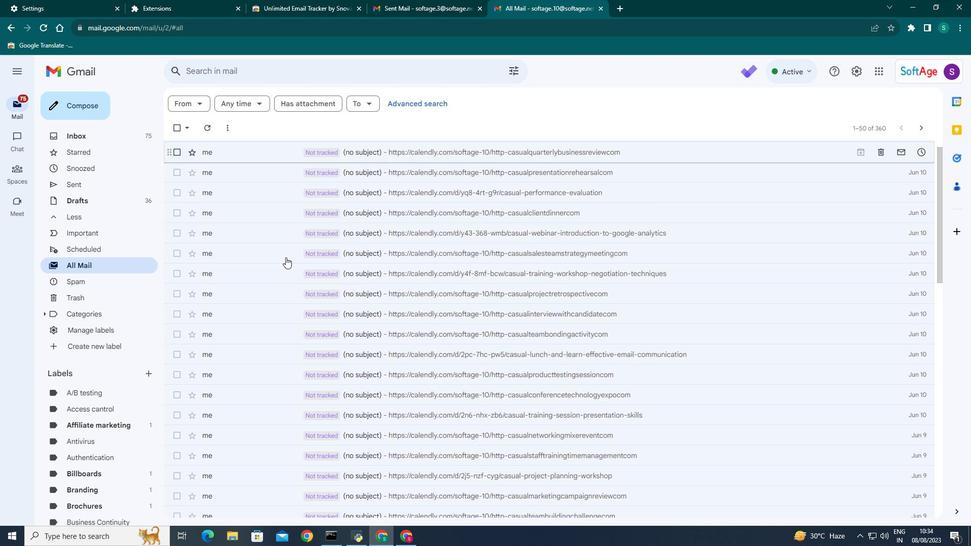 
Action: Mouse scrolled (287, 248) with delta (0, 0)
Screenshot: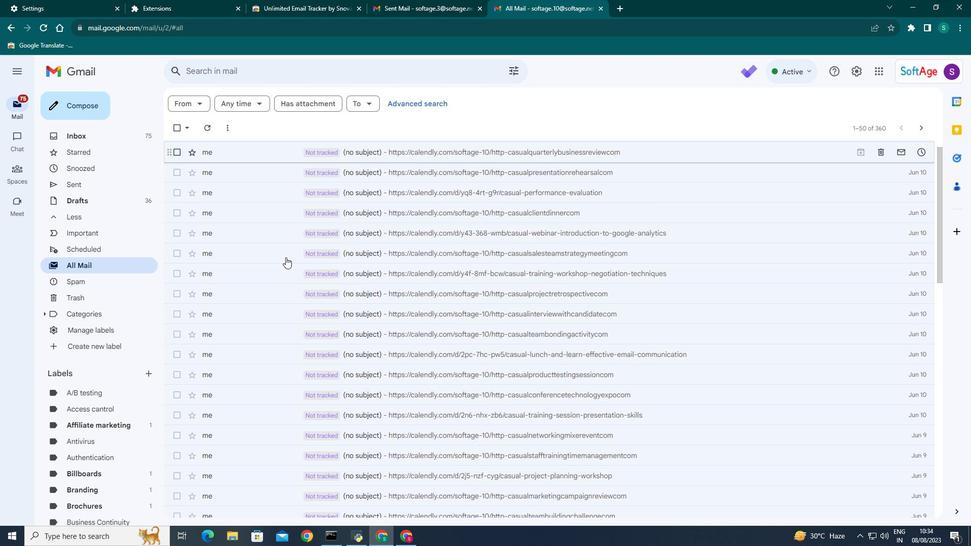 
Action: Mouse moved to (285, 283)
Screenshot: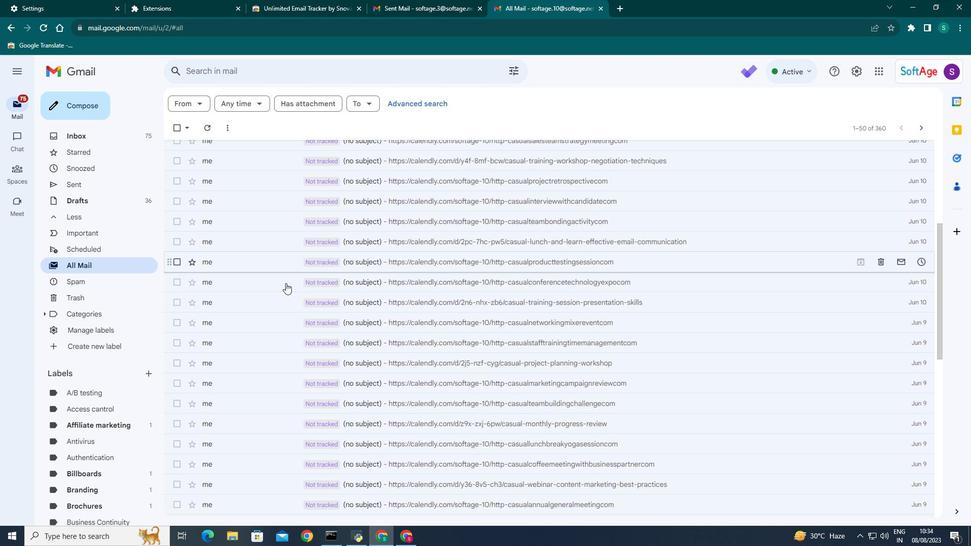 
Action: Mouse scrolled (285, 282) with delta (0, 0)
Screenshot: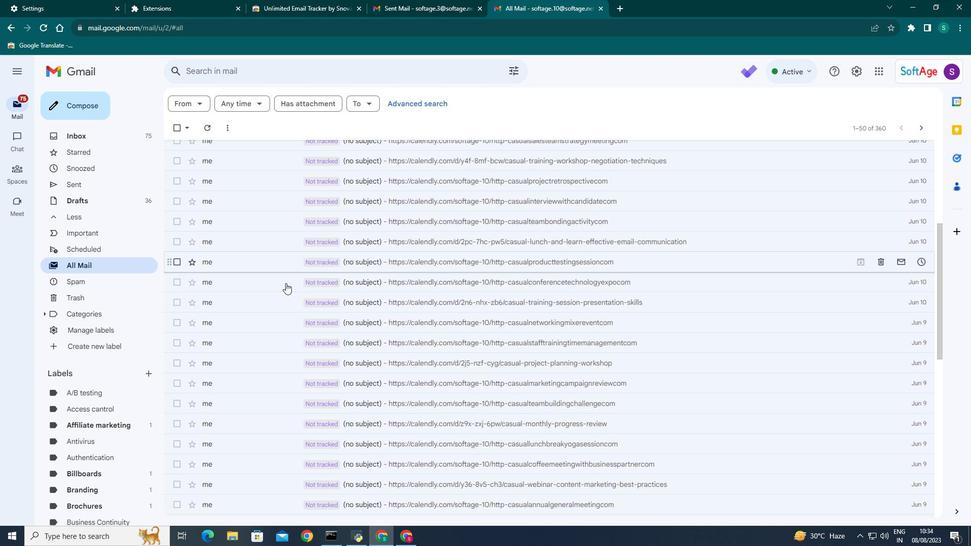 
Action: Mouse scrolled (285, 282) with delta (0, 0)
Screenshot: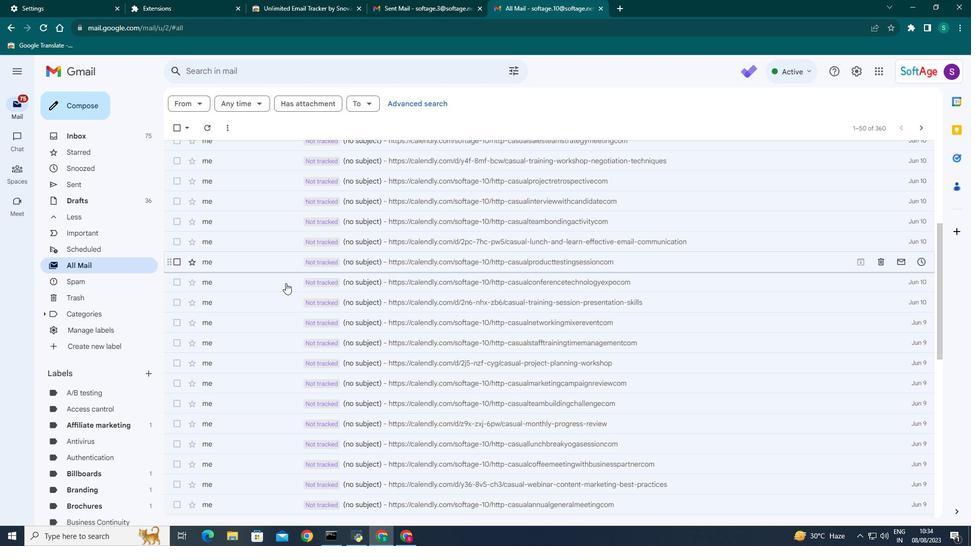 
Action: Mouse scrolled (285, 282) with delta (0, 0)
Screenshot: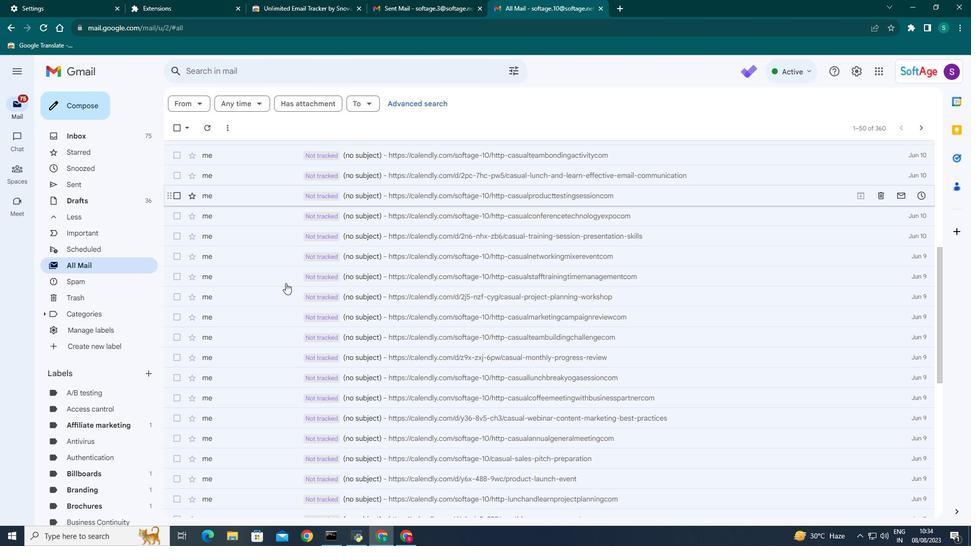 
Action: Mouse scrolled (285, 282) with delta (0, 0)
Screenshot: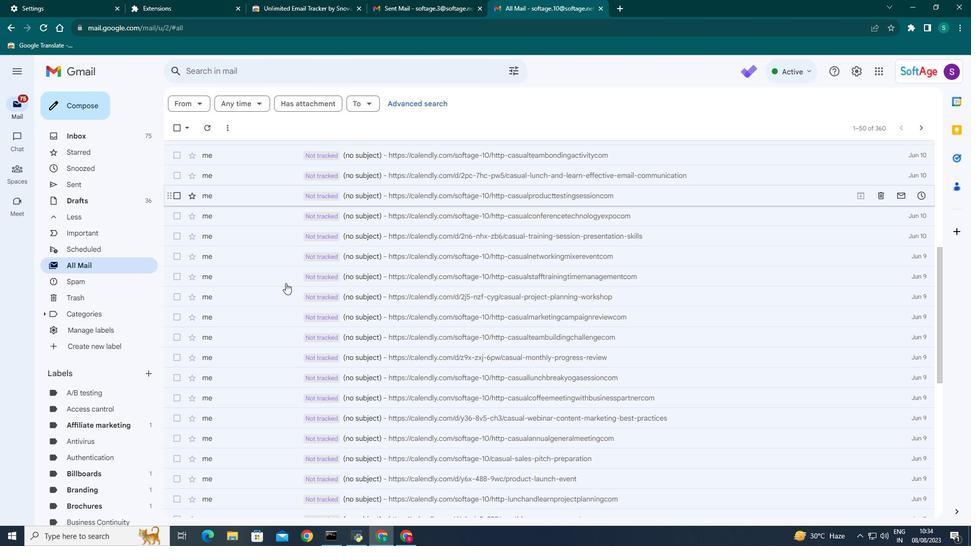 
Action: Mouse scrolled (285, 283) with delta (0, 0)
Screenshot: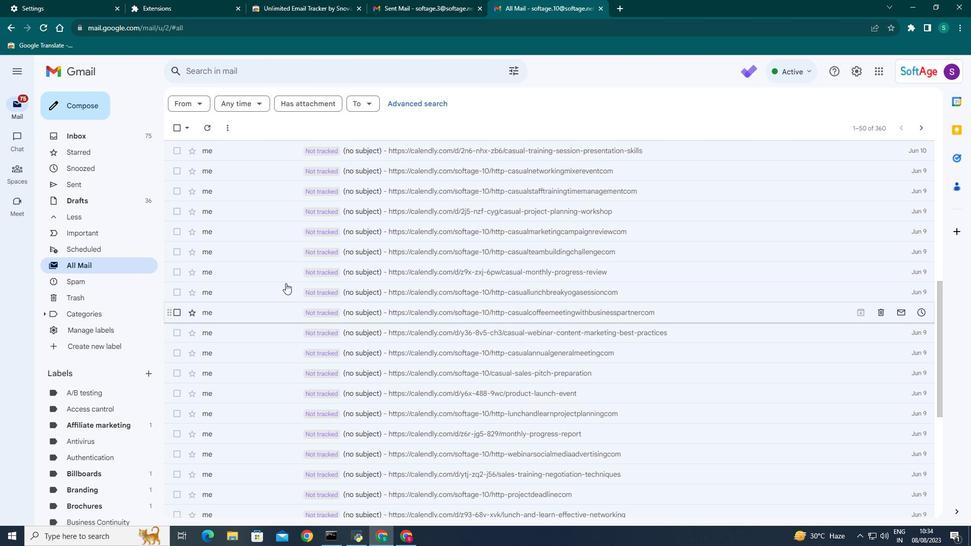 
Action: Mouse scrolled (285, 283) with delta (0, 0)
Screenshot: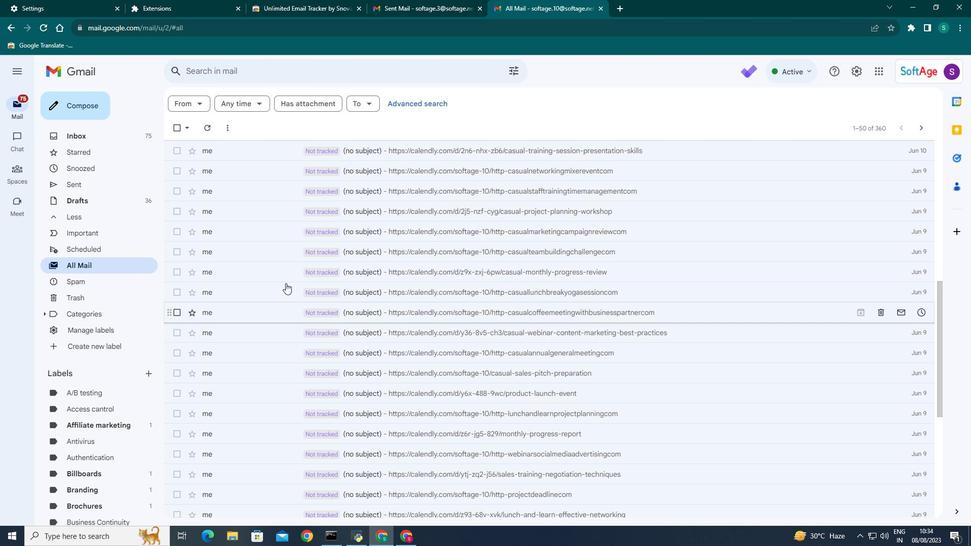 
Action: Mouse scrolled (285, 283) with delta (0, 0)
Screenshot: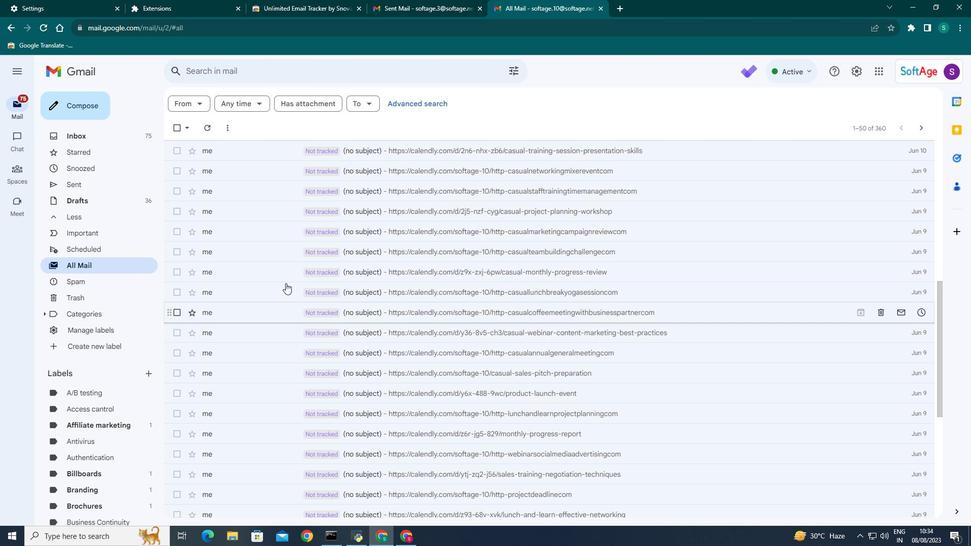 
Action: Mouse scrolled (285, 283) with delta (0, 0)
Screenshot: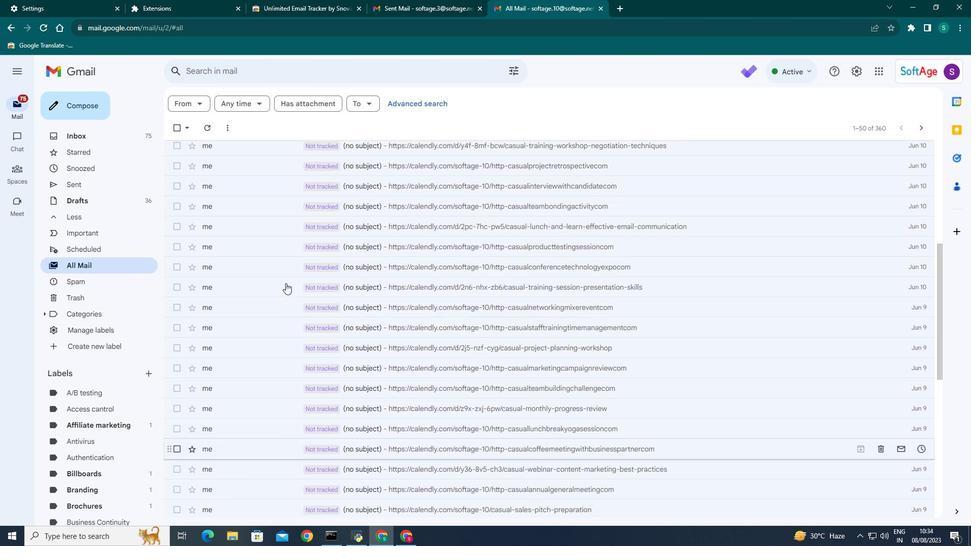 
Action: Mouse scrolled (285, 283) with delta (0, 0)
Screenshot: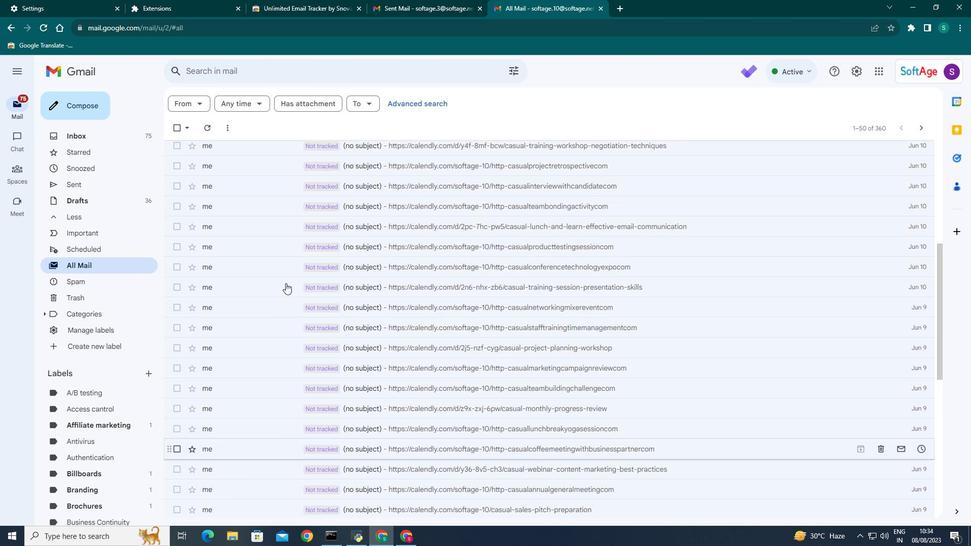 
Action: Mouse scrolled (285, 283) with delta (0, 0)
Screenshot: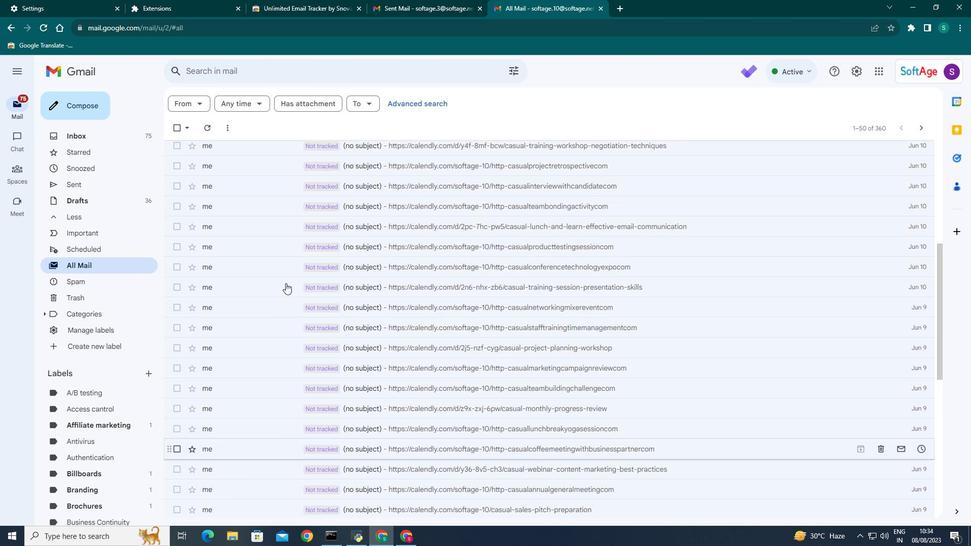 
Action: Mouse scrolled (285, 283) with delta (0, 0)
Screenshot: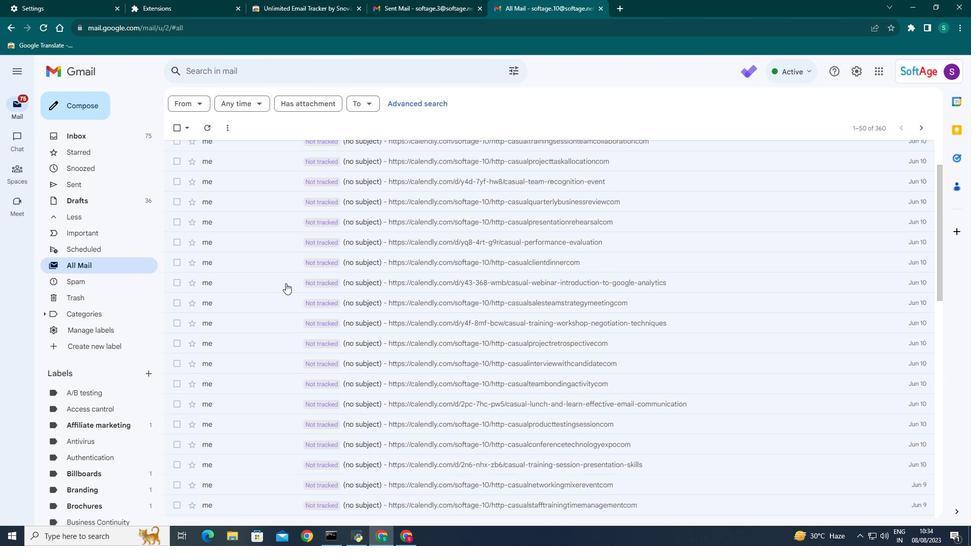 
Action: Mouse scrolled (285, 283) with delta (0, 0)
Screenshot: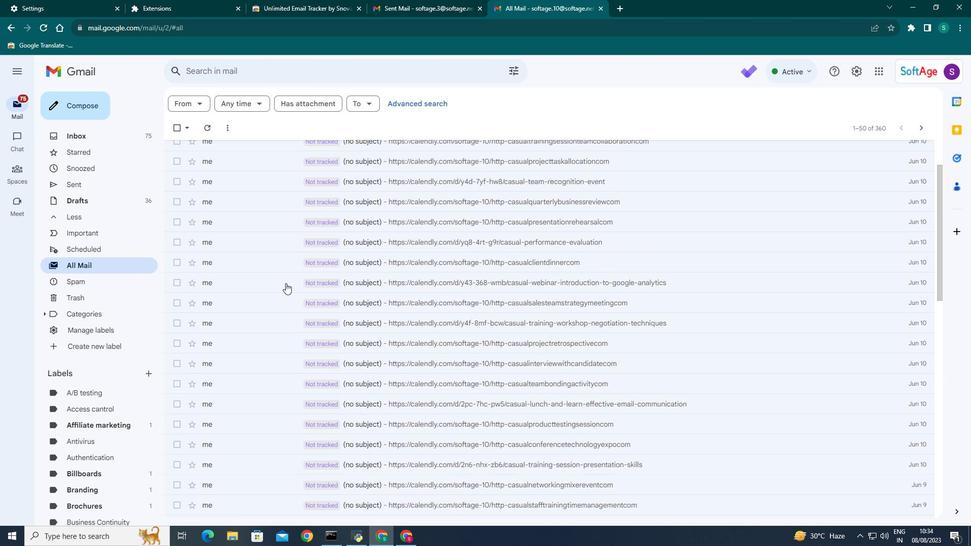 
Action: Mouse scrolled (285, 283) with delta (0, 0)
Screenshot: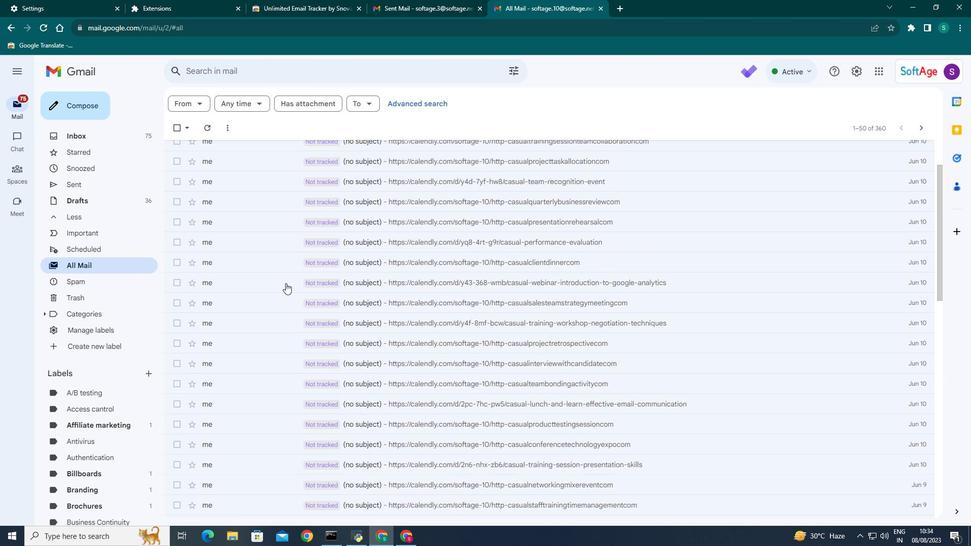 
Action: Mouse scrolled (285, 283) with delta (0, 0)
Screenshot: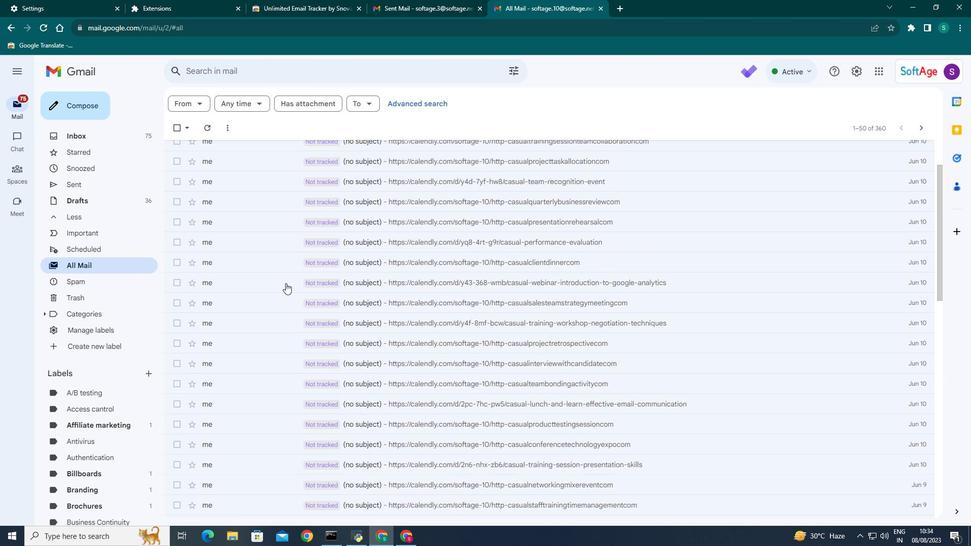 
Action: Mouse scrolled (285, 283) with delta (0, 0)
Screenshot: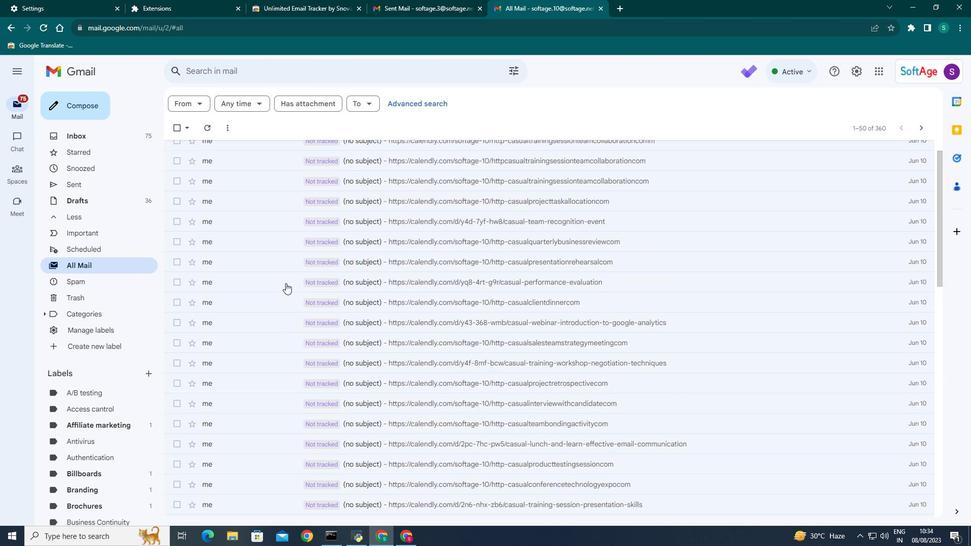 
Action: Mouse scrolled (285, 283) with delta (0, 0)
Screenshot: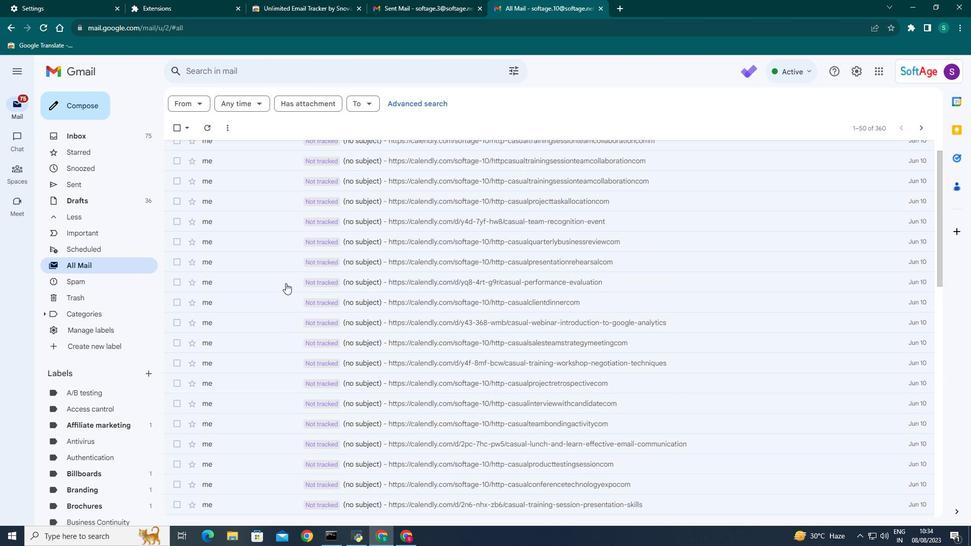 
Action: Mouse scrolled (285, 283) with delta (0, 0)
Screenshot: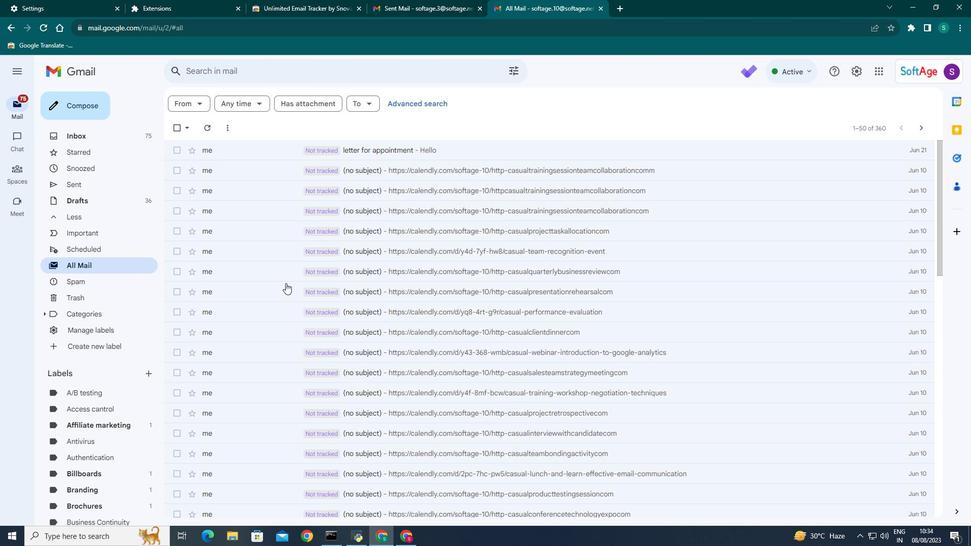 
Action: Mouse scrolled (285, 283) with delta (0, 0)
Screenshot: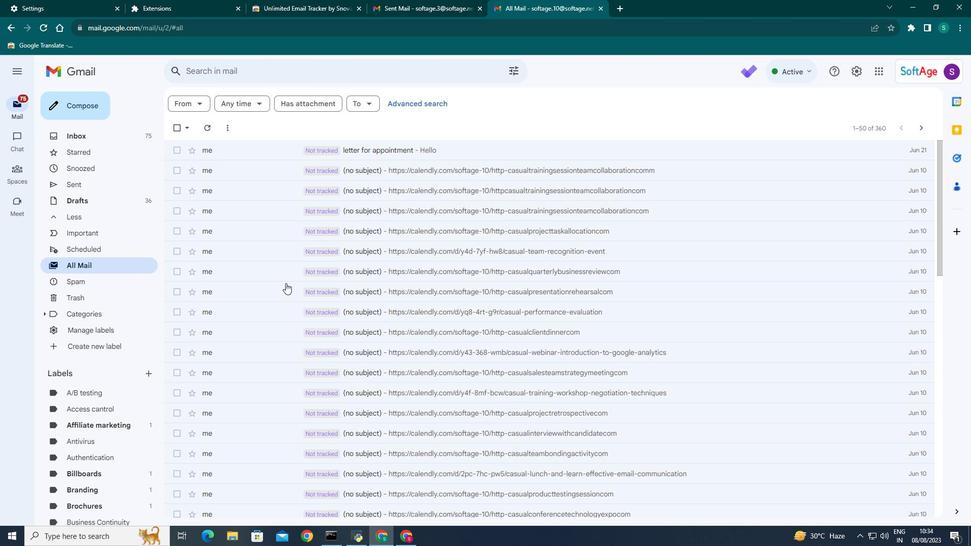 
Action: Mouse scrolled (285, 283) with delta (0, 0)
Screenshot: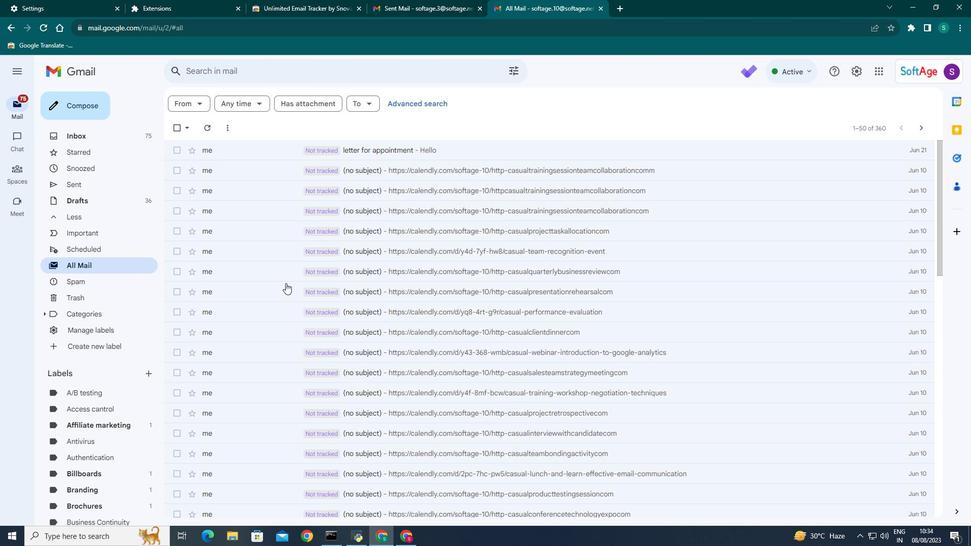 
Action: Mouse scrolled (285, 283) with delta (0, 0)
Screenshot: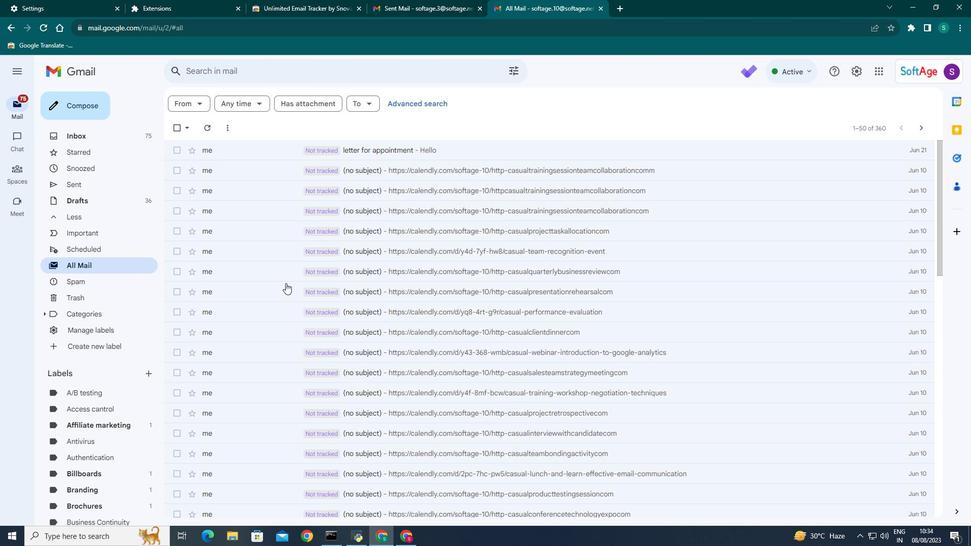 
Action: Mouse scrolled (285, 283) with delta (0, 0)
Screenshot: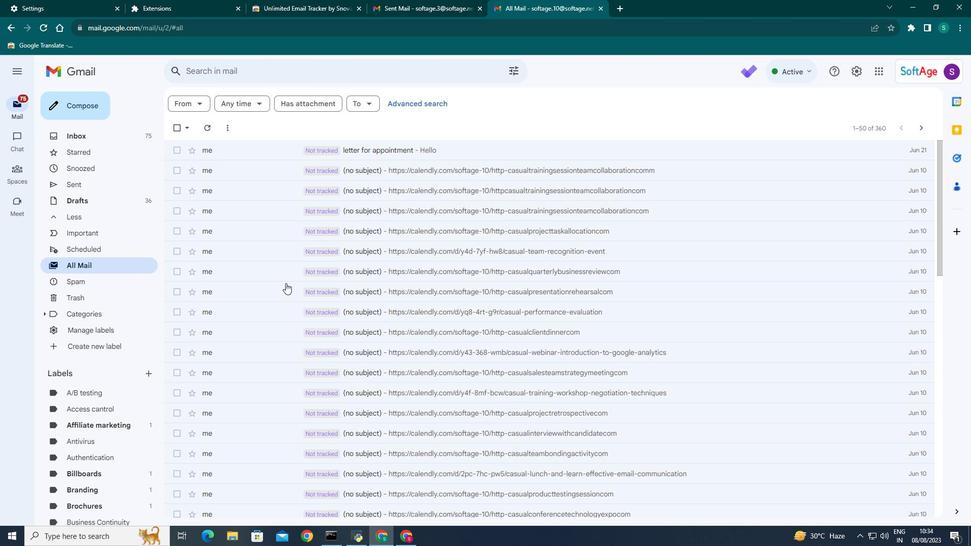
Action: Mouse scrolled (285, 283) with delta (0, 0)
Screenshot: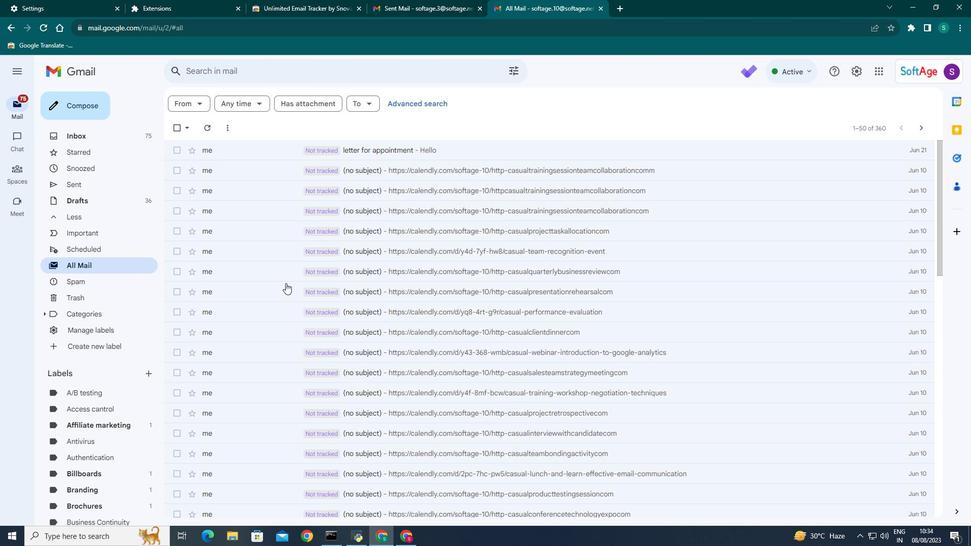 
Action: Mouse moved to (401, 0)
Screenshot: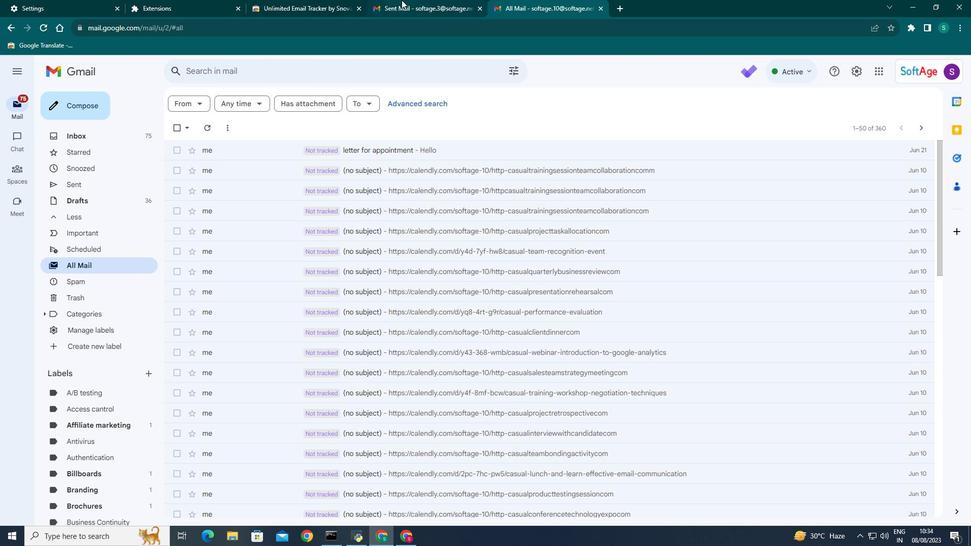 
Action: Mouse pressed left at (401, 0)
Screenshot: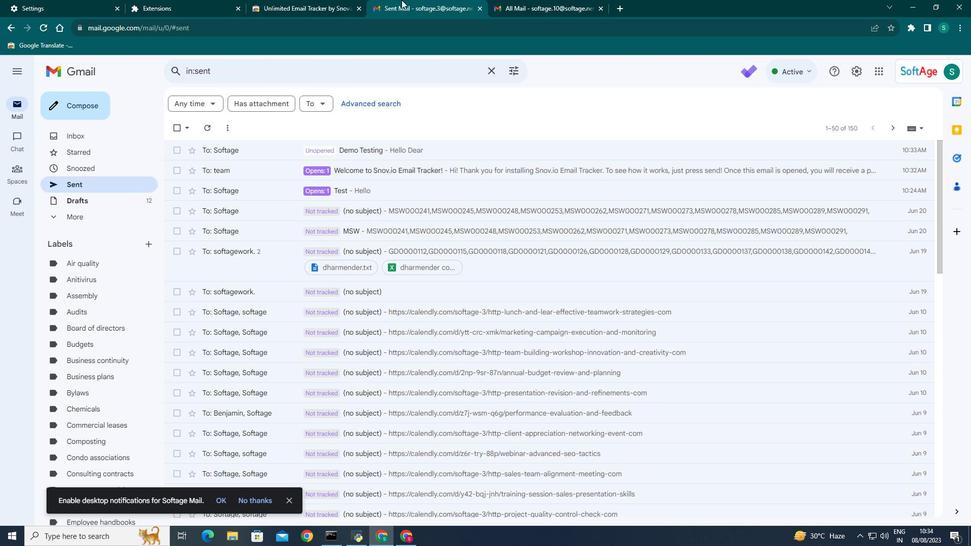 
Action: Mouse moved to (79, 184)
Screenshot: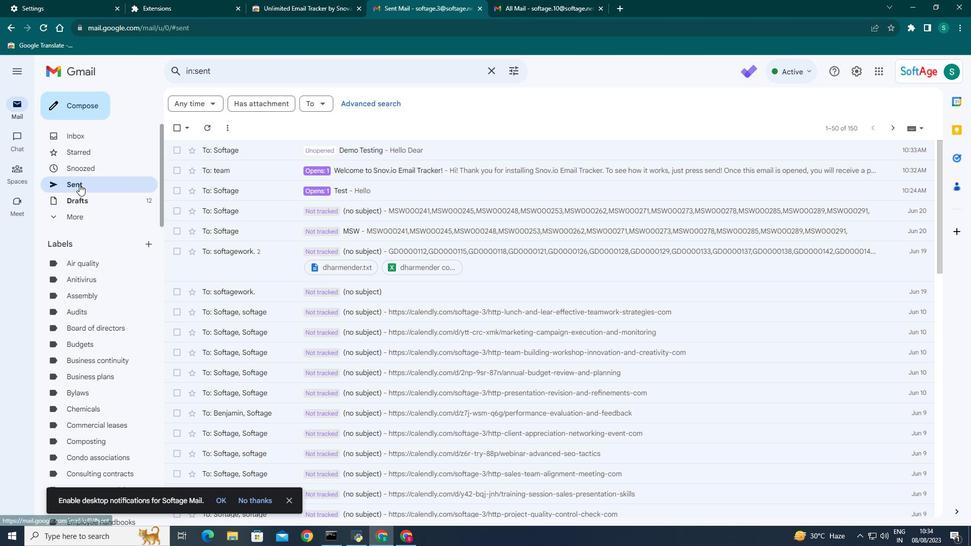 
Action: Mouse pressed left at (79, 184)
Screenshot: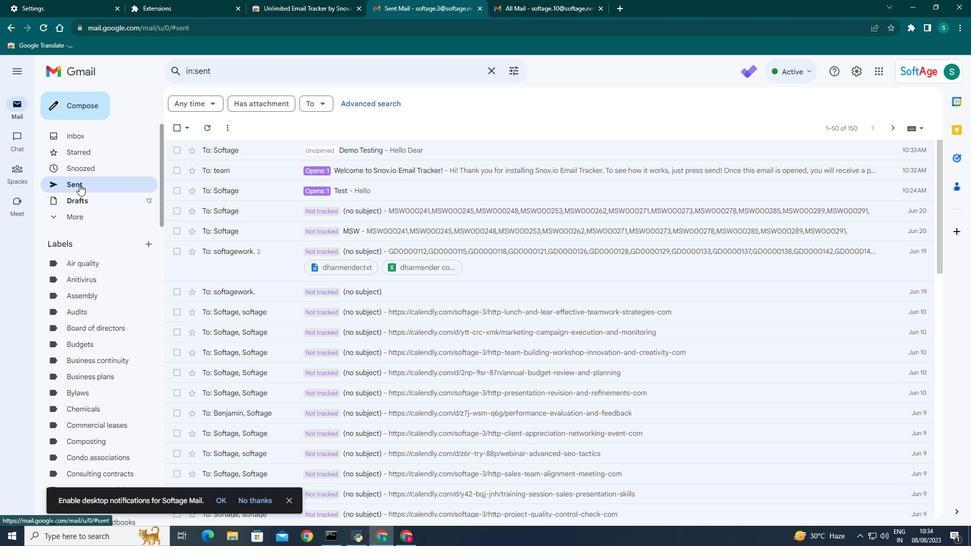 
Action: Mouse moved to (544, 0)
Screenshot: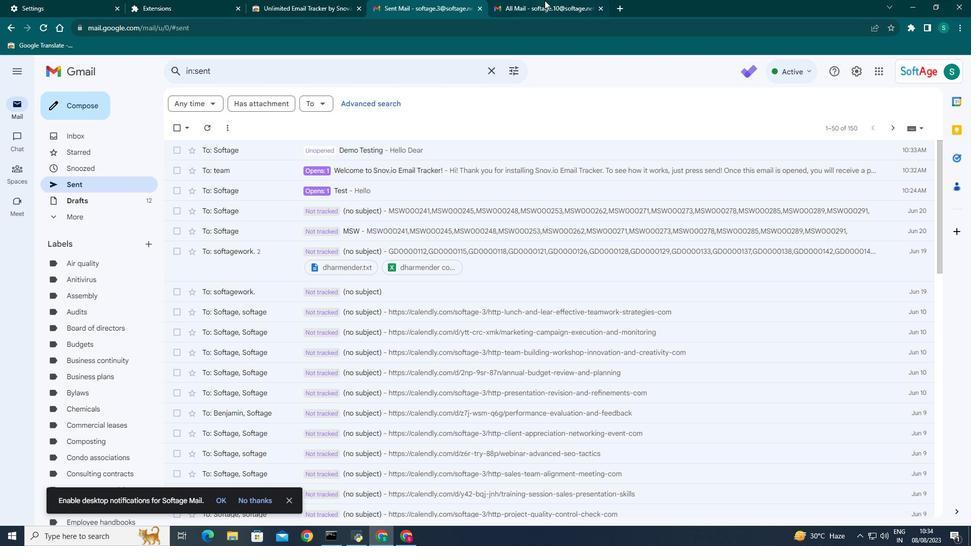 
Action: Mouse pressed left at (544, 0)
Screenshot: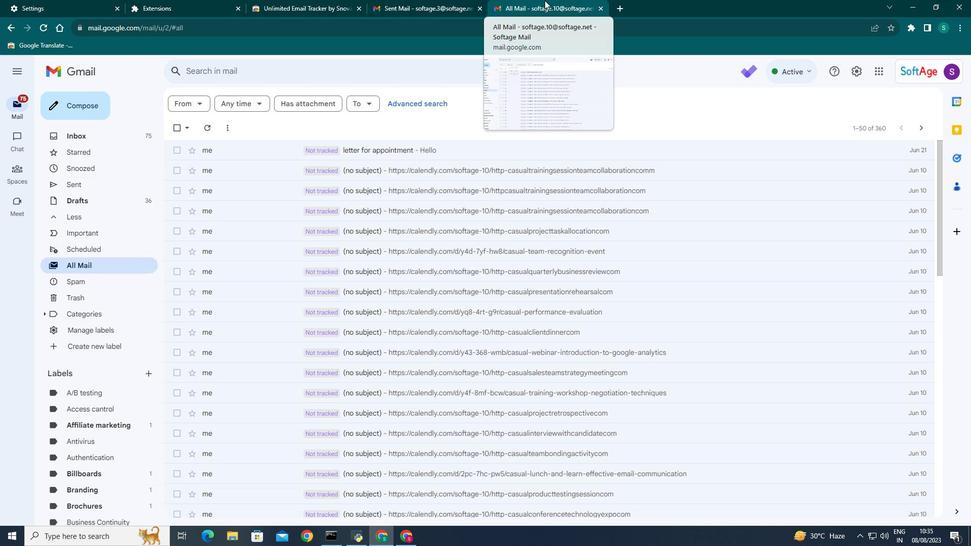 
Action: Mouse moved to (75, 134)
Screenshot: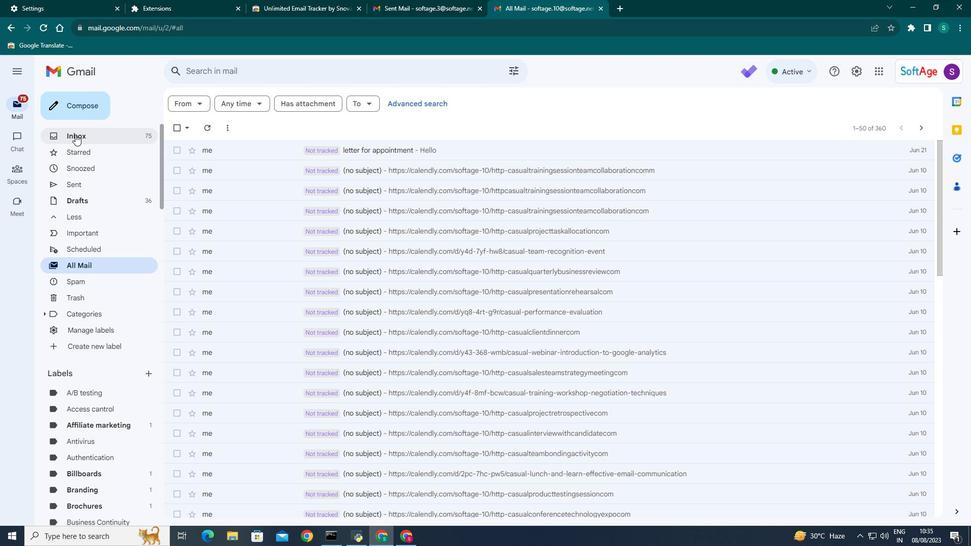 
Action: Mouse pressed left at (75, 134)
Screenshot: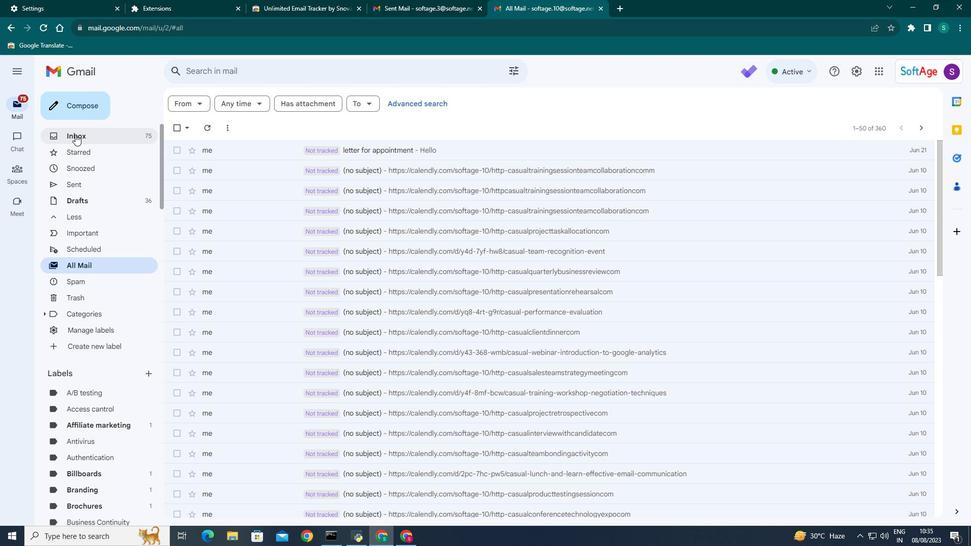 
Action: Mouse moved to (41, 34)
Screenshot: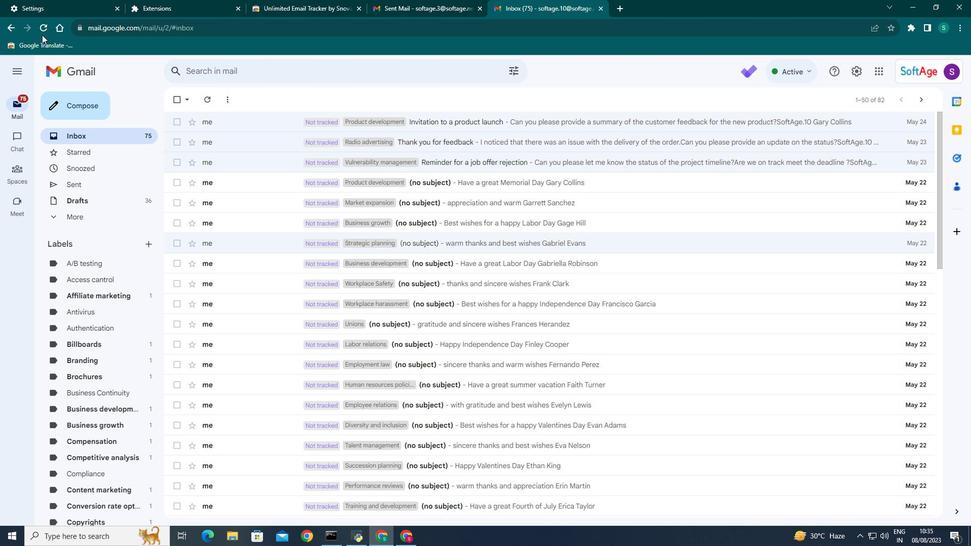 
Action: Mouse pressed left at (41, 34)
Screenshot: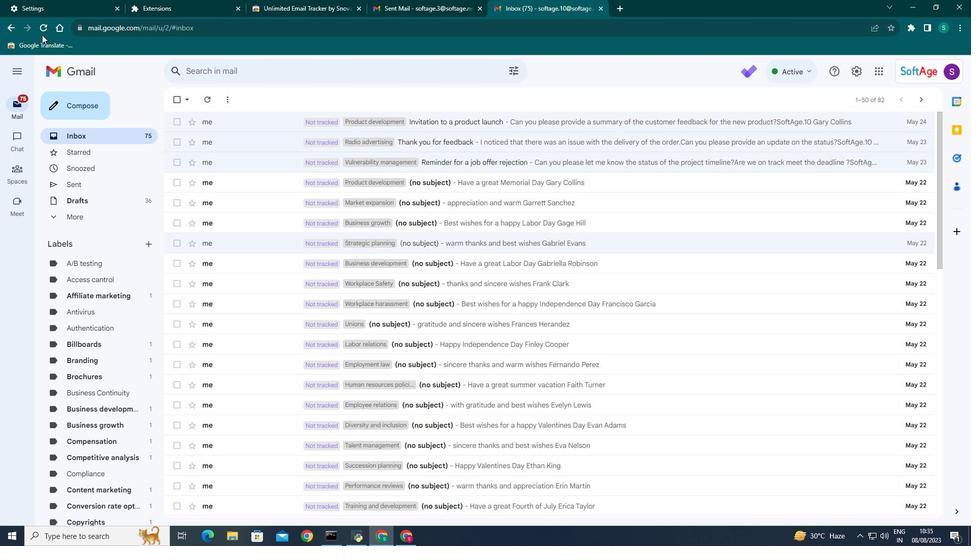 
Action: Mouse moved to (44, 26)
Screenshot: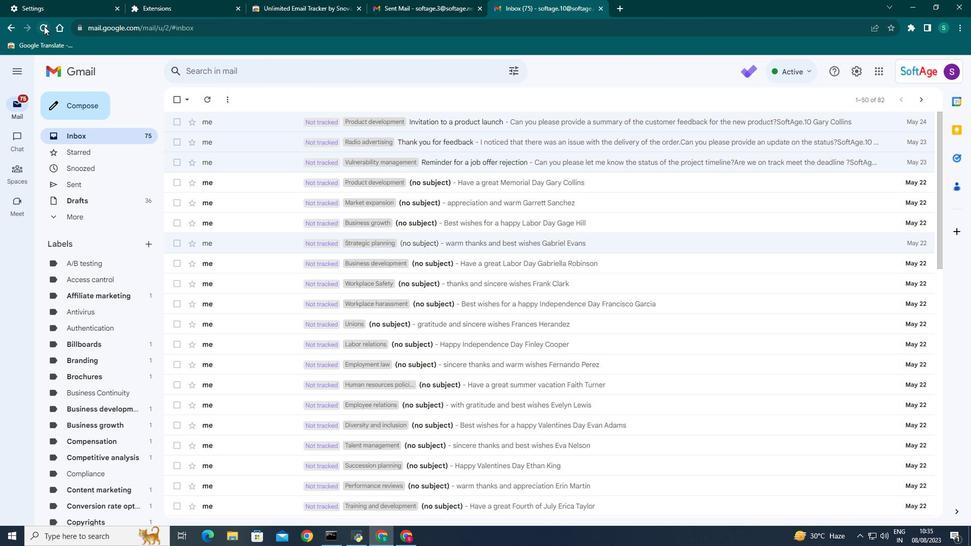 
Action: Mouse pressed left at (44, 26)
Screenshot: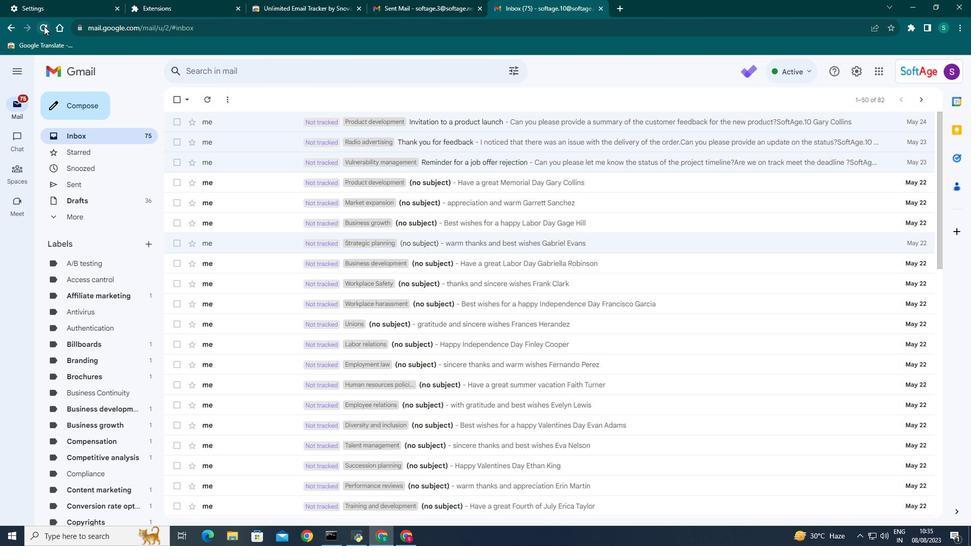 
Action: Mouse moved to (315, 297)
Screenshot: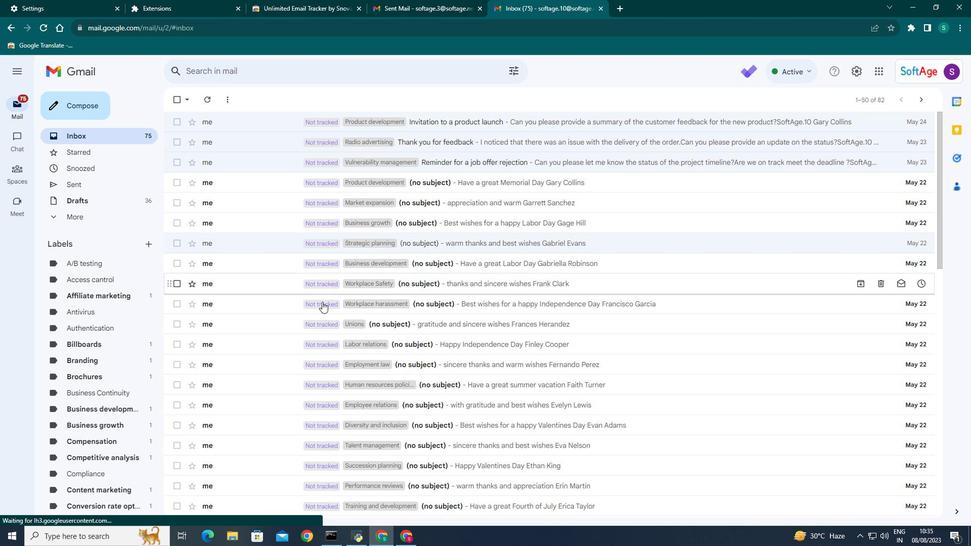 
Action: Mouse scrolled (315, 297) with delta (0, 0)
Screenshot: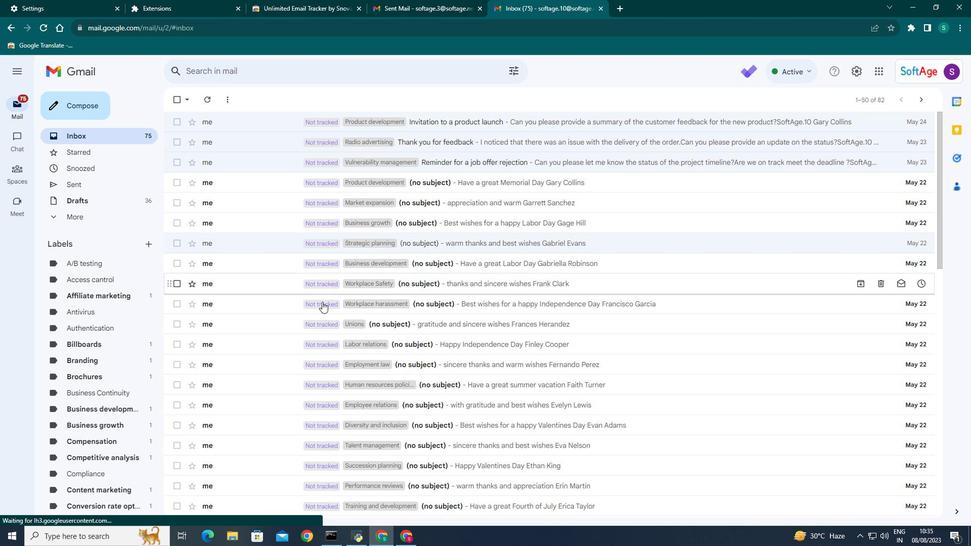 
Action: Mouse moved to (318, 299)
Screenshot: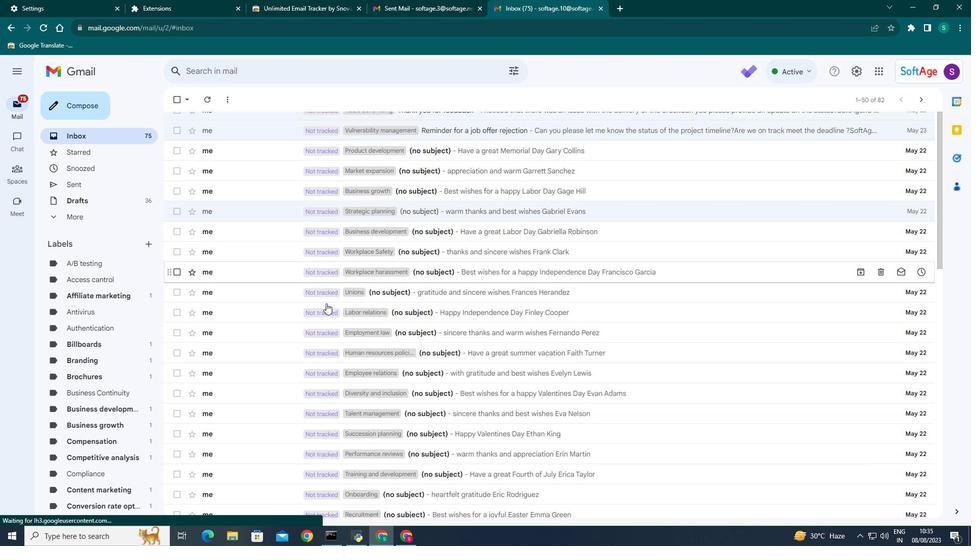 
Action: Mouse scrolled (318, 299) with delta (0, 0)
Screenshot: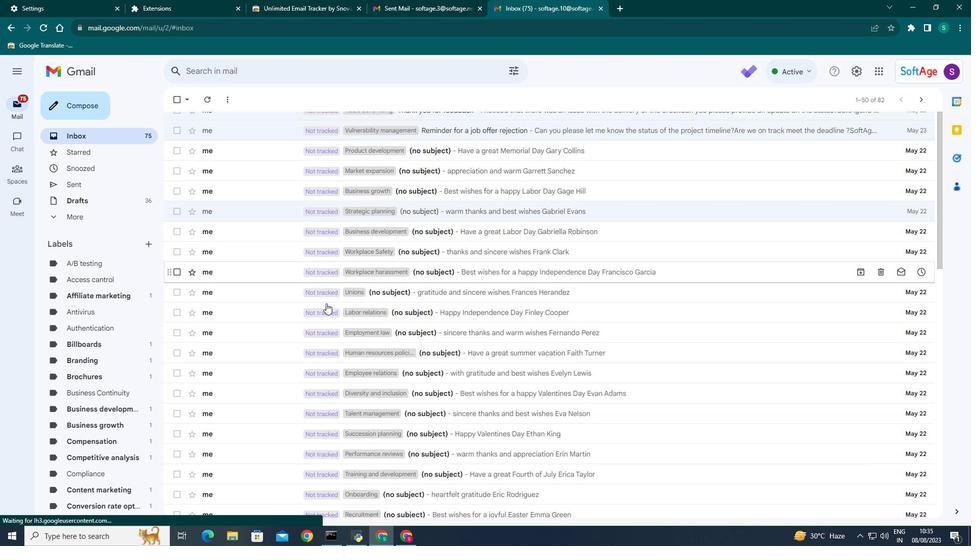 
Action: Mouse moved to (320, 301)
Screenshot: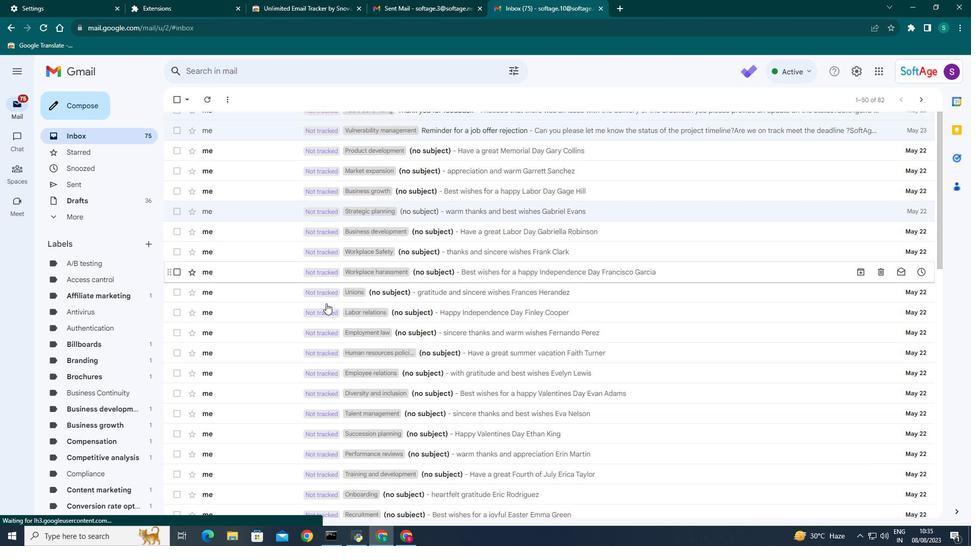 
Action: Mouse scrolled (319, 300) with delta (0, 0)
Screenshot: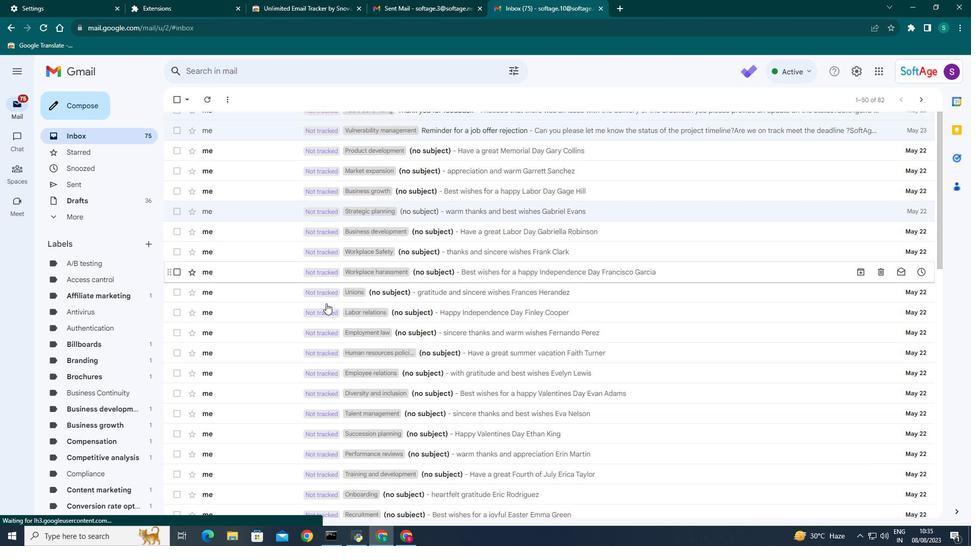 
Action: Mouse moved to (323, 302)
Screenshot: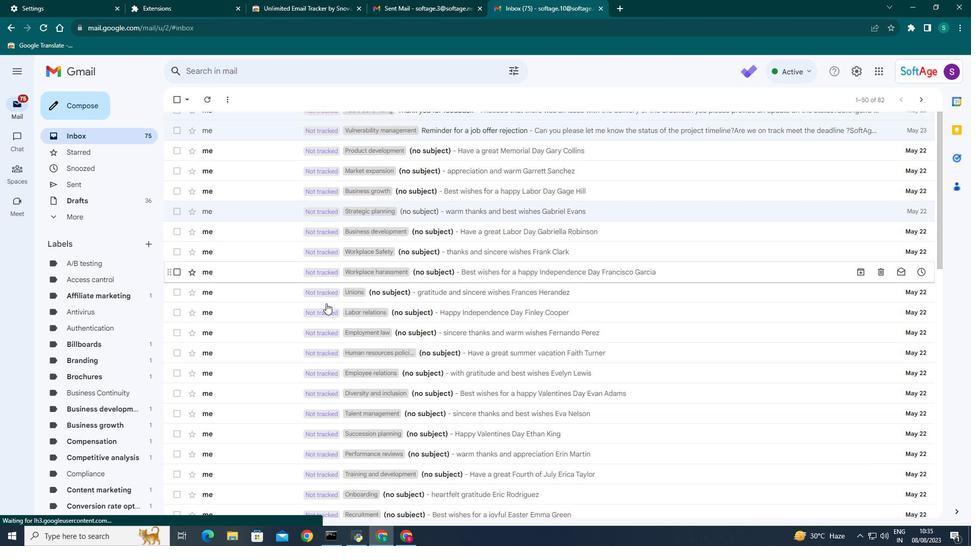 
Action: Mouse scrolled (322, 301) with delta (0, 0)
Screenshot: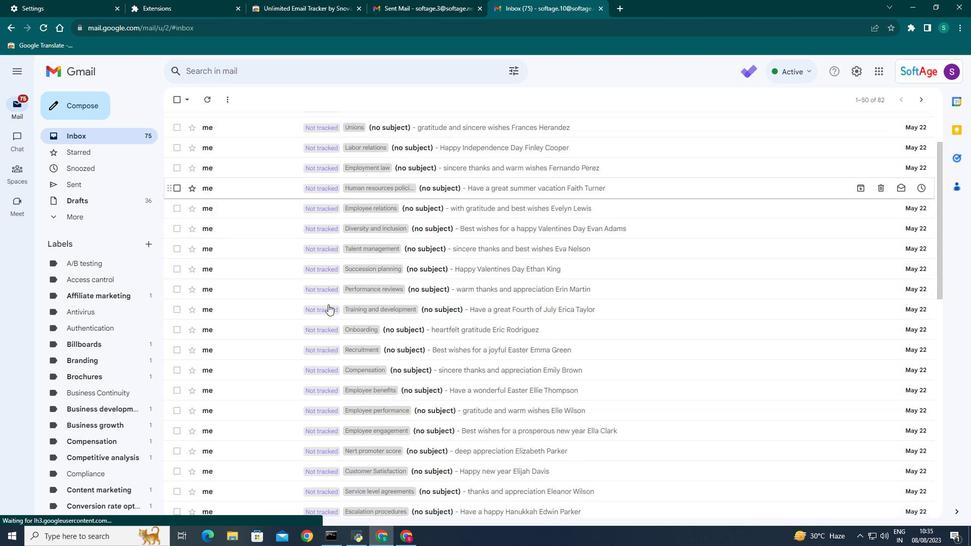 
Action: Mouse moved to (324, 302)
Screenshot: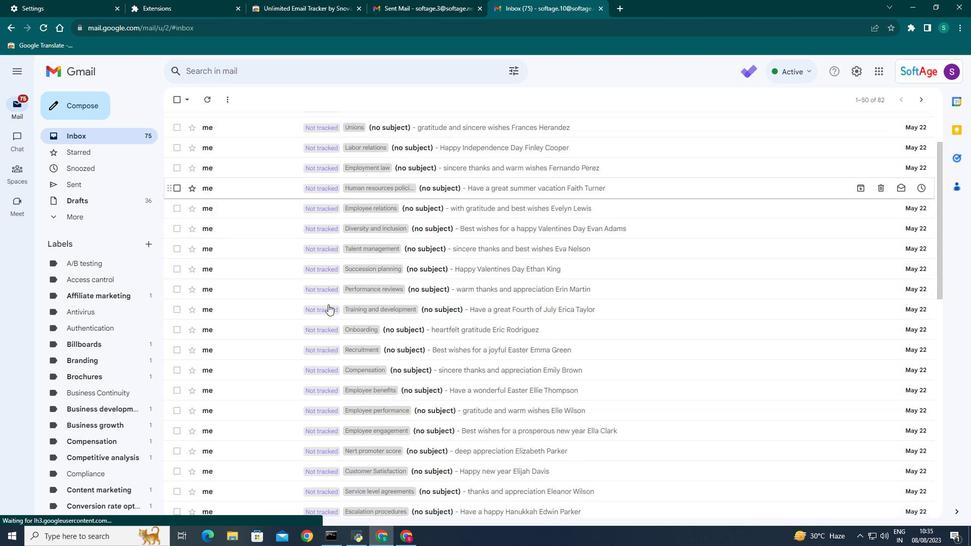 
Action: Mouse scrolled (324, 302) with delta (0, 0)
Screenshot: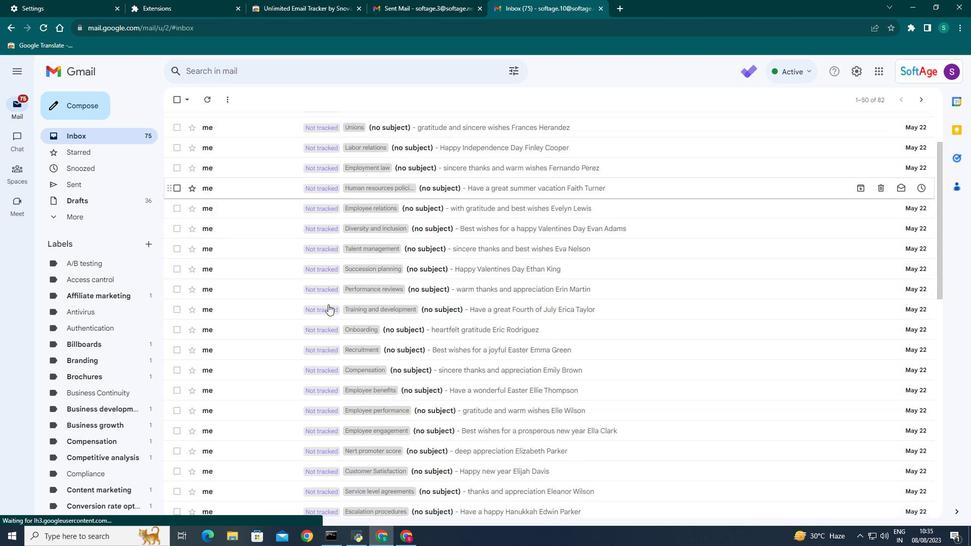 
Action: Mouse moved to (328, 304)
Screenshot: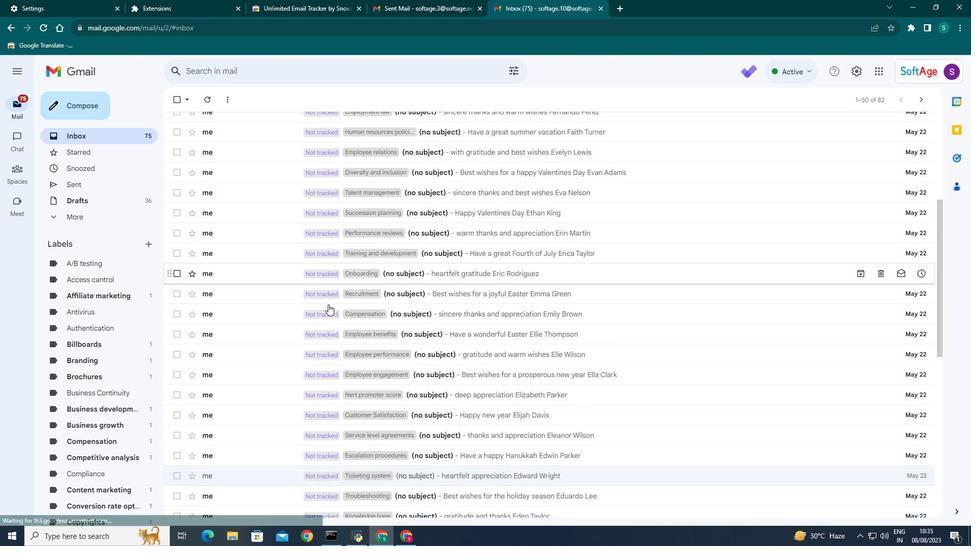 
Action: Mouse scrolled (328, 304) with delta (0, 0)
Screenshot: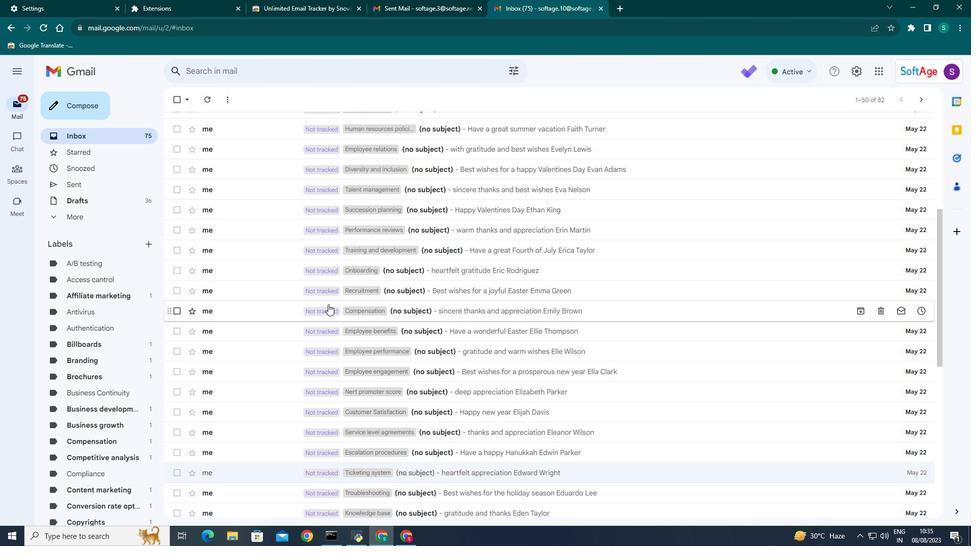 
Action: Mouse scrolled (328, 304) with delta (0, 0)
Screenshot: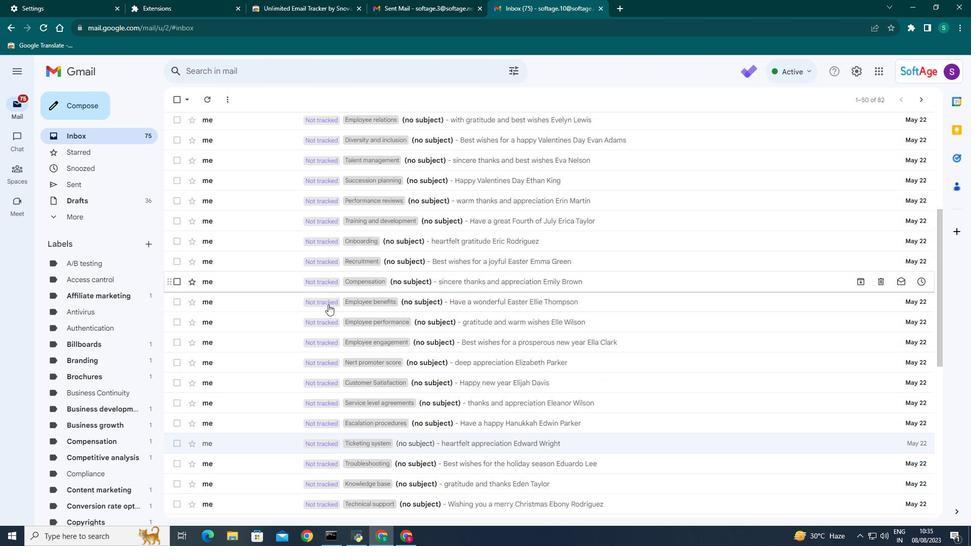 
Action: Mouse scrolled (328, 304) with delta (0, 0)
Screenshot: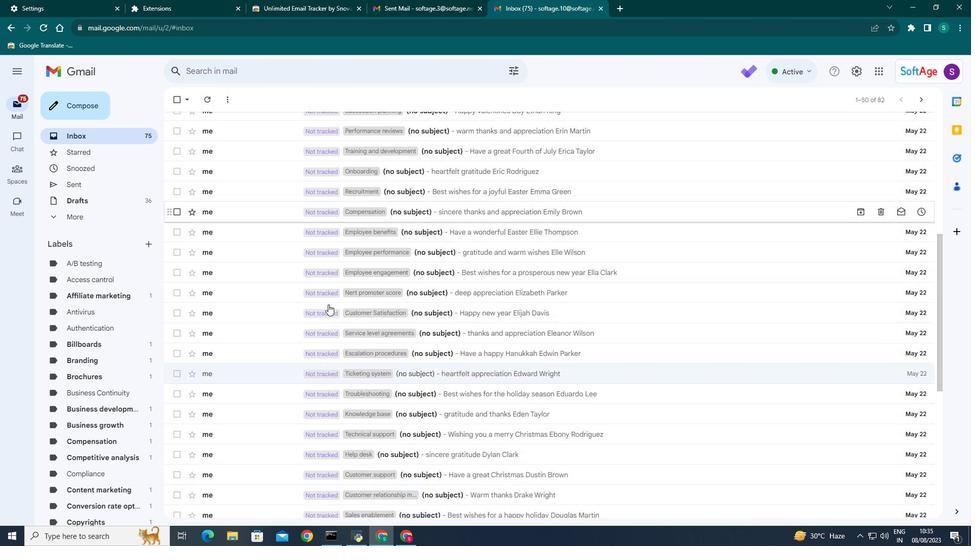 
Action: Mouse scrolled (328, 304) with delta (0, 0)
Screenshot: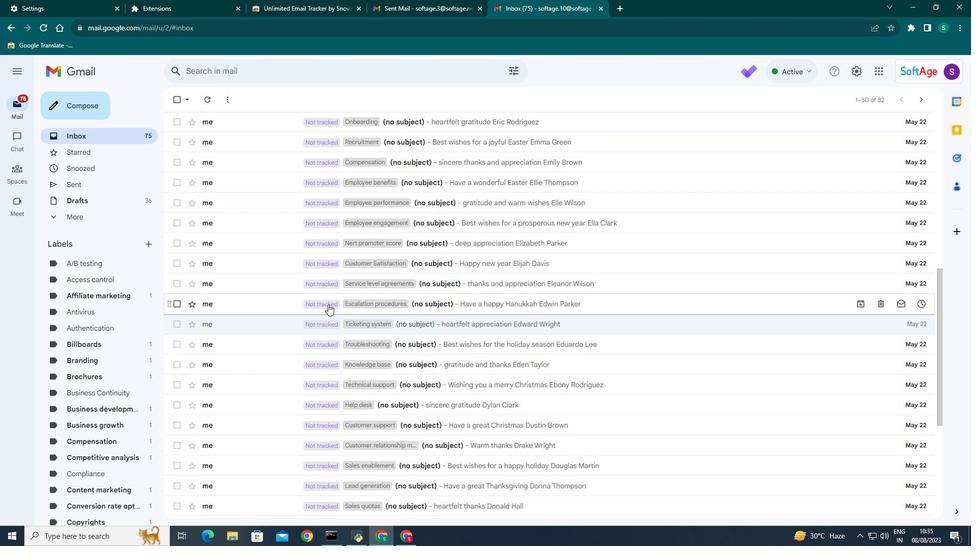 
Action: Mouse scrolled (328, 304) with delta (0, 0)
Screenshot: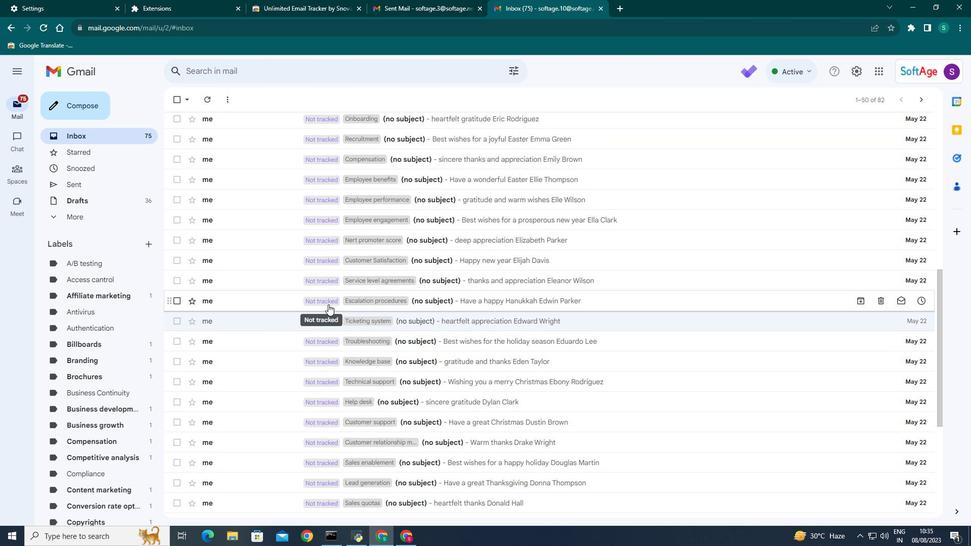 
Action: Mouse scrolled (328, 304) with delta (0, 0)
Screenshot: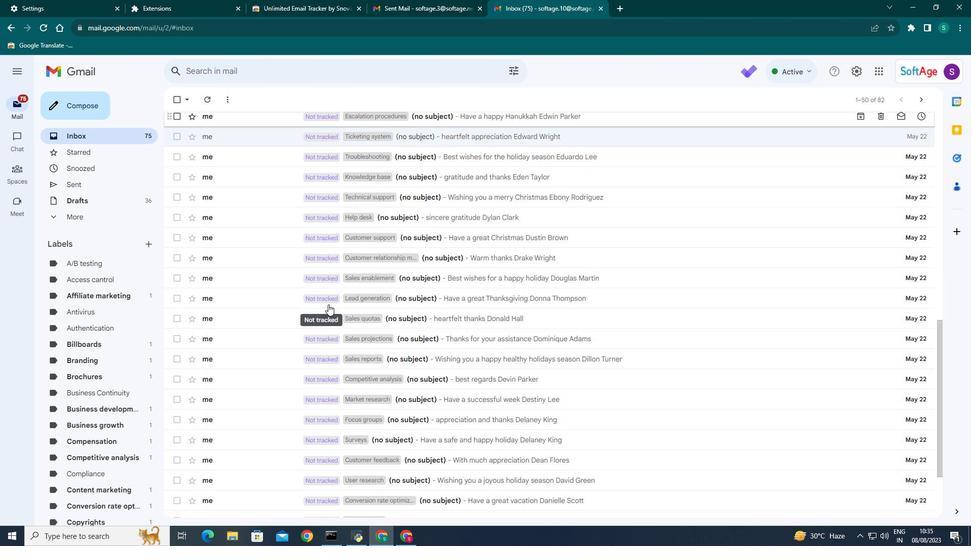 
Action: Mouse scrolled (328, 304) with delta (0, 0)
Screenshot: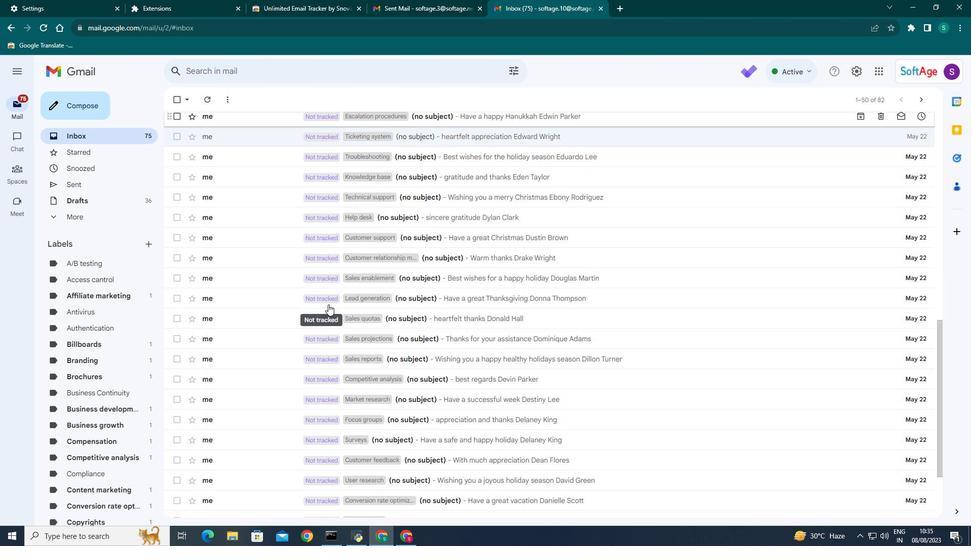 
Action: Mouse scrolled (328, 304) with delta (0, 0)
Screenshot: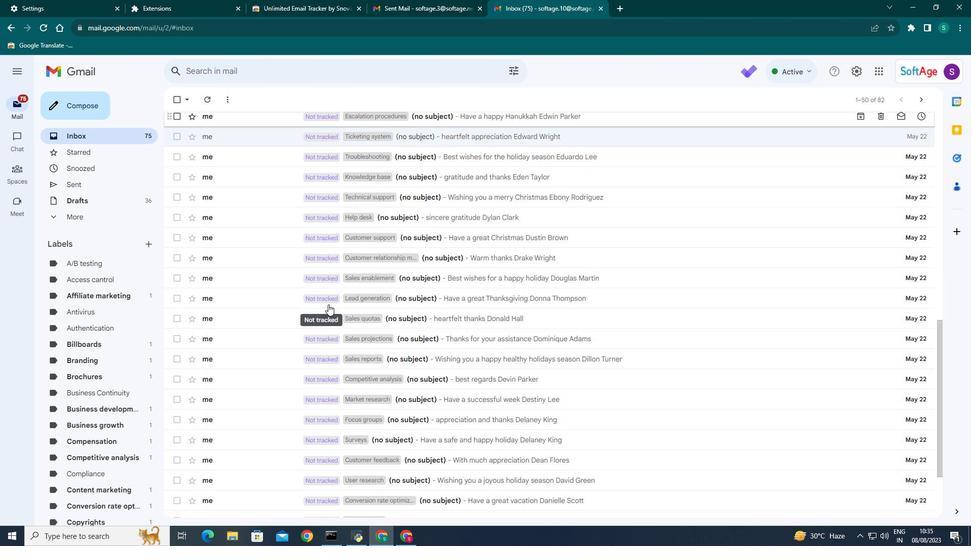 
Action: Mouse scrolled (328, 305) with delta (0, 0)
Screenshot: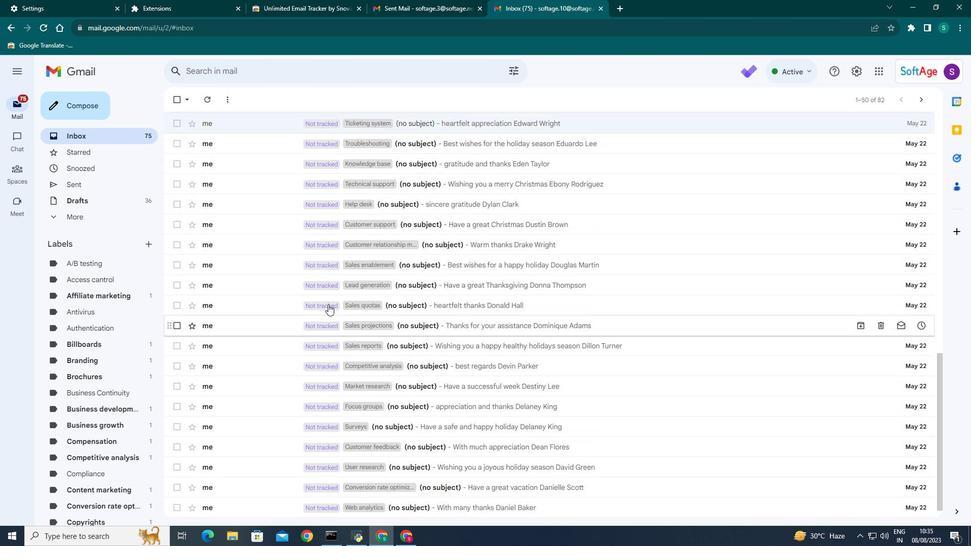 
Action: Mouse scrolled (328, 305) with delta (0, 0)
Screenshot: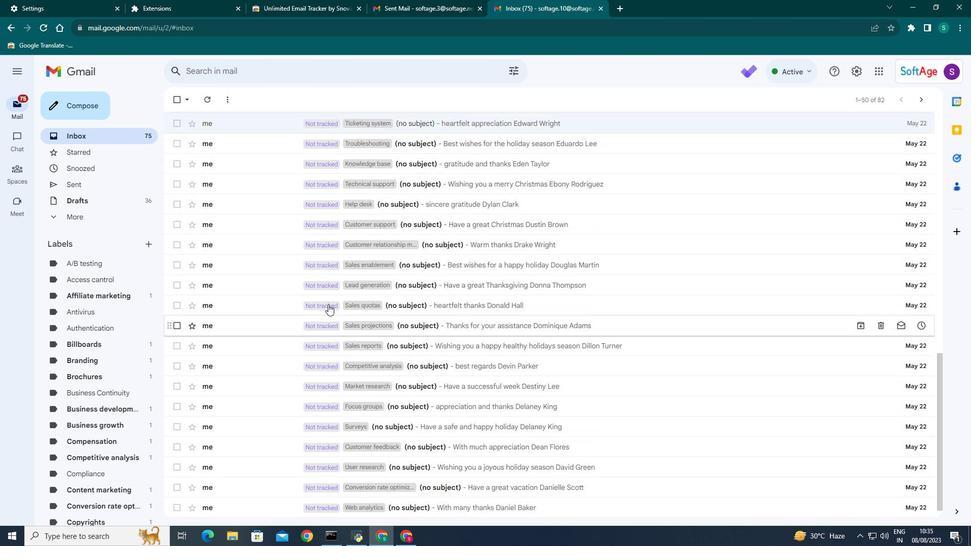 
Action: Mouse scrolled (328, 305) with delta (0, 0)
Screenshot: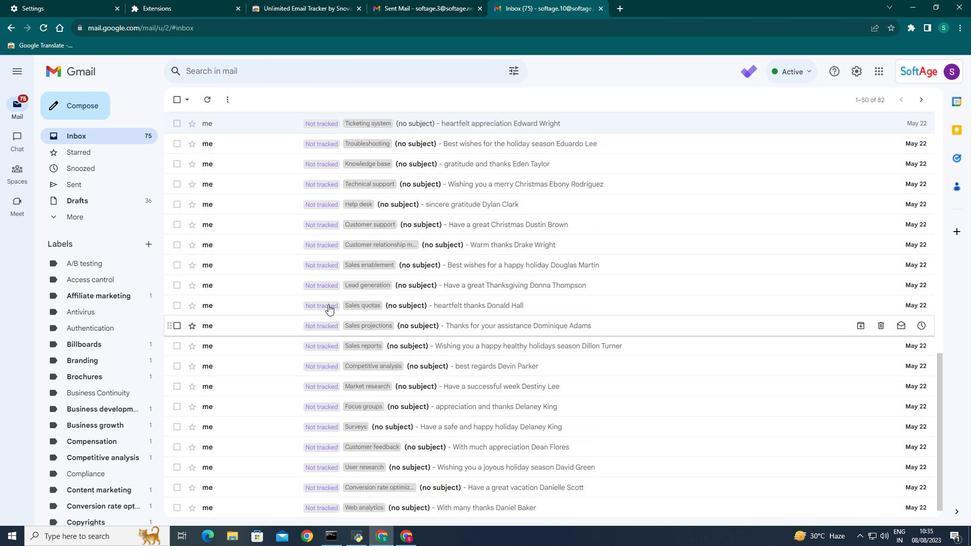 
Action: Mouse scrolled (328, 305) with delta (0, 0)
Screenshot: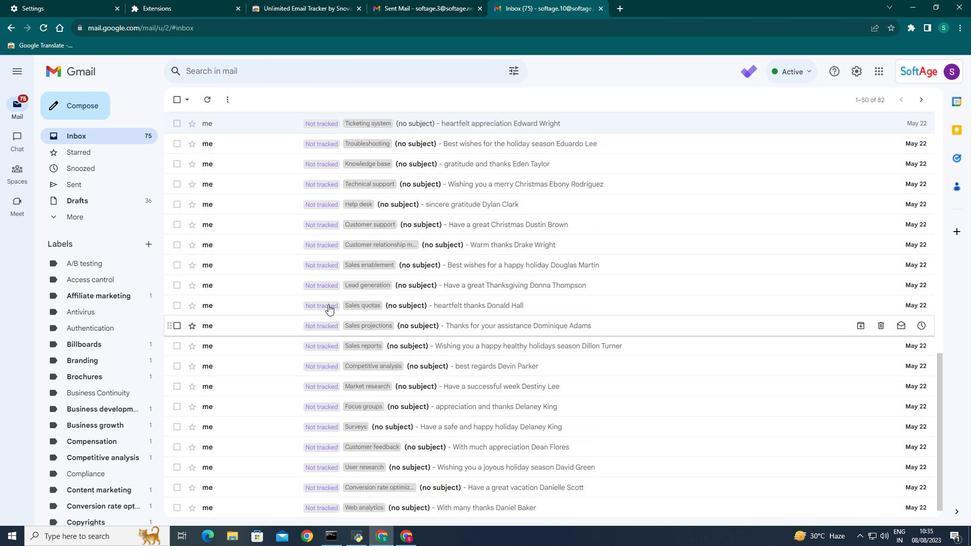 
Action: Mouse scrolled (328, 305) with delta (0, 0)
Screenshot: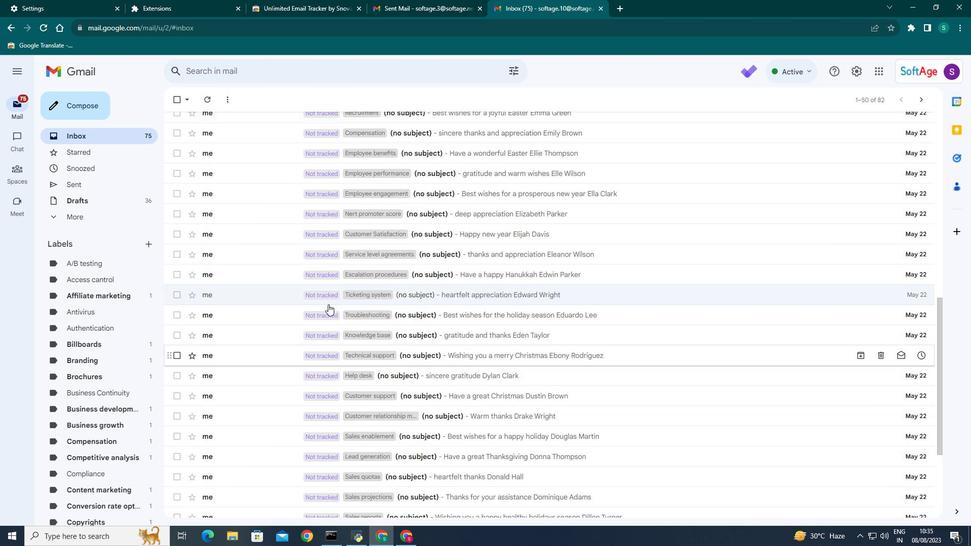 
Action: Mouse scrolled (328, 305) with delta (0, 0)
Screenshot: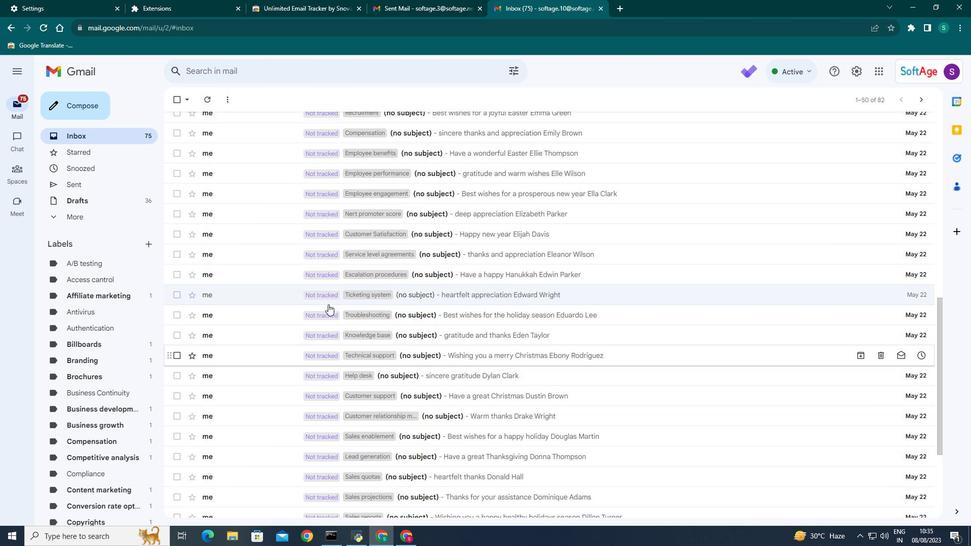 
Action: Mouse scrolled (328, 305) with delta (0, 0)
Screenshot: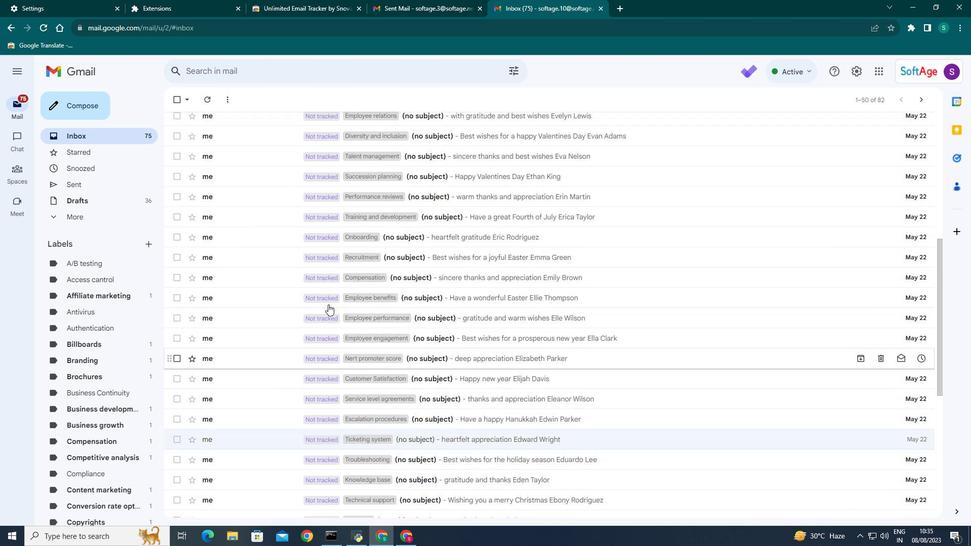 
Action: Mouse scrolled (328, 305) with delta (0, 0)
Screenshot: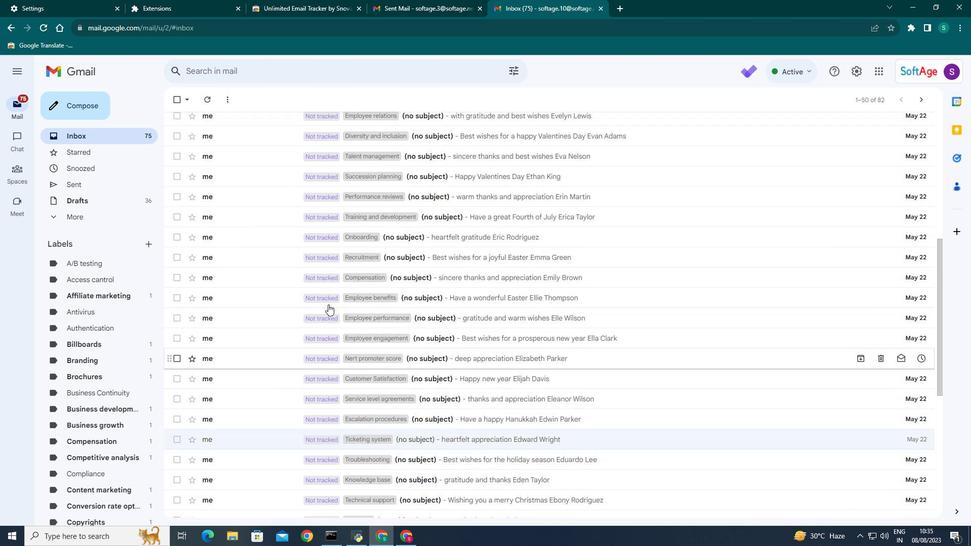 
Action: Mouse scrolled (328, 305) with delta (0, 0)
Screenshot: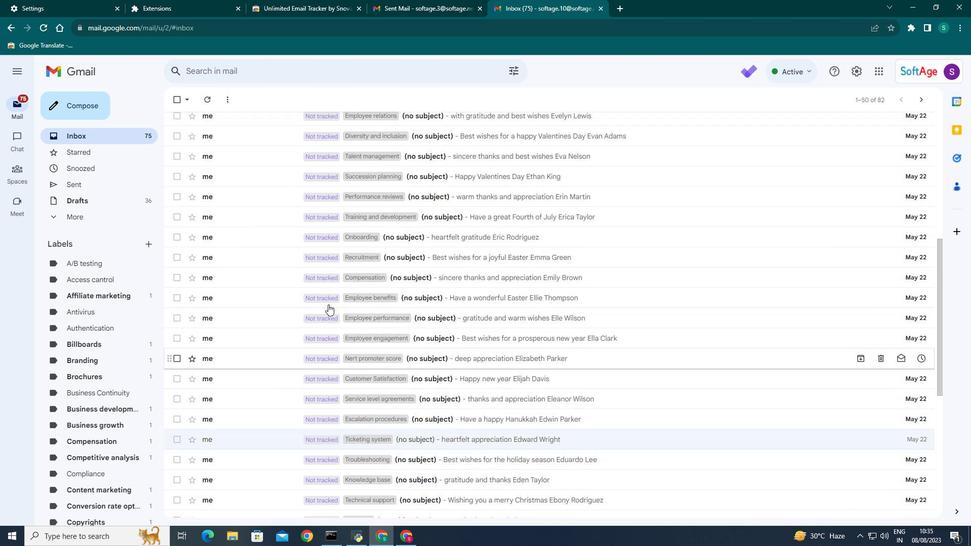 
Action: Mouse scrolled (328, 305) with delta (0, 0)
Screenshot: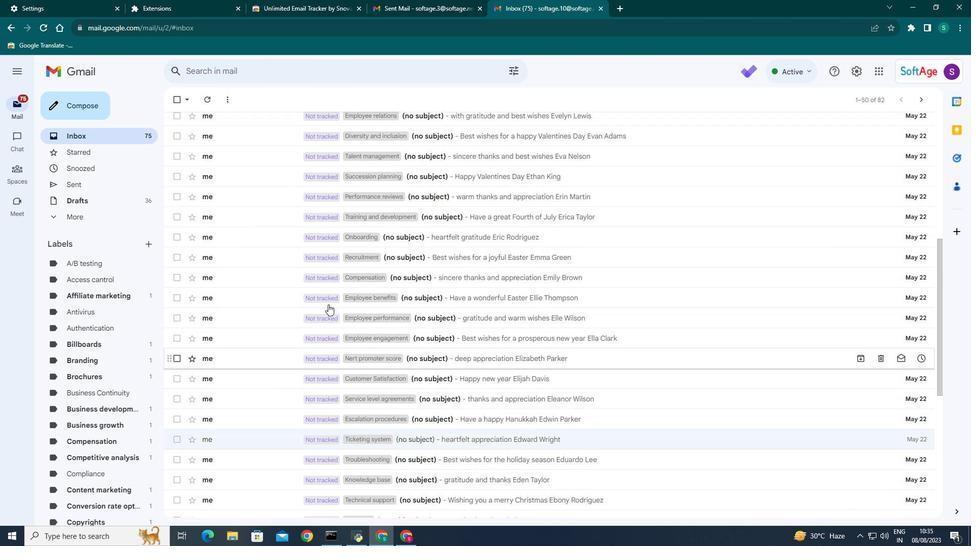 
Action: Mouse scrolled (328, 305) with delta (0, 0)
Screenshot: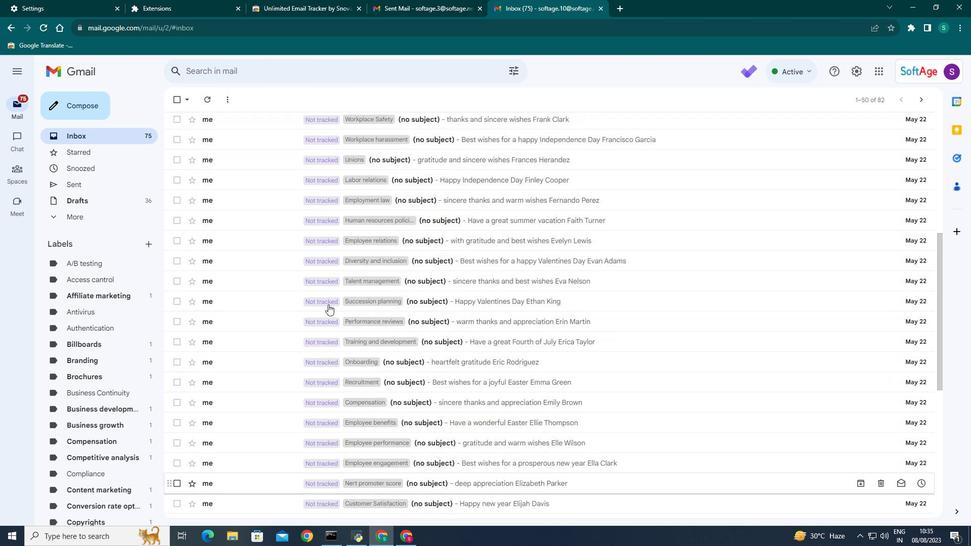 
Action: Mouse scrolled (328, 305) with delta (0, 0)
Screenshot: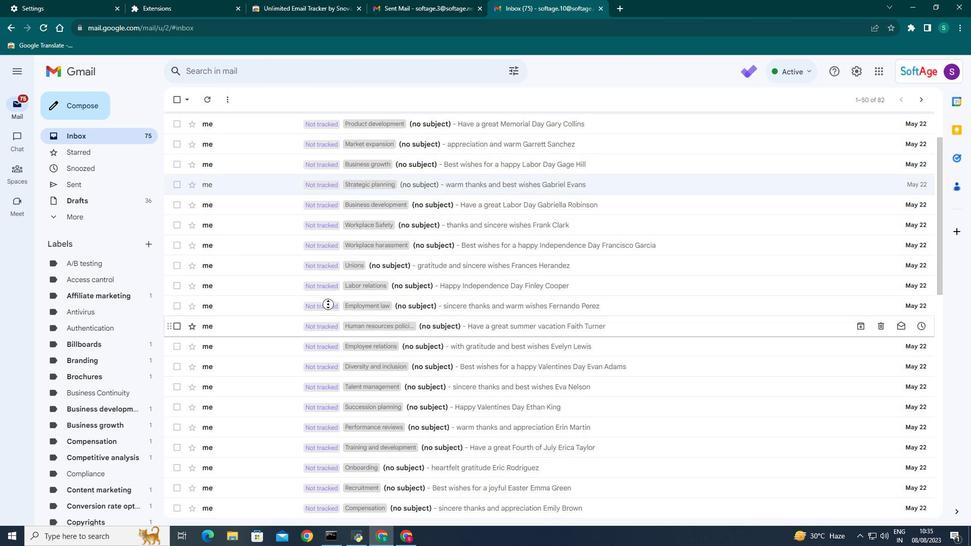 
Action: Mouse pressed middle at (328, 304)
Screenshot: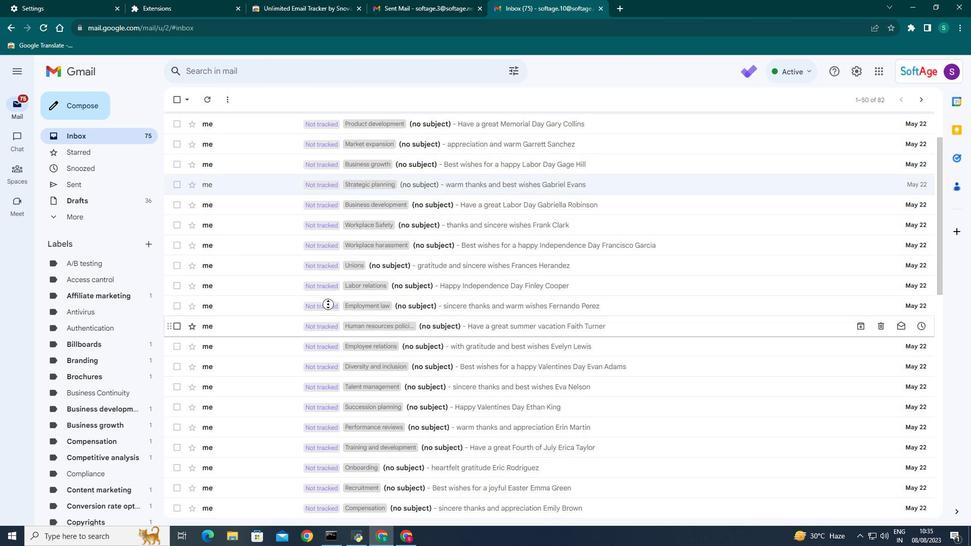 
Action: Mouse scrolled (328, 305) with delta (0, 0)
Screenshot: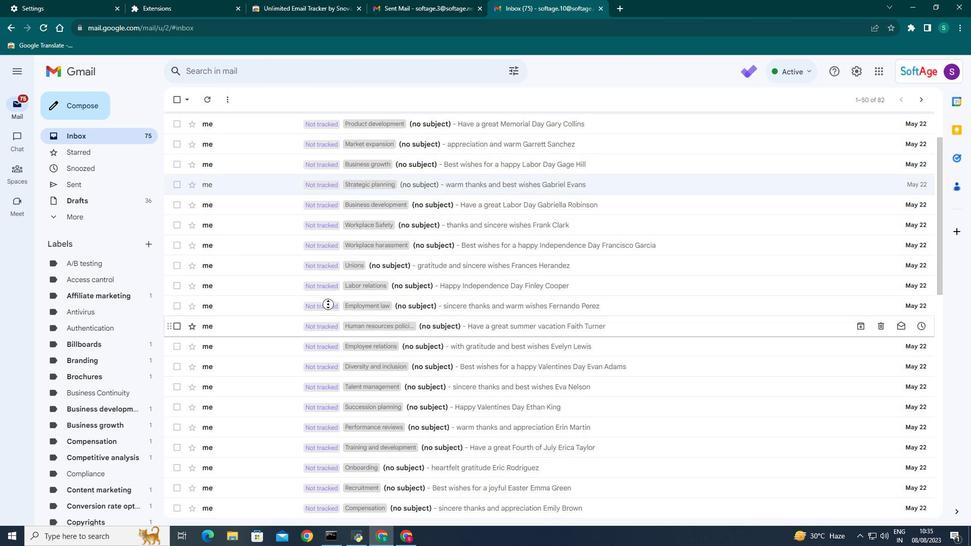 
Action: Mouse scrolled (328, 305) with delta (0, 0)
Screenshot: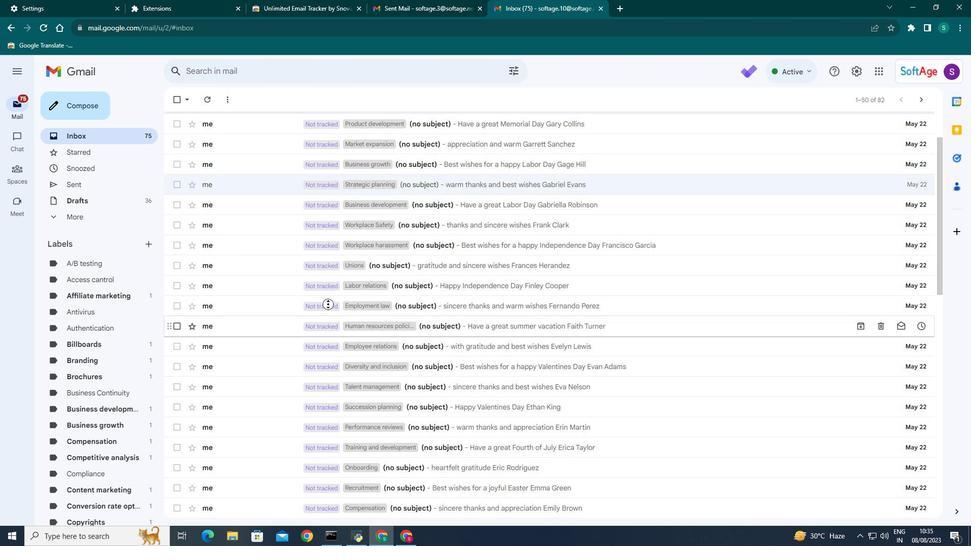 
Action: Mouse scrolled (328, 305) with delta (0, 0)
Screenshot: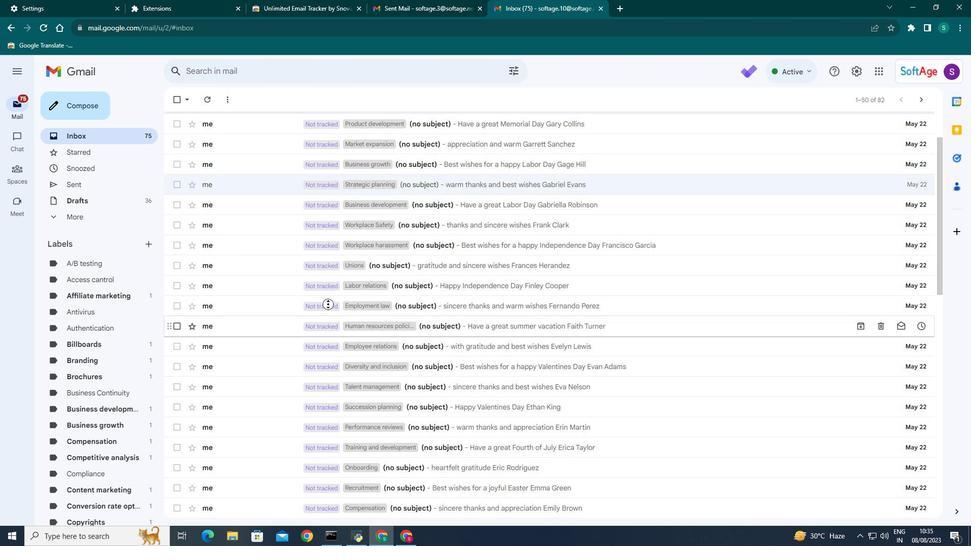 
Action: Mouse scrolled (328, 305) with delta (0, 0)
Screenshot: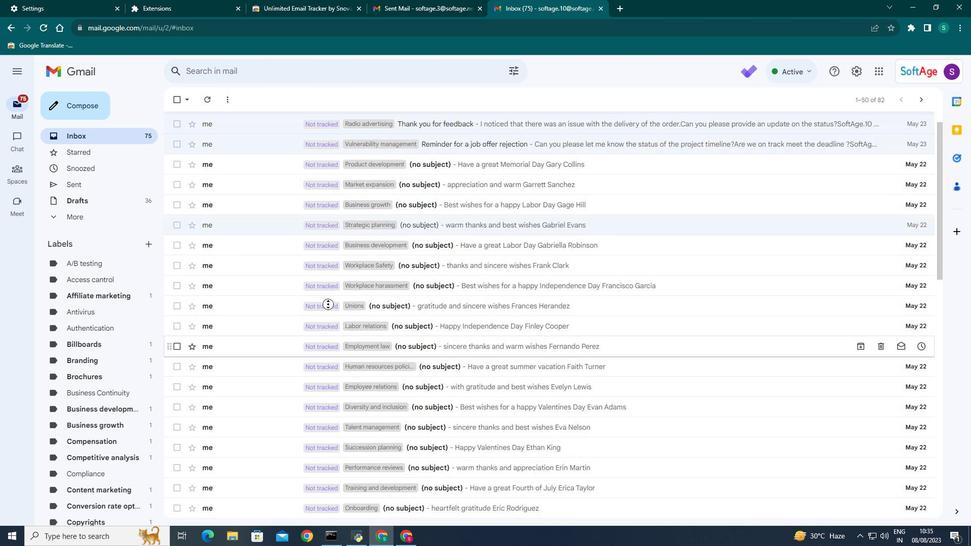 
Action: Mouse scrolled (328, 305) with delta (0, 0)
Screenshot: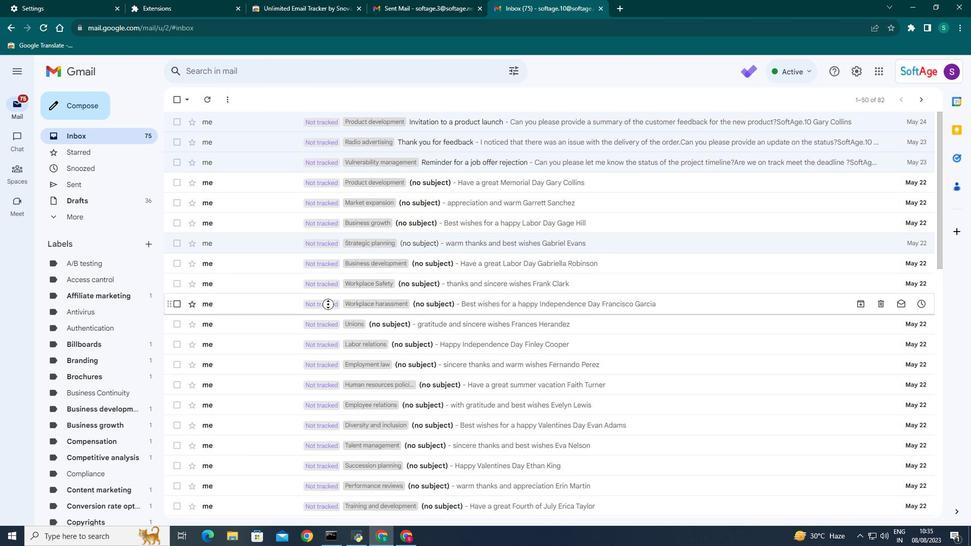 
Action: Mouse scrolled (328, 305) with delta (0, 0)
Screenshot: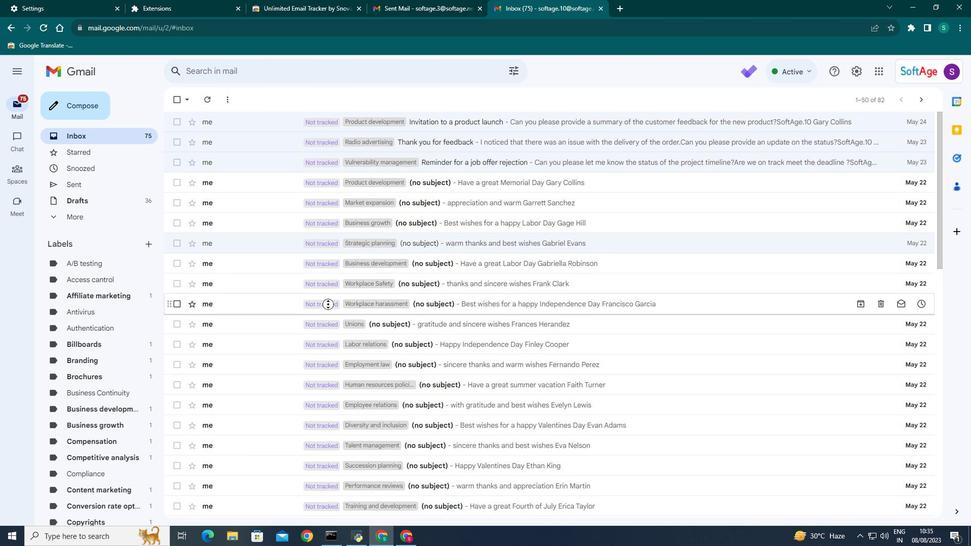 
Action: Mouse scrolled (328, 305) with delta (0, 0)
Screenshot: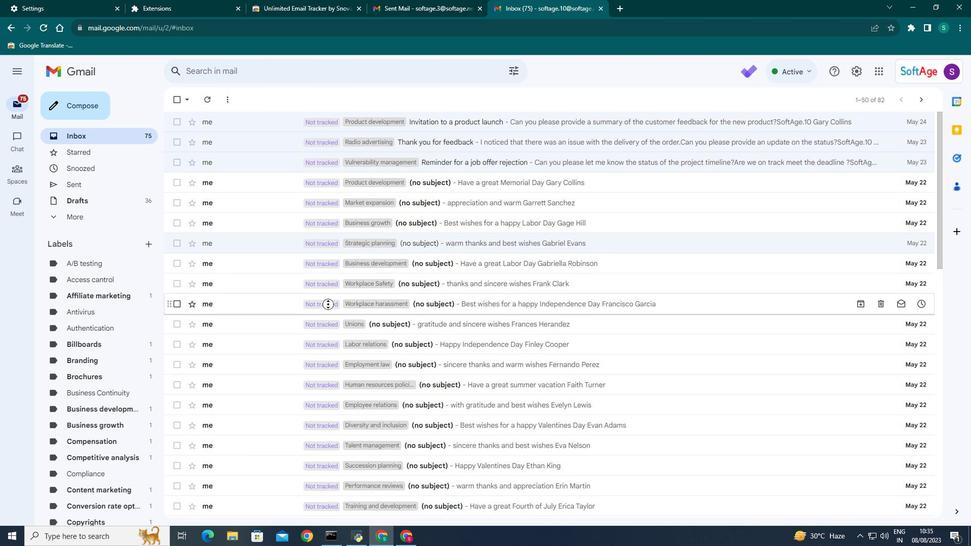 
Action: Mouse scrolled (328, 305) with delta (0, 0)
Screenshot: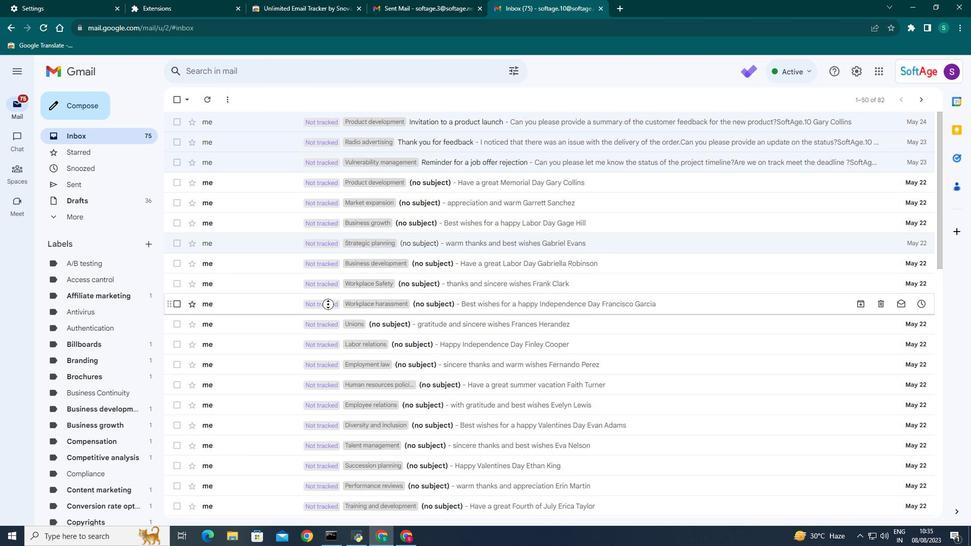 
Action: Mouse scrolled (328, 305) with delta (0, 0)
Screenshot: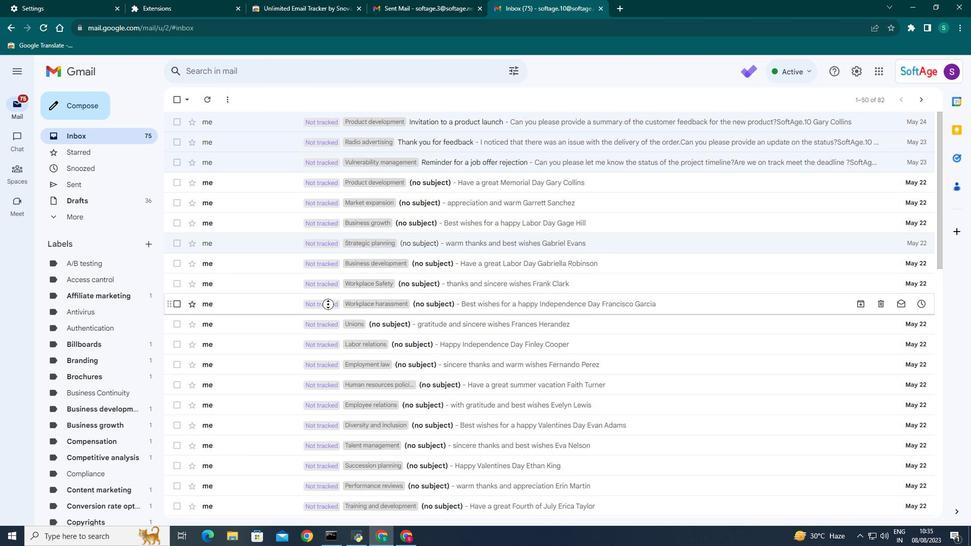 
Action: Mouse scrolled (328, 305) with delta (0, 0)
Screenshot: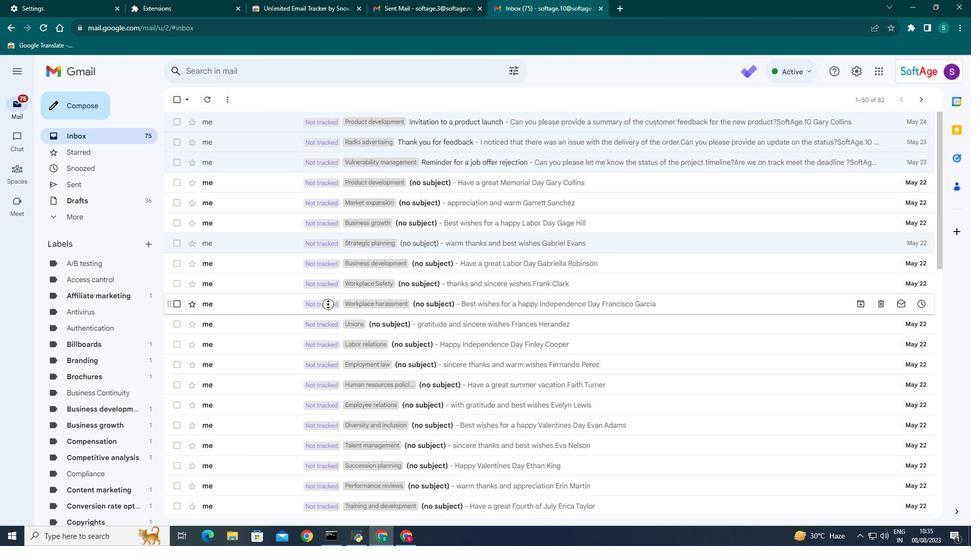 
Action: Mouse moved to (395, 1)
Screenshot: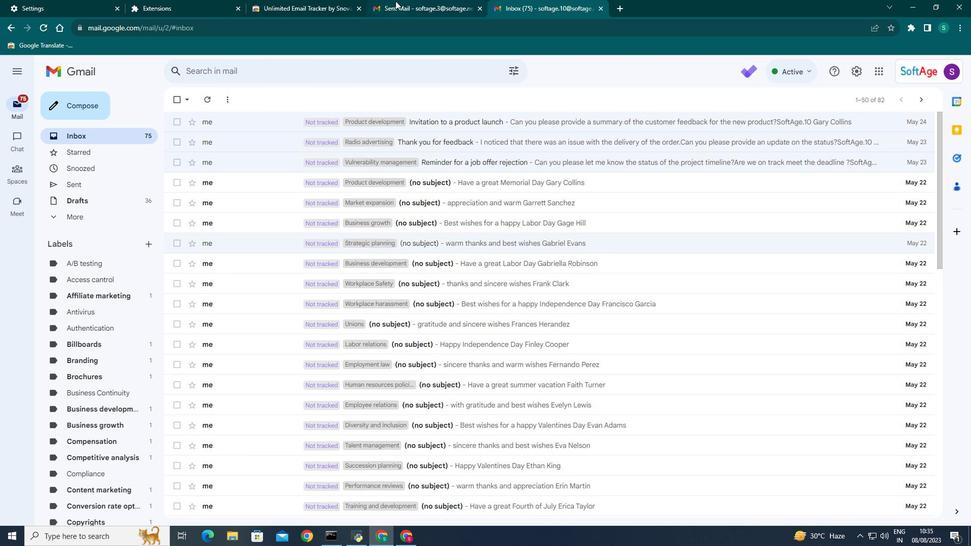 
Action: Mouse pressed left at (395, 1)
Screenshot: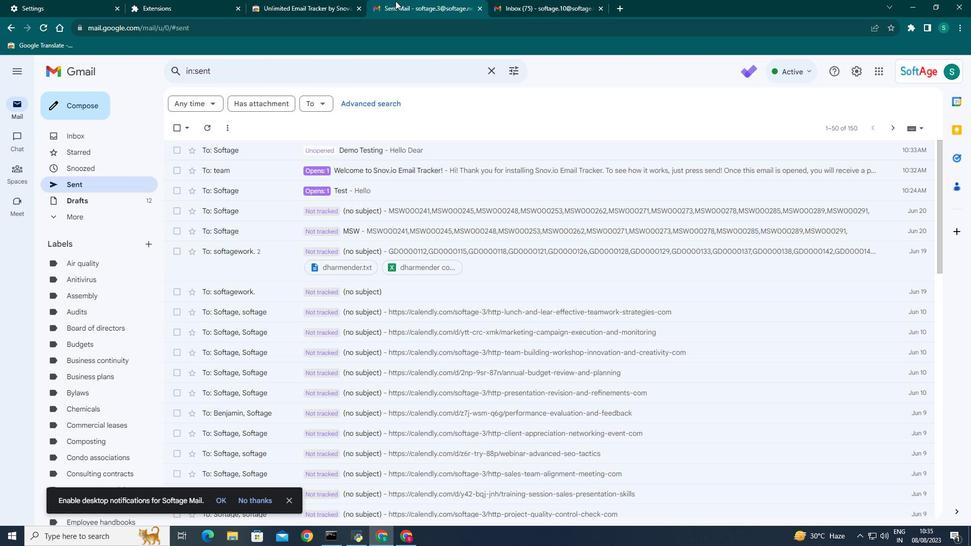 
Action: Mouse moved to (321, 153)
Screenshot: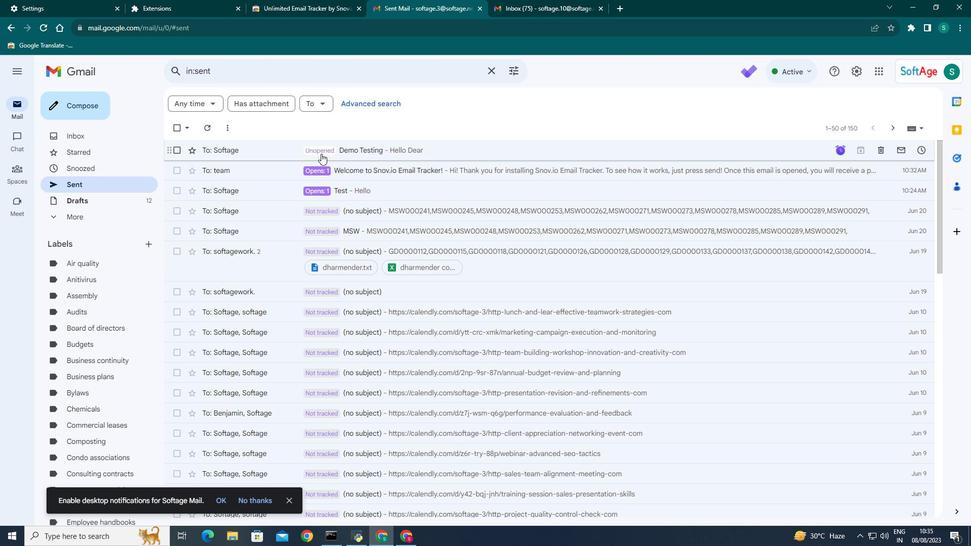 
Action: Mouse pressed left at (321, 153)
Screenshot: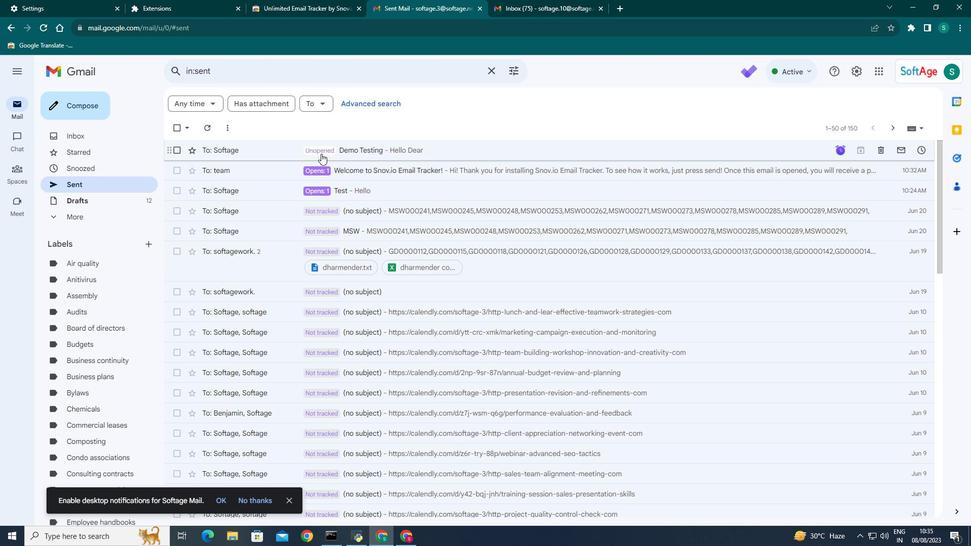 
Action: Mouse moved to (80, 188)
Screenshot: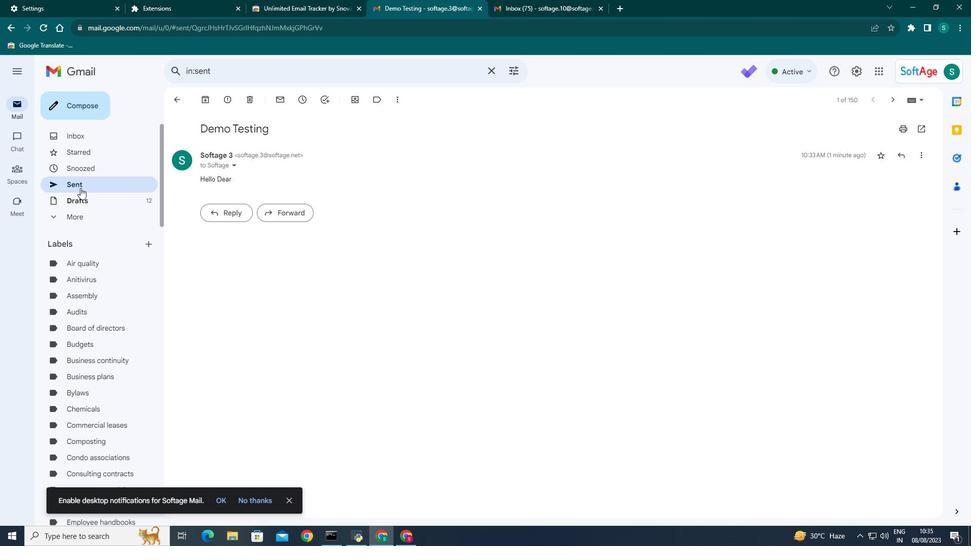 
Action: Mouse pressed left at (80, 188)
Screenshot: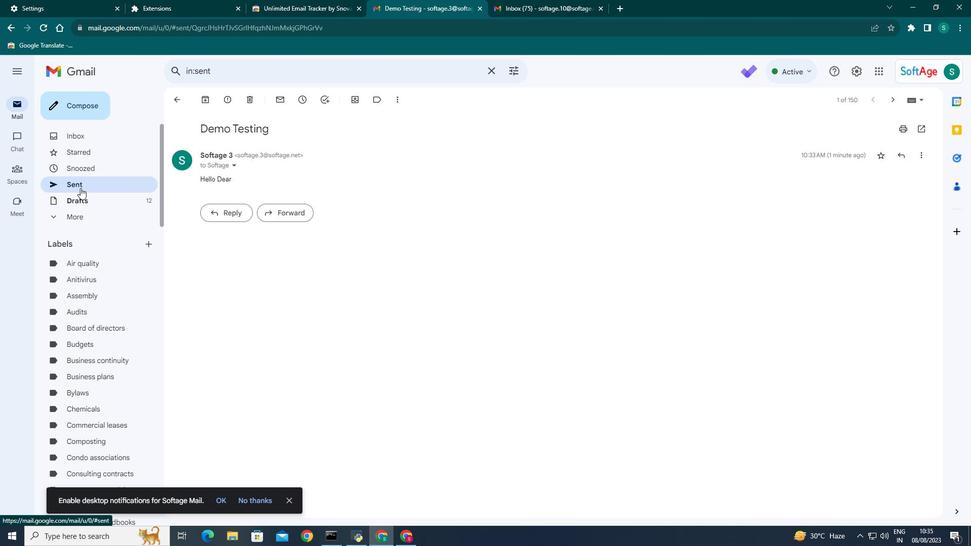 
Action: Mouse moved to (45, 32)
Screenshot: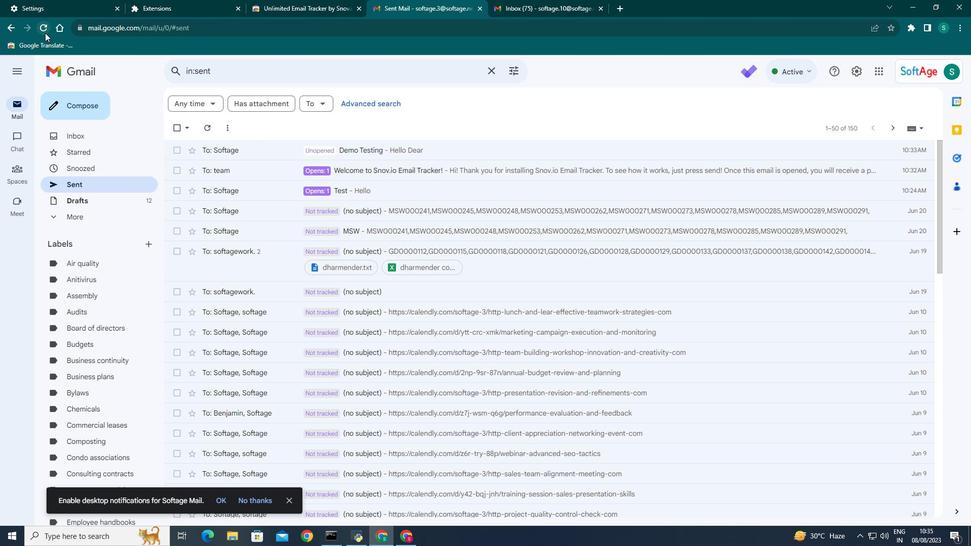 
Action: Mouse pressed left at (45, 32)
Screenshot: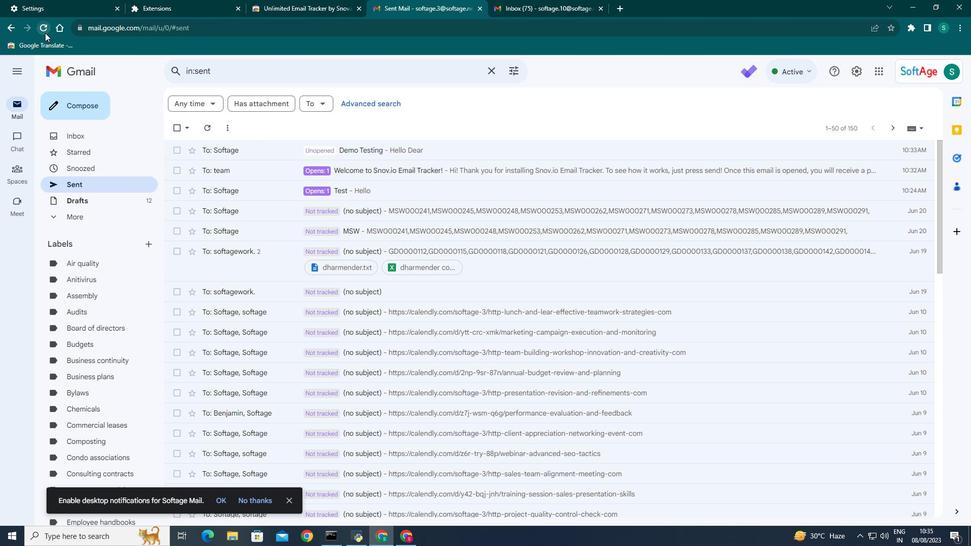 
Action: Mouse moved to (507, 1)
Screenshot: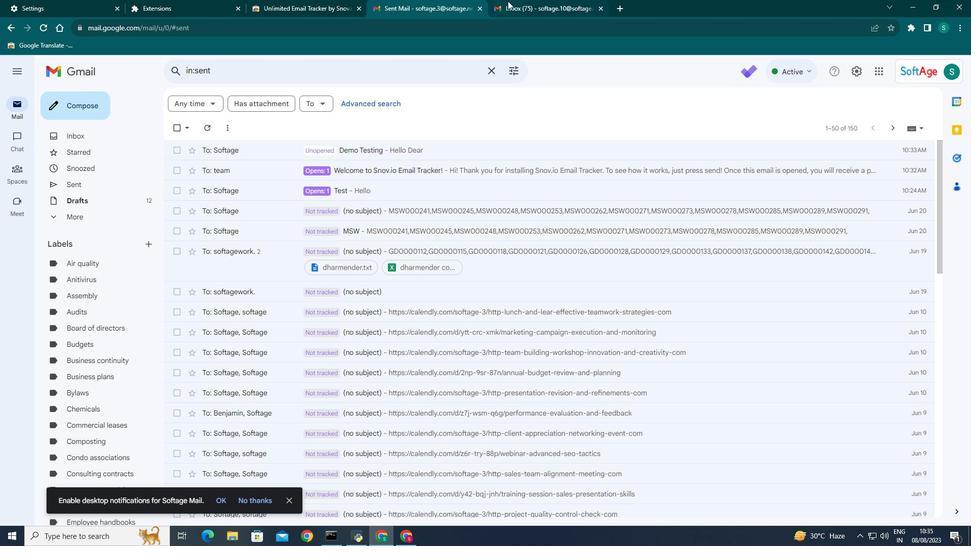 
Action: Mouse pressed left at (507, 1)
Screenshot: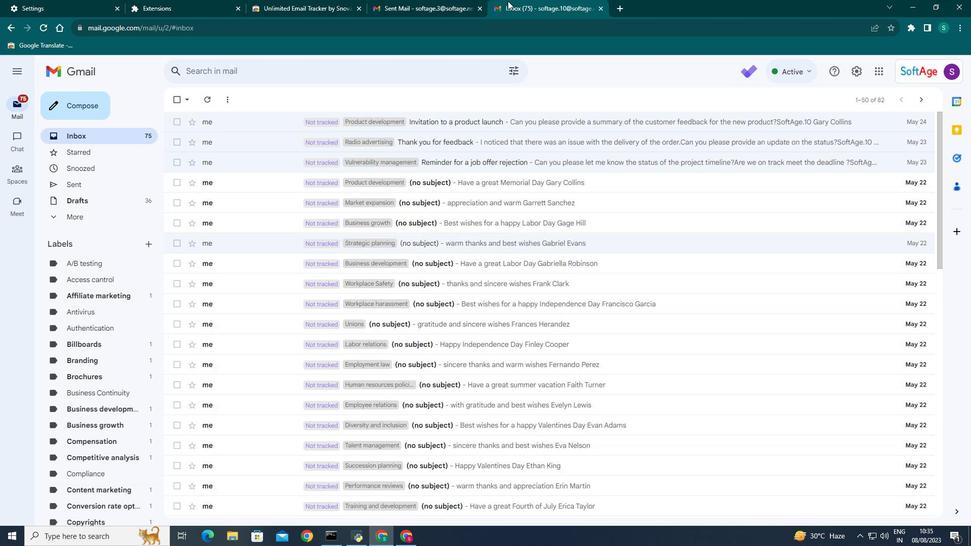 
Action: Mouse moved to (918, 70)
Screenshot: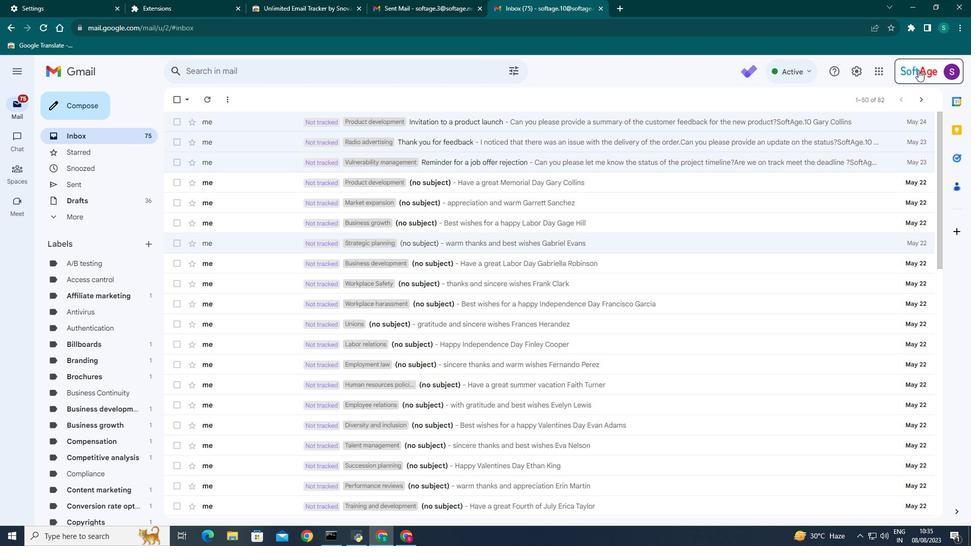 
Action: Mouse pressed left at (918, 70)
Screenshot: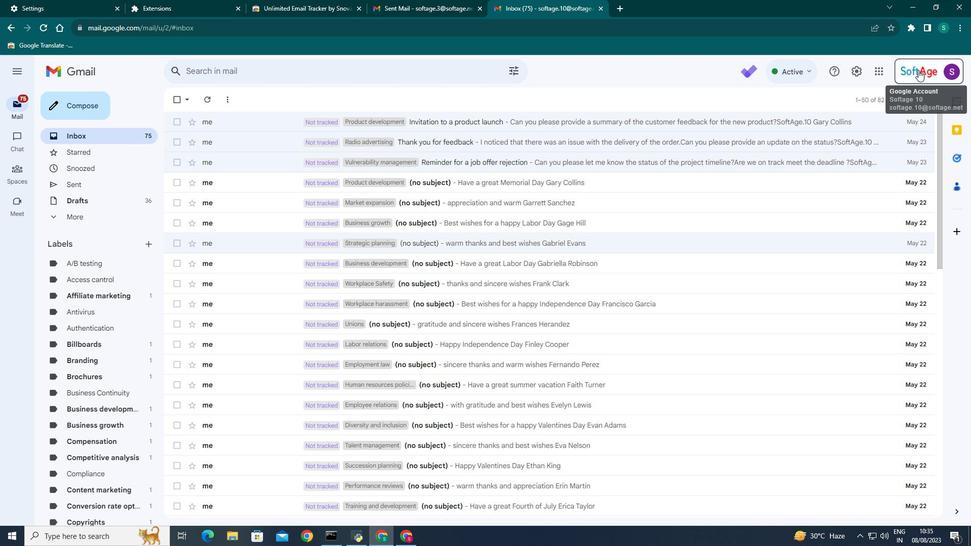 
Action: Mouse moved to (855, 206)
Screenshot: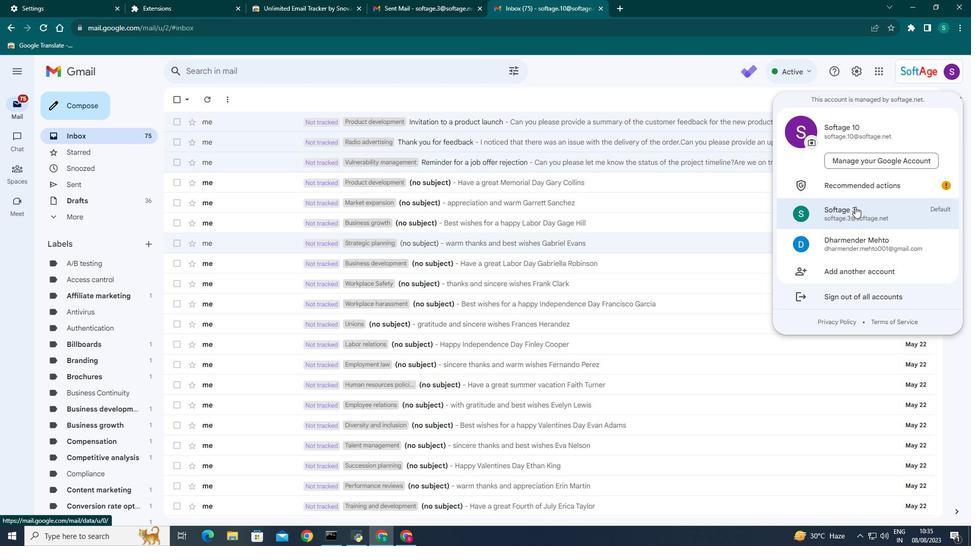 
Action: Mouse pressed left at (855, 206)
Screenshot: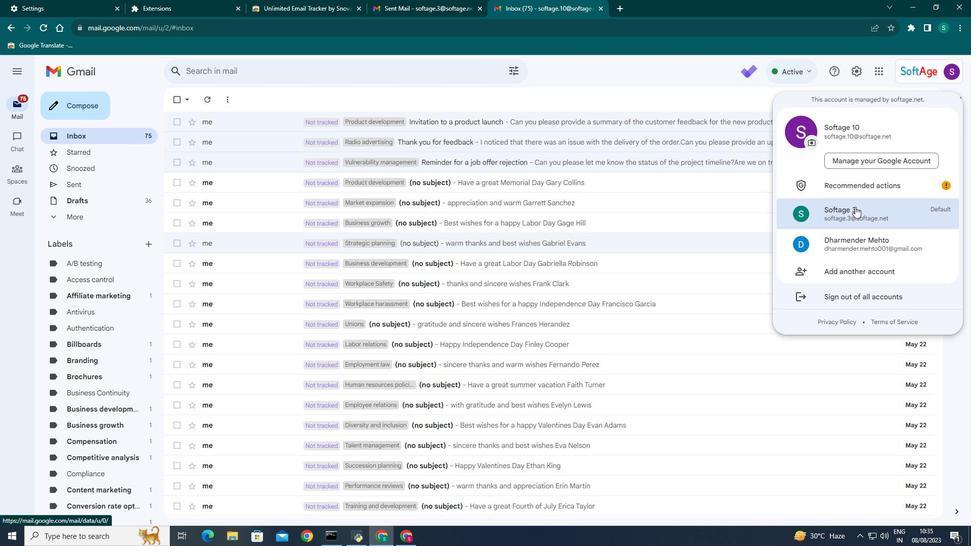 
Action: Mouse moved to (75, 185)
Screenshot: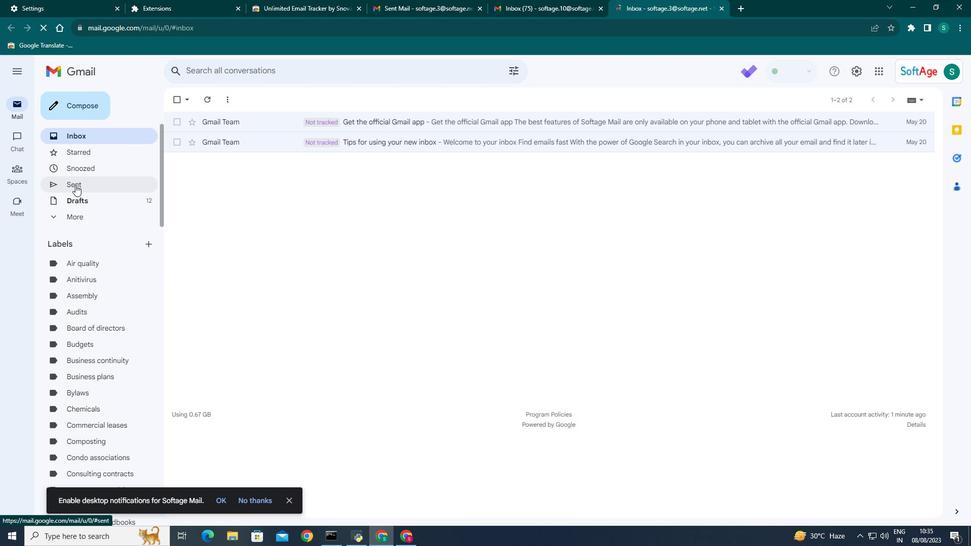 
Action: Mouse pressed left at (75, 185)
Screenshot: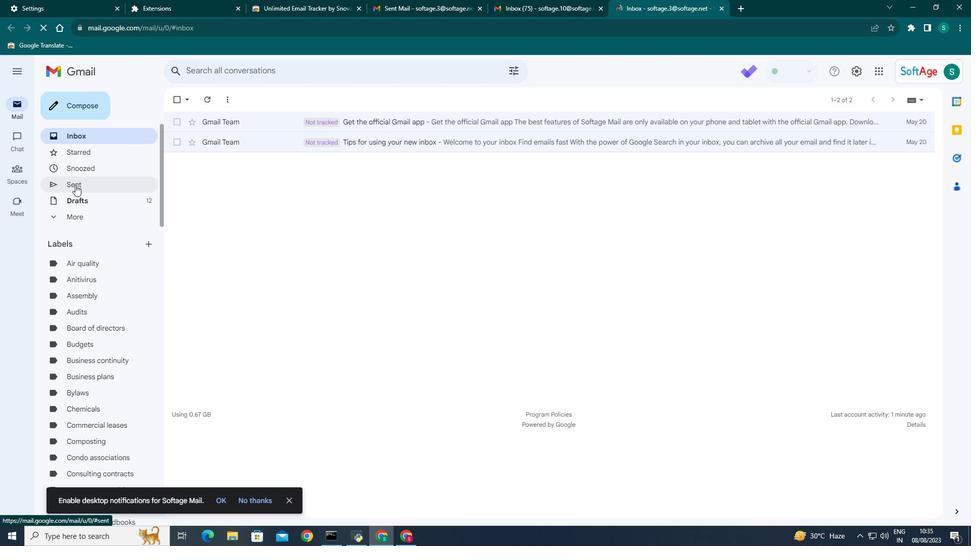 
Action: Mouse moved to (347, 148)
Screenshot: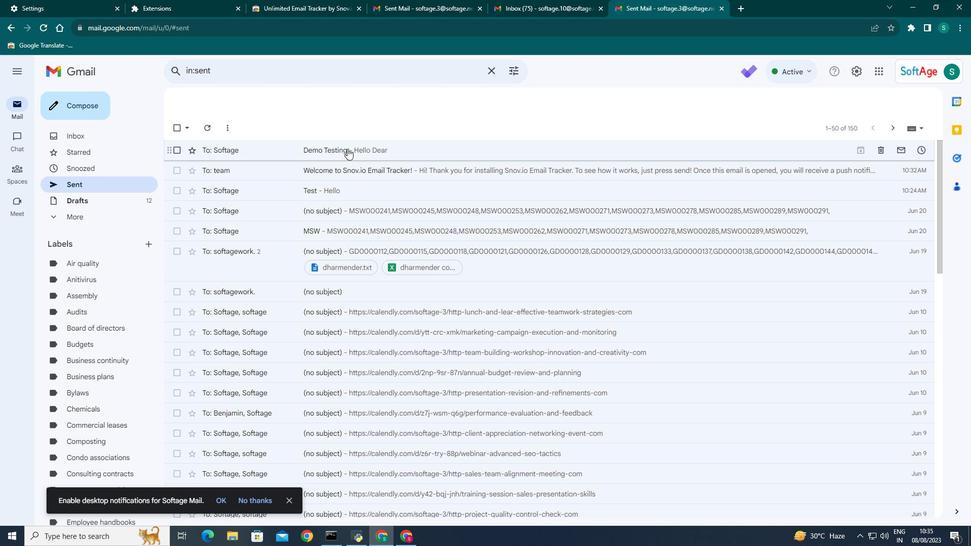 
Action: Mouse pressed left at (347, 148)
Screenshot: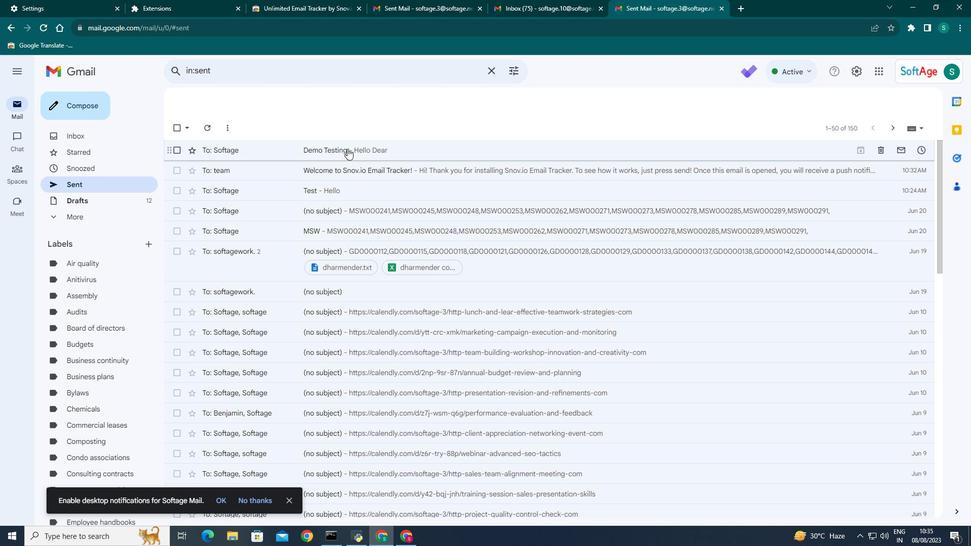
Action: Mouse moved to (214, 183)
Screenshot: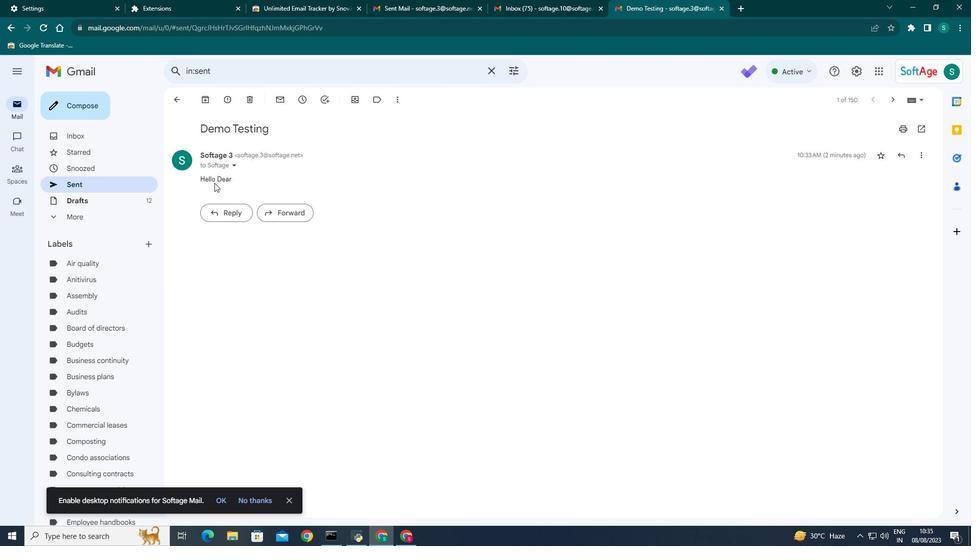 
Action: Mouse pressed left at (214, 183)
Screenshot: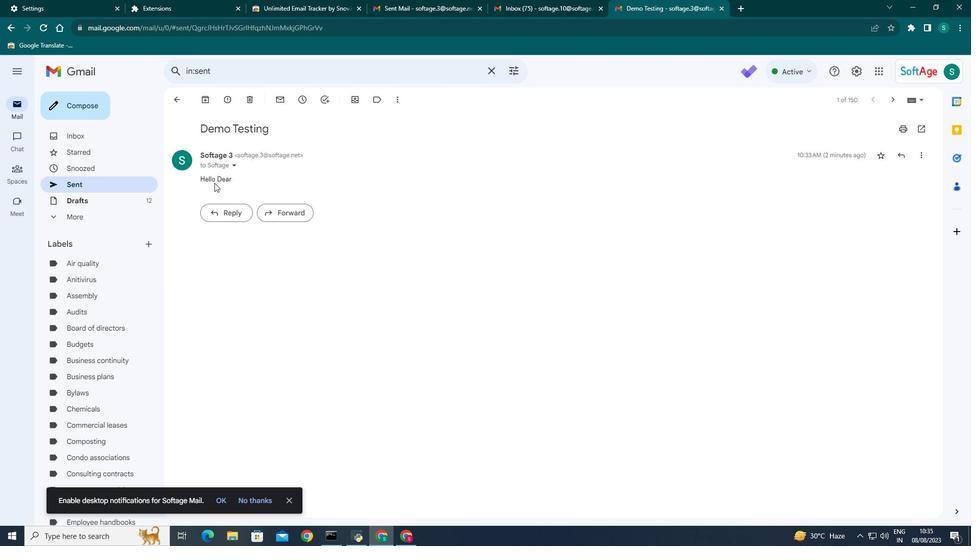 
Action: Mouse moved to (424, 0)
Screenshot: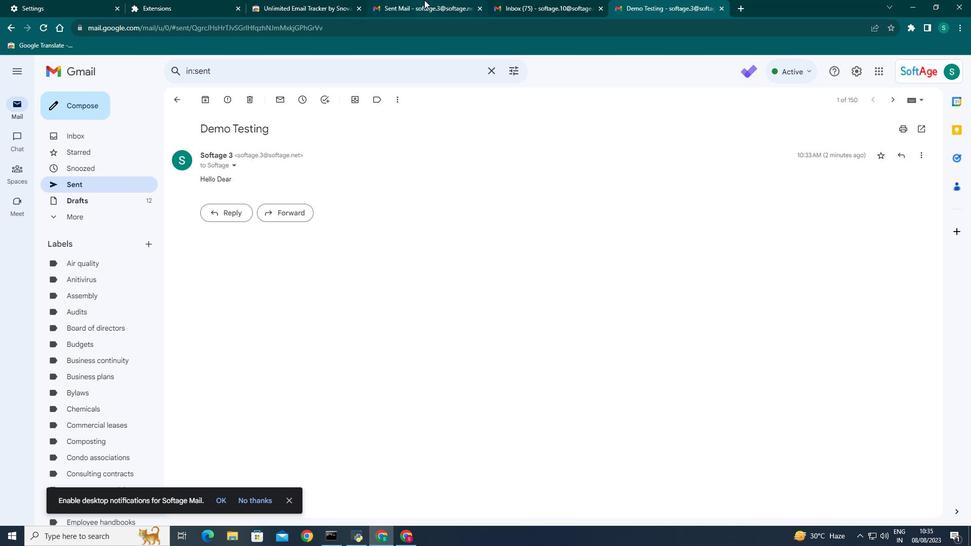 
Action: Mouse pressed left at (424, 0)
Screenshot: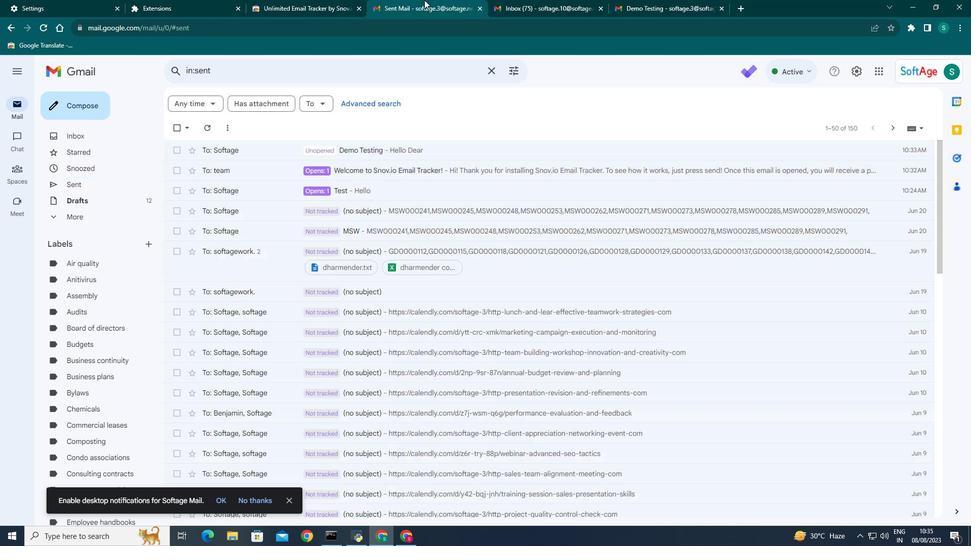 
Action: Mouse moved to (411, 149)
Screenshot: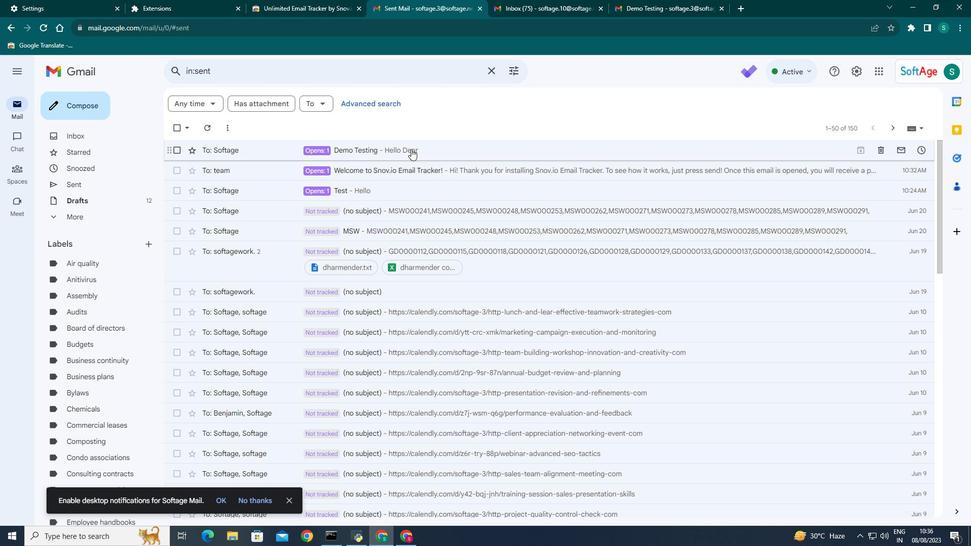 
Action: Mouse pressed left at (411, 149)
Screenshot: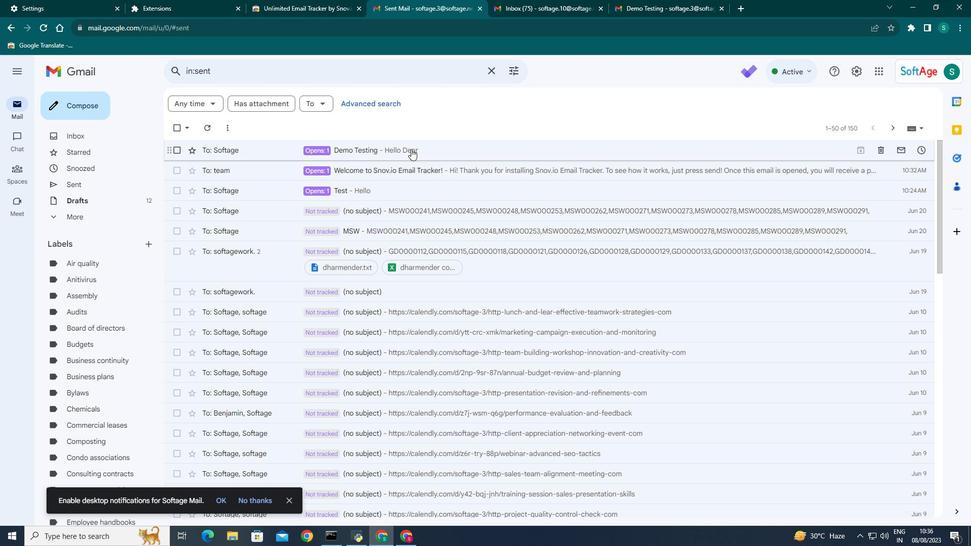 
Action: Mouse moved to (783, 66)
Screenshot: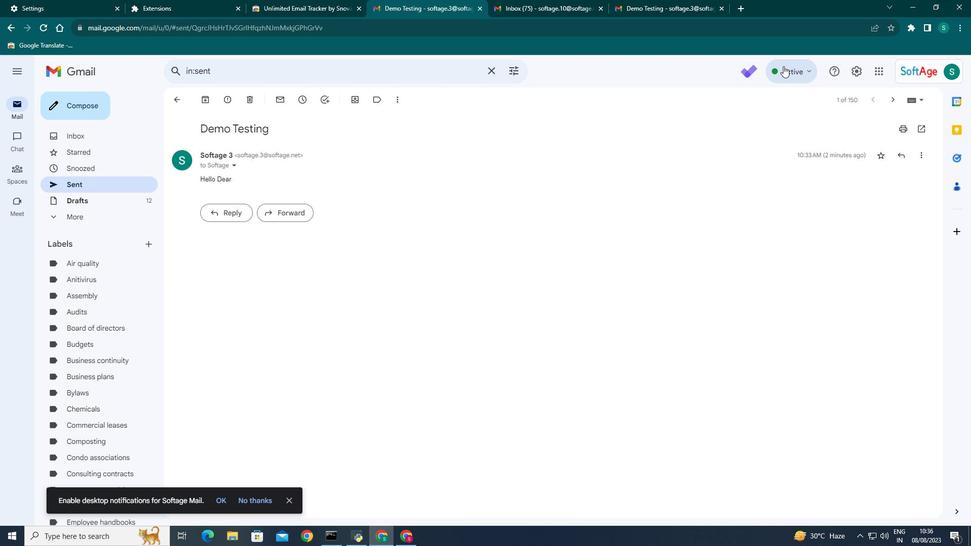 
Action: Mouse pressed left at (783, 66)
Screenshot: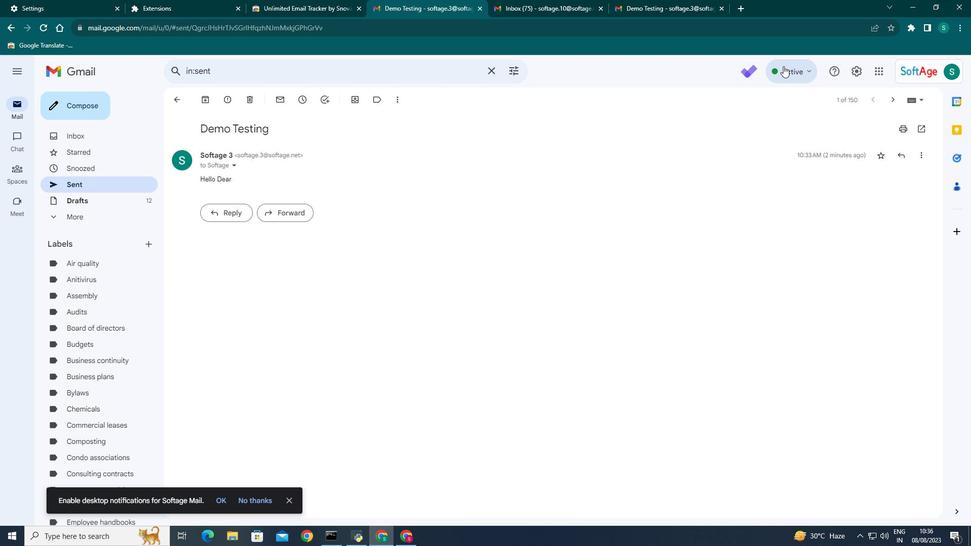 
Action: Mouse moved to (798, 104)
Screenshot: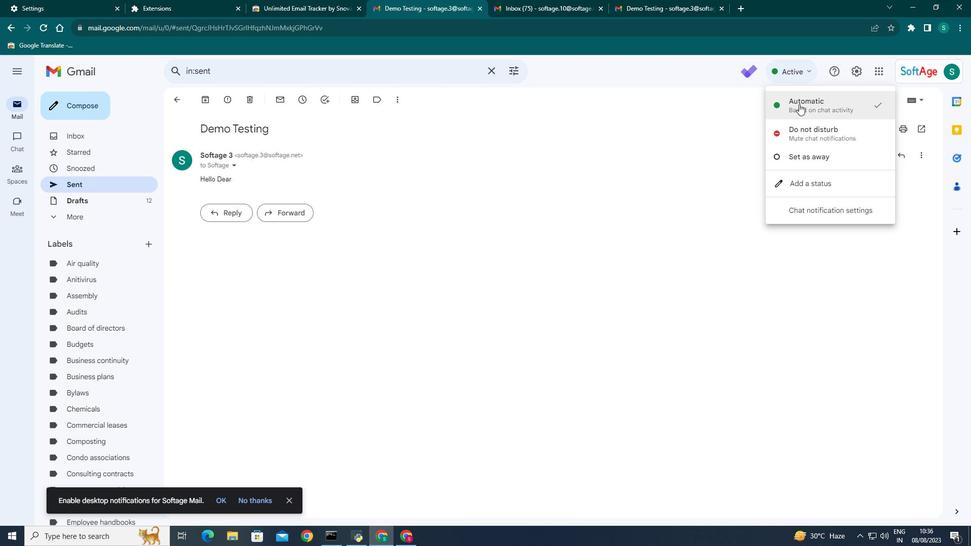 
Action: Mouse pressed left at (798, 105)
Screenshot: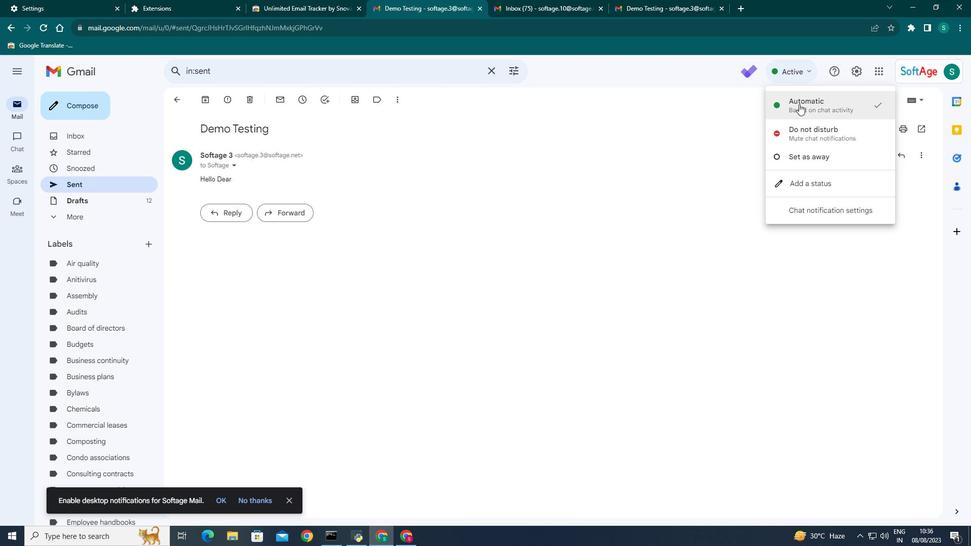 
Action: Mouse moved to (655, 200)
Screenshot: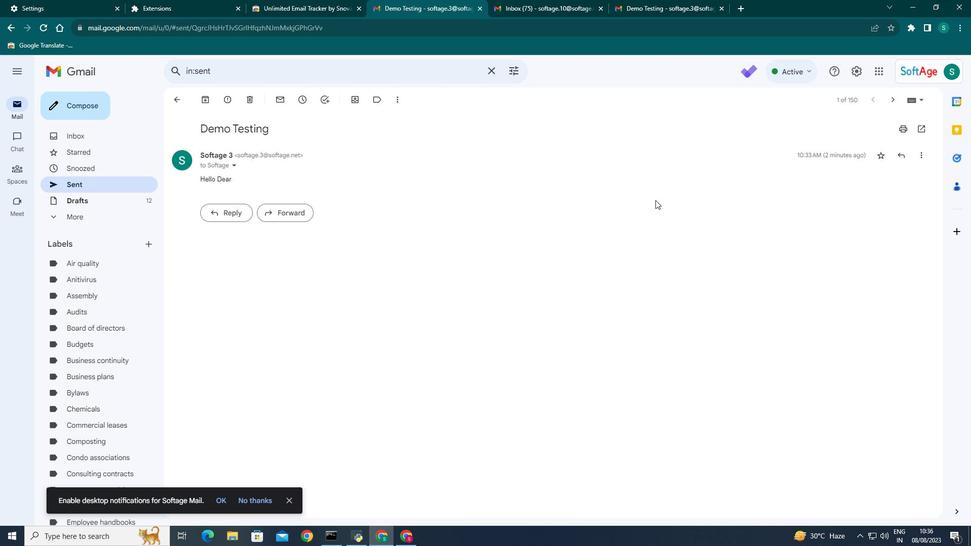 
Action: Mouse pressed left at (655, 200)
Screenshot: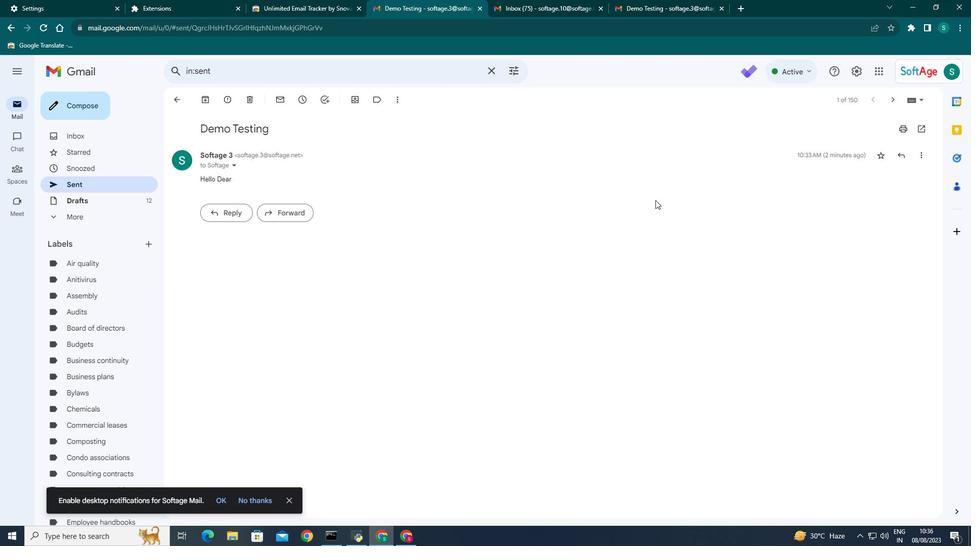 
Action: Mouse moved to (10, 26)
Screenshot: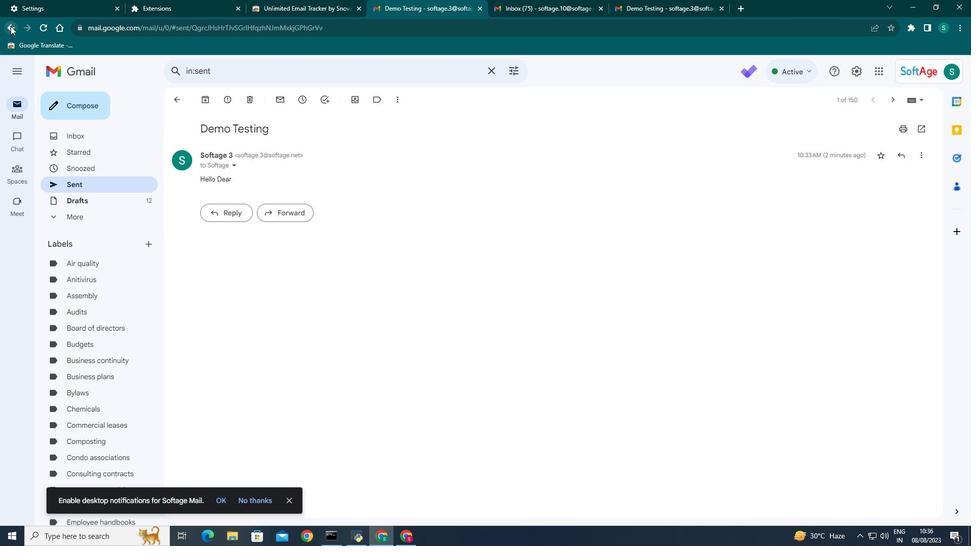 
Action: Mouse pressed left at (10, 26)
Screenshot: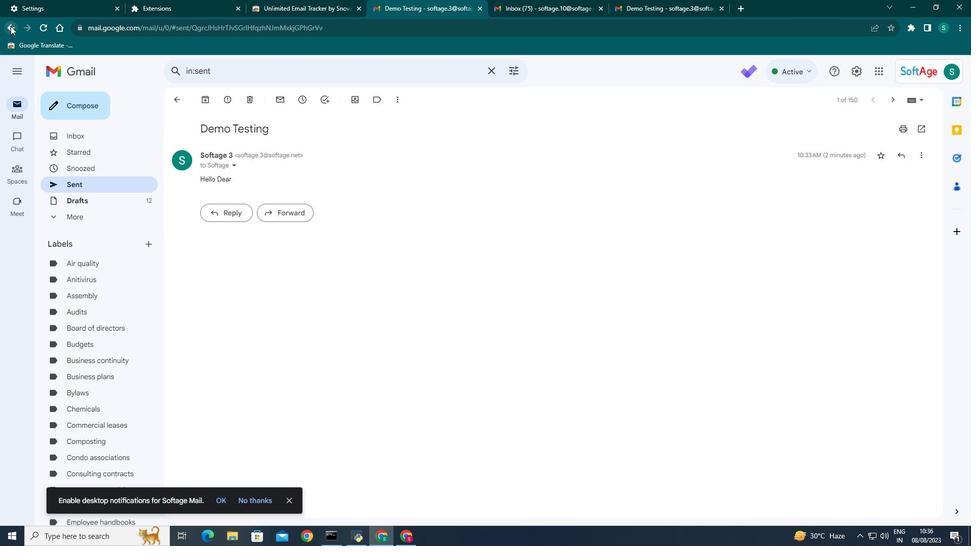 
Action: Mouse moved to (325, 170)
Screenshot: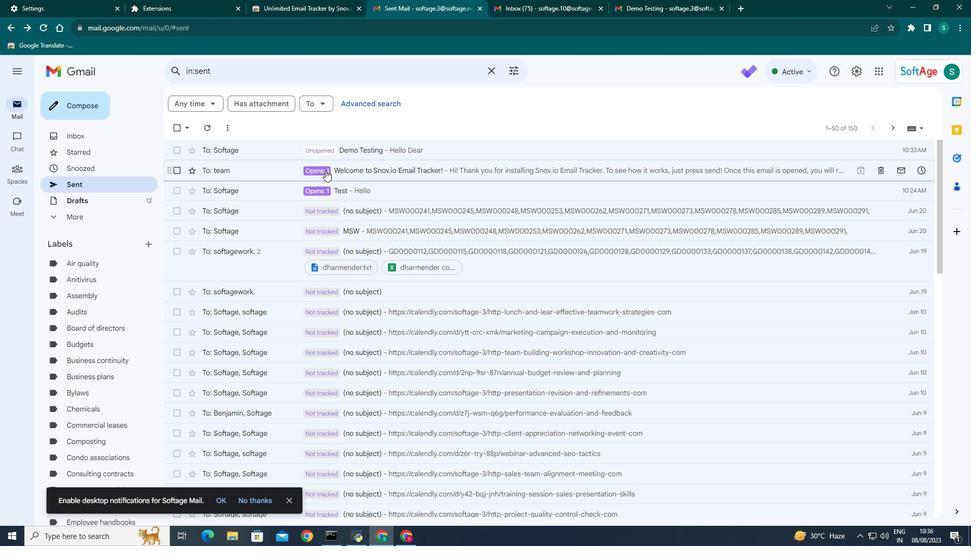 
Action: Mouse pressed left at (325, 170)
Screenshot: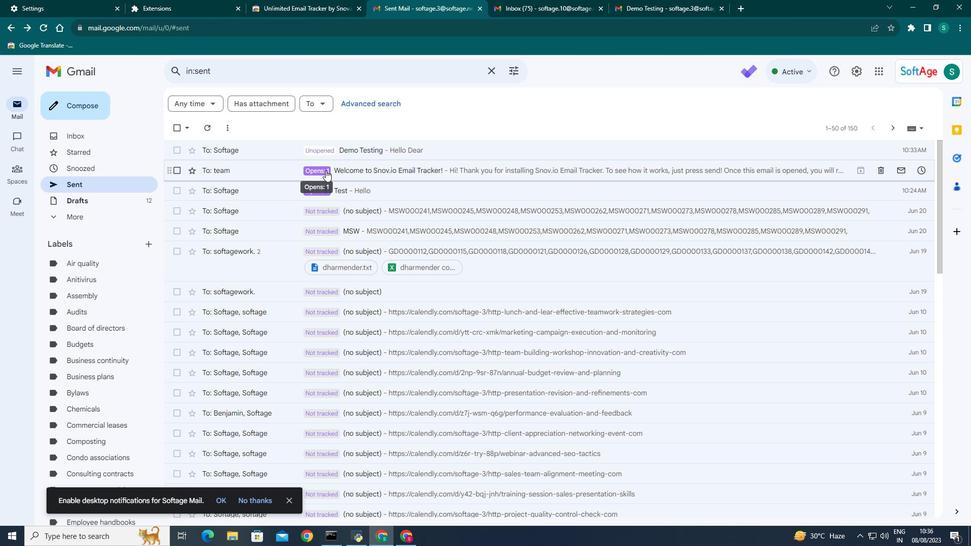 
Action: Mouse moved to (480, 278)
Screenshot: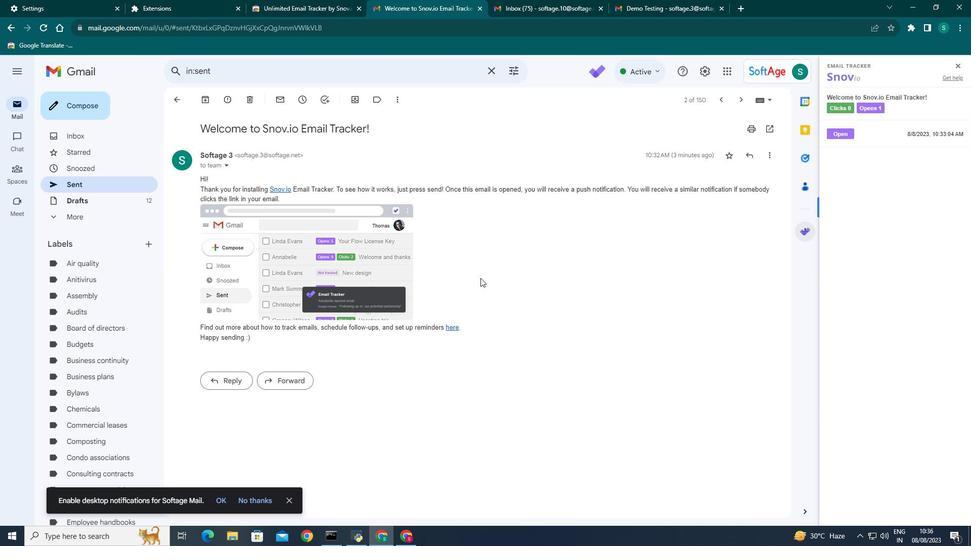 
Action: Mouse pressed left at (480, 278)
Screenshot: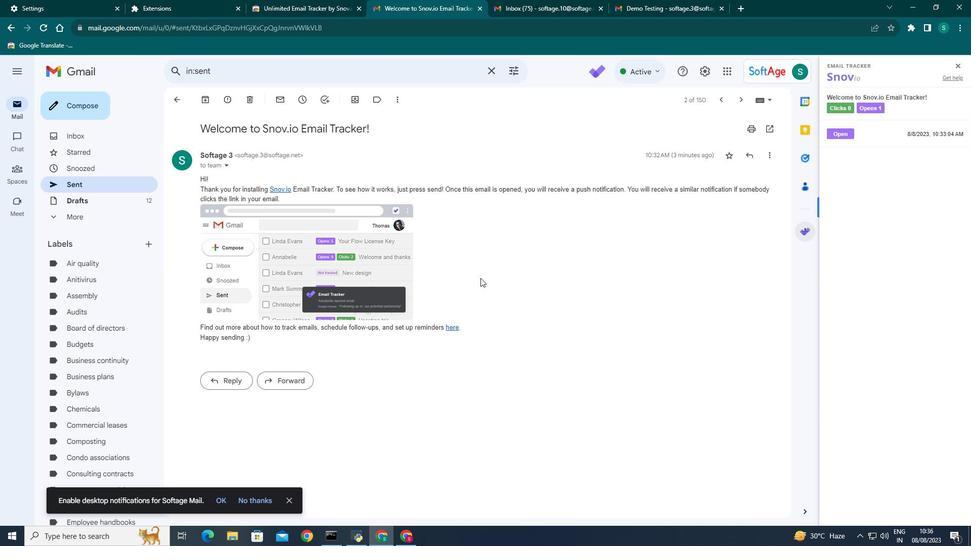 
Action: Mouse moved to (9, 26)
Screenshot: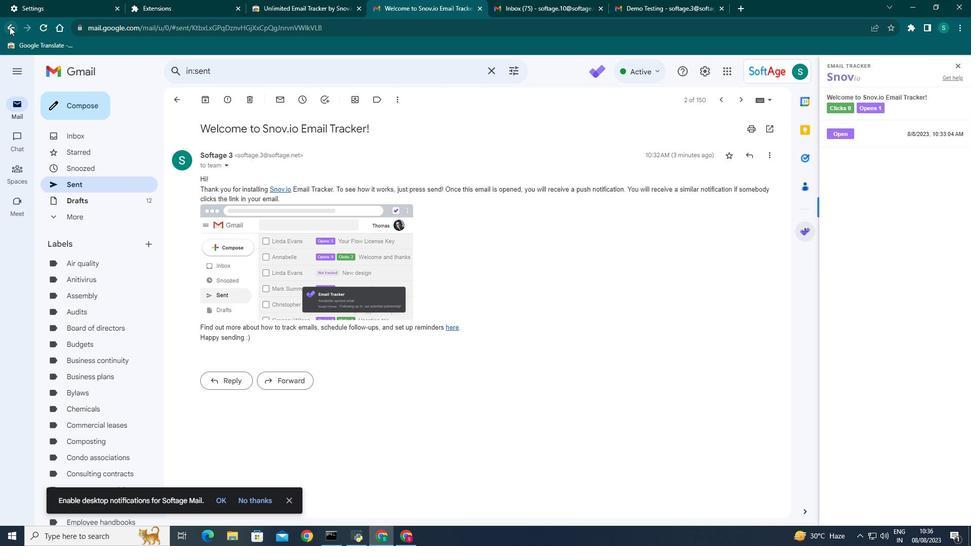 
Action: Mouse pressed left at (9, 26)
Screenshot: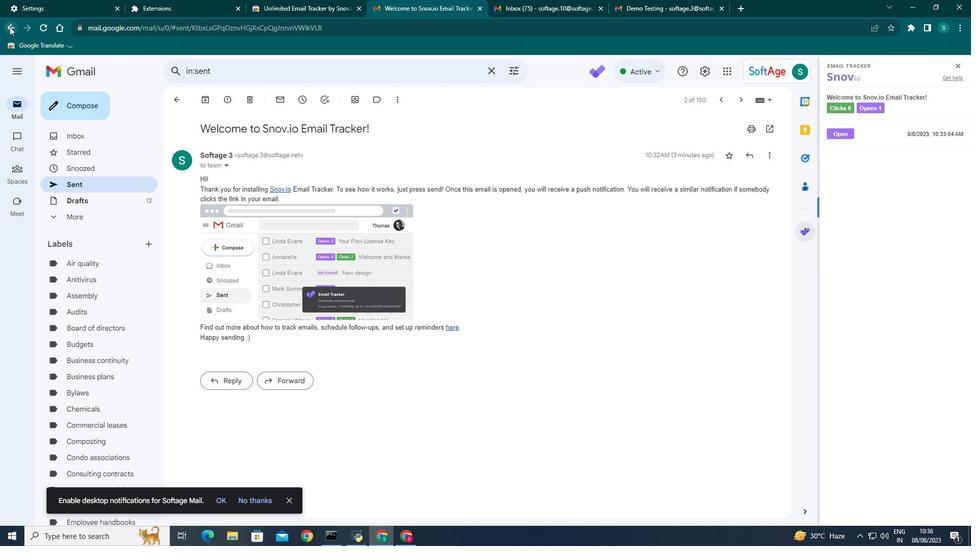 
Action: Mouse moved to (307, 146)
Screenshot: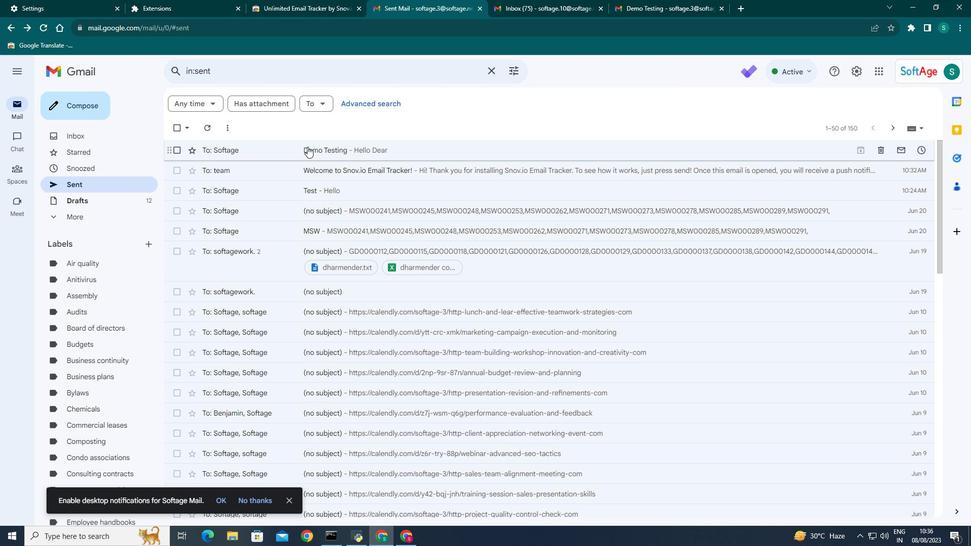 
Action: Mouse pressed left at (307, 146)
Screenshot: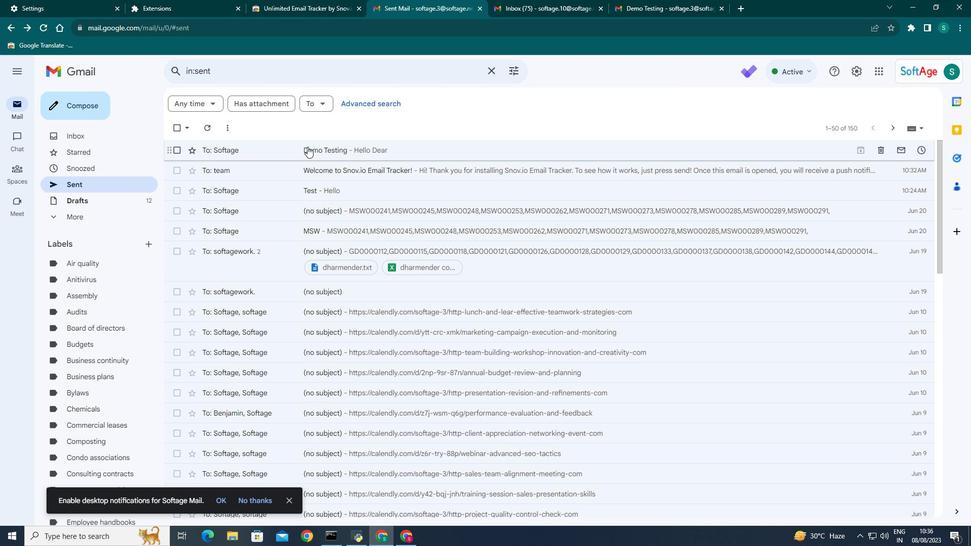 
Action: Mouse moved to (878, 107)
Screenshot: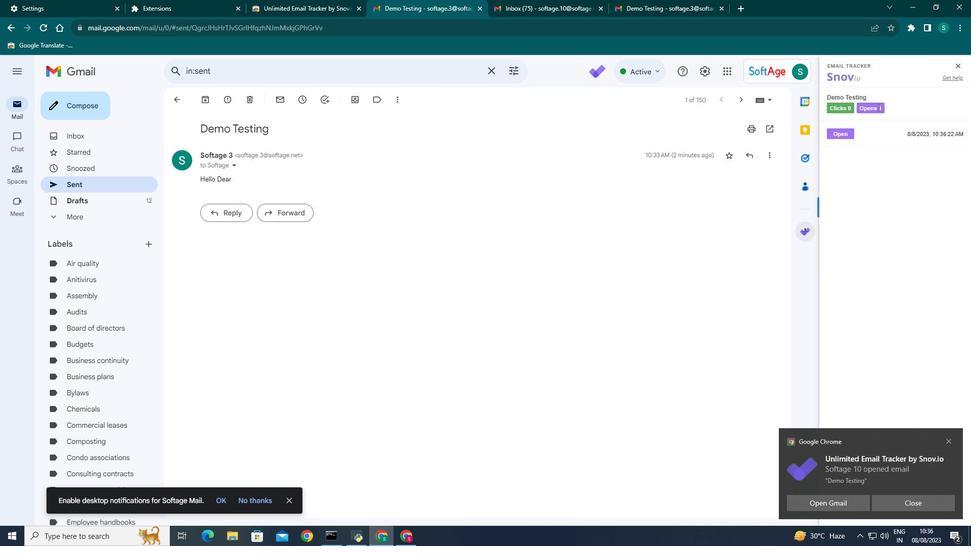 
Action: Mouse pressed left at (878, 107)
Screenshot: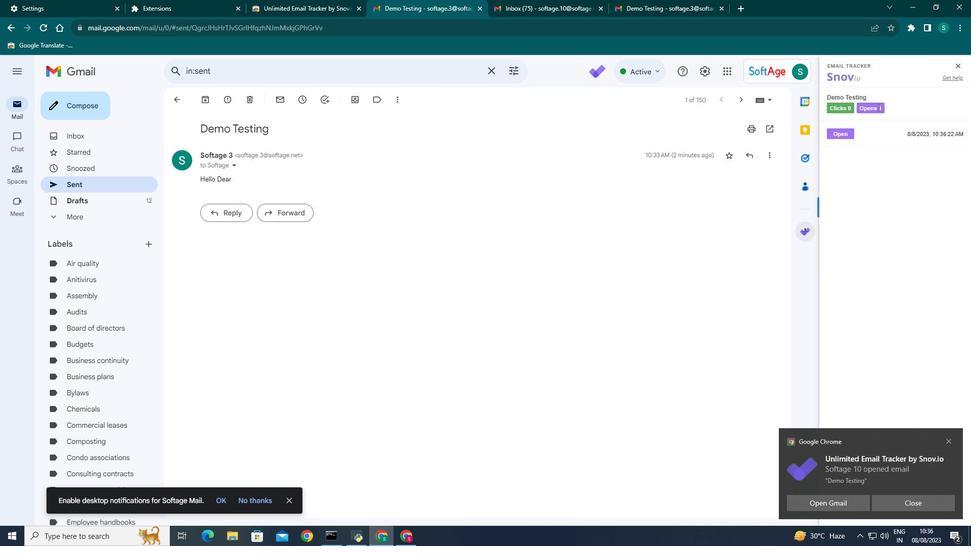 
Action: Mouse moved to (943, 439)
Screenshot: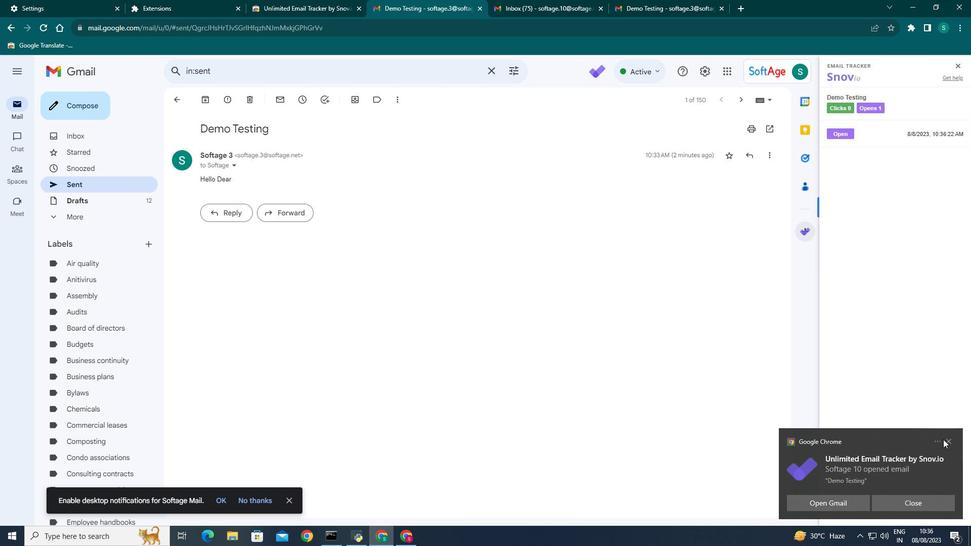 
Action: Mouse pressed left at (943, 439)
Screenshot: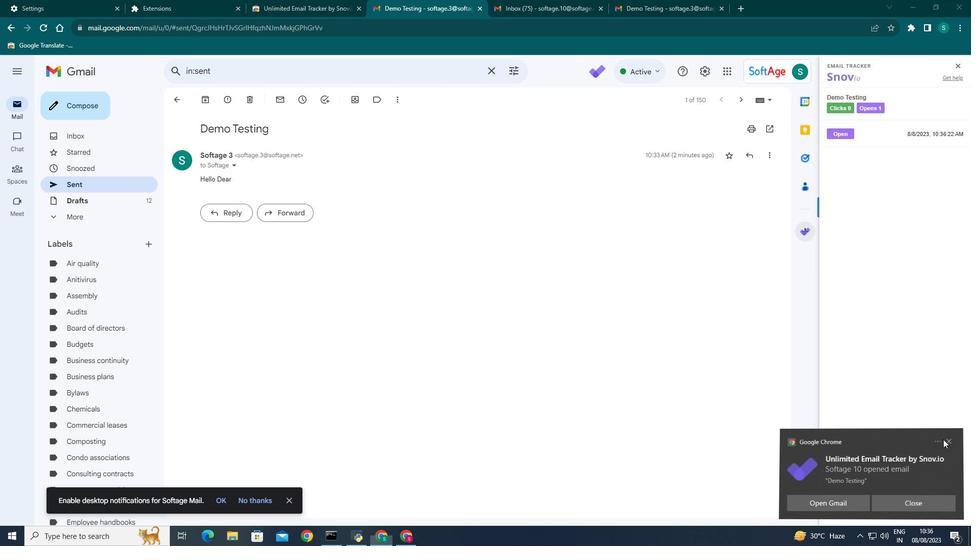 
Action: Mouse moved to (944, 439)
Screenshot: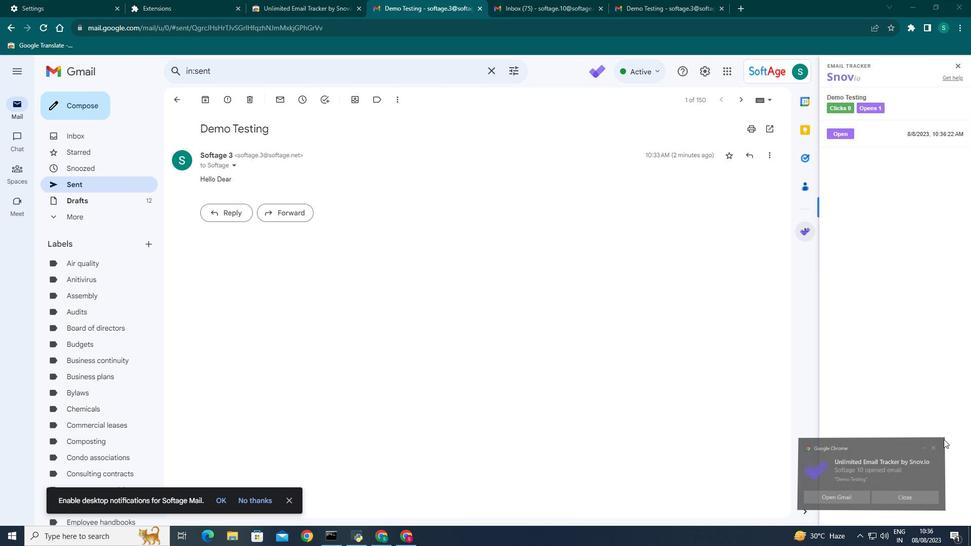 
Action: Key pressed <<0>>
Screenshot: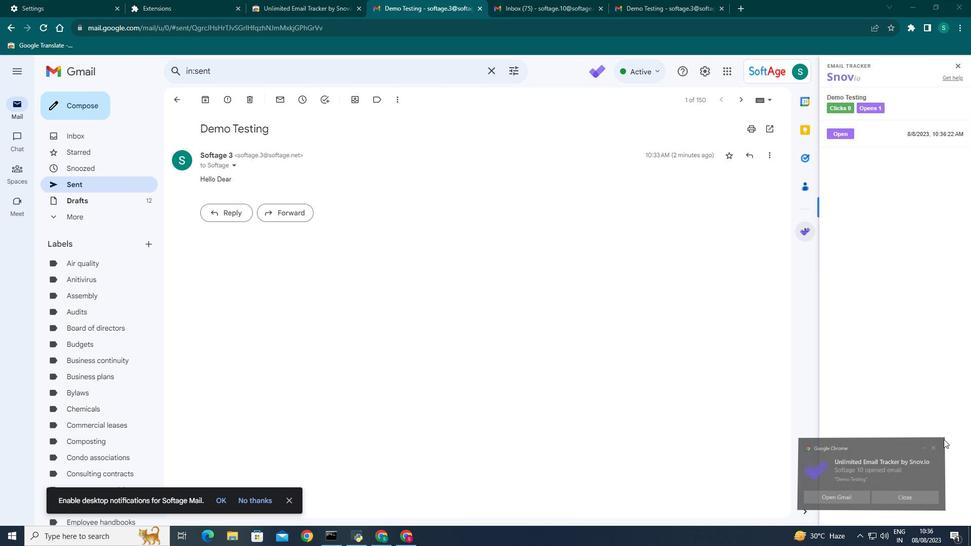 
Action: Mouse moved to (841, 135)
